 Task: Find connections with filter location Hiriyūr with filter topic #personaltrainerwith filter profile language German with filter current company ZS with filter school Sri Ramachandra Institute Of Higher Education and Research with filter industry Wholesale Recyclable Materials with filter service category Mortgage Lending with filter keywords title Truck Driver
Action: Mouse moved to (653, 94)
Screenshot: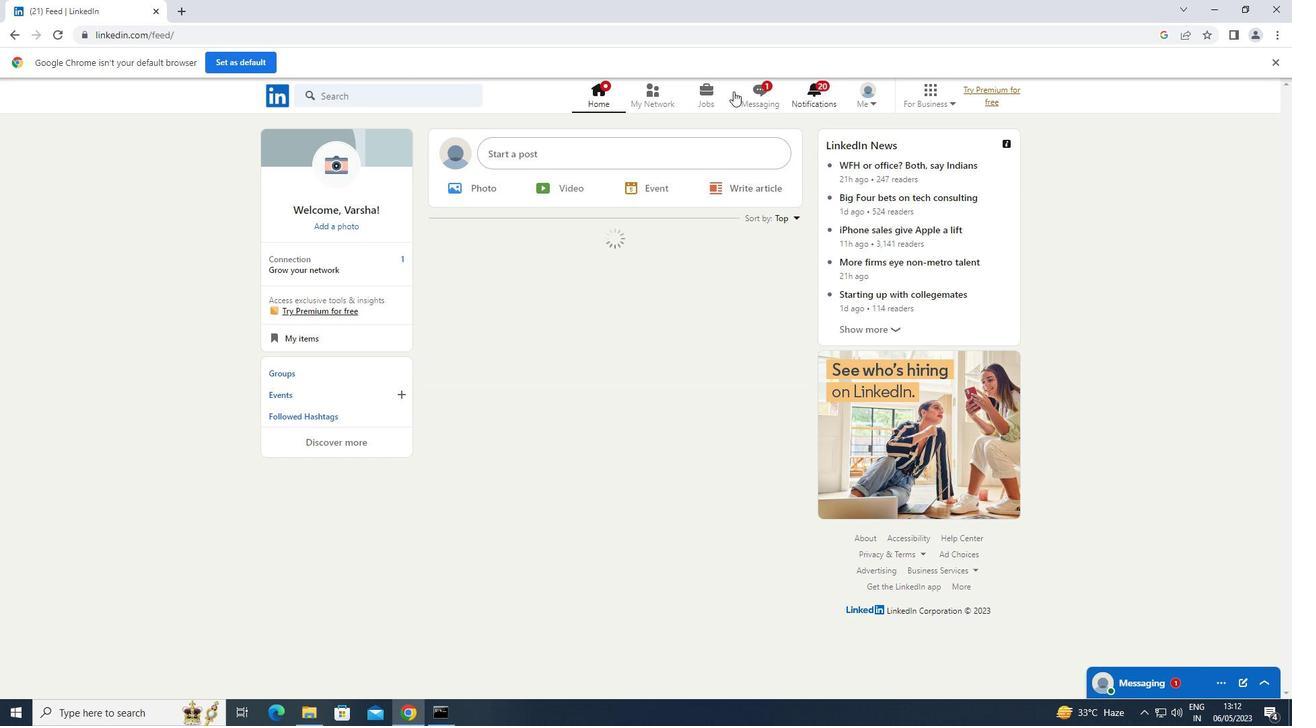 
Action: Mouse pressed left at (653, 94)
Screenshot: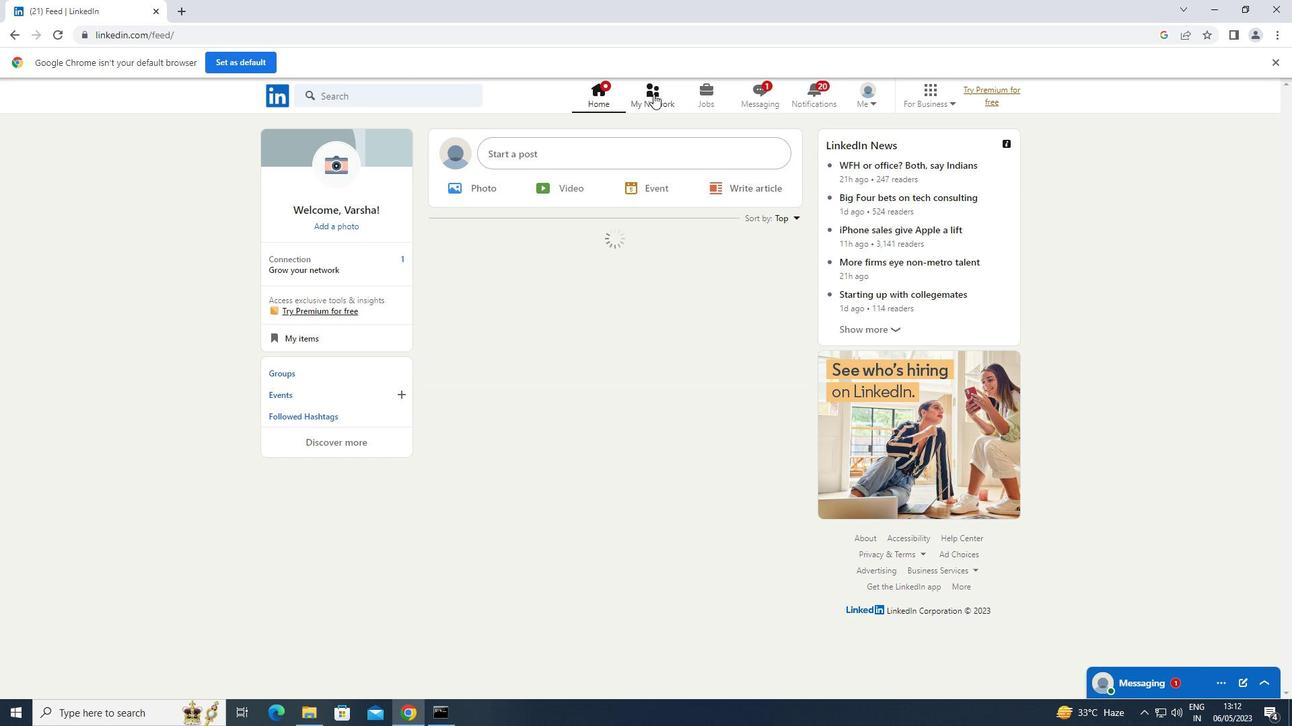 
Action: Mouse moved to (351, 164)
Screenshot: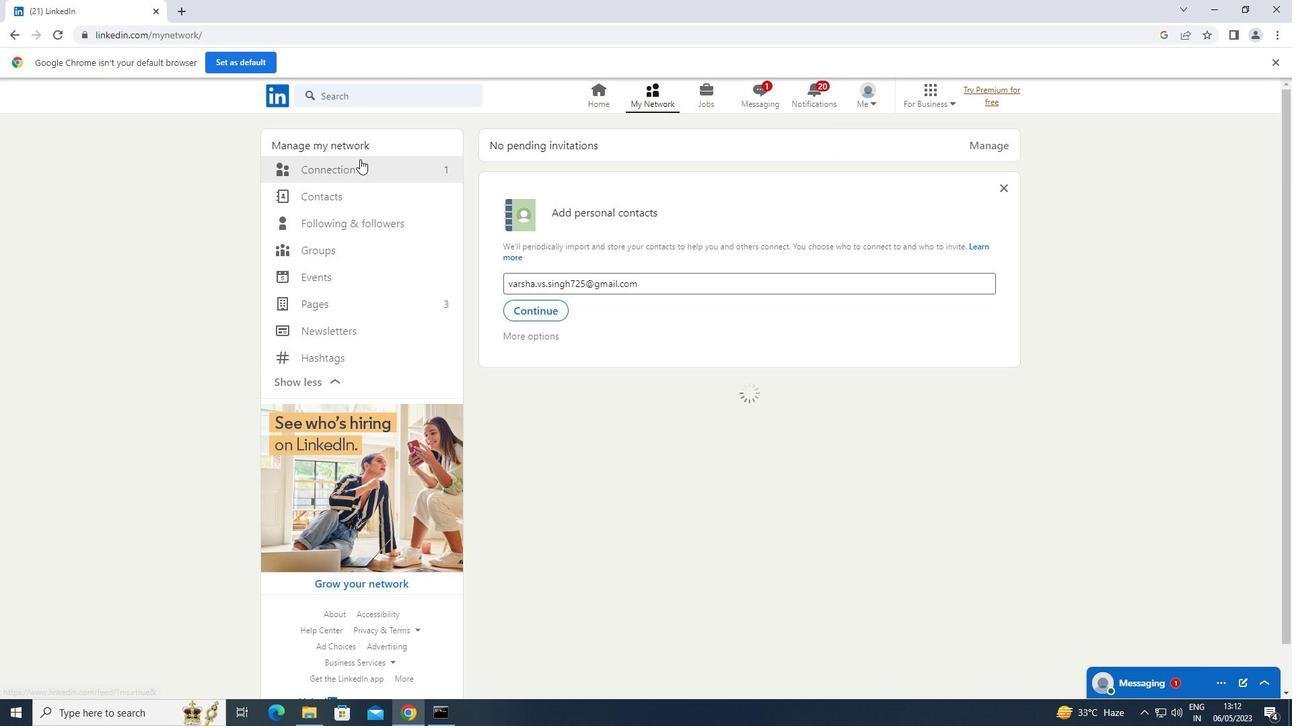 
Action: Mouse pressed left at (351, 164)
Screenshot: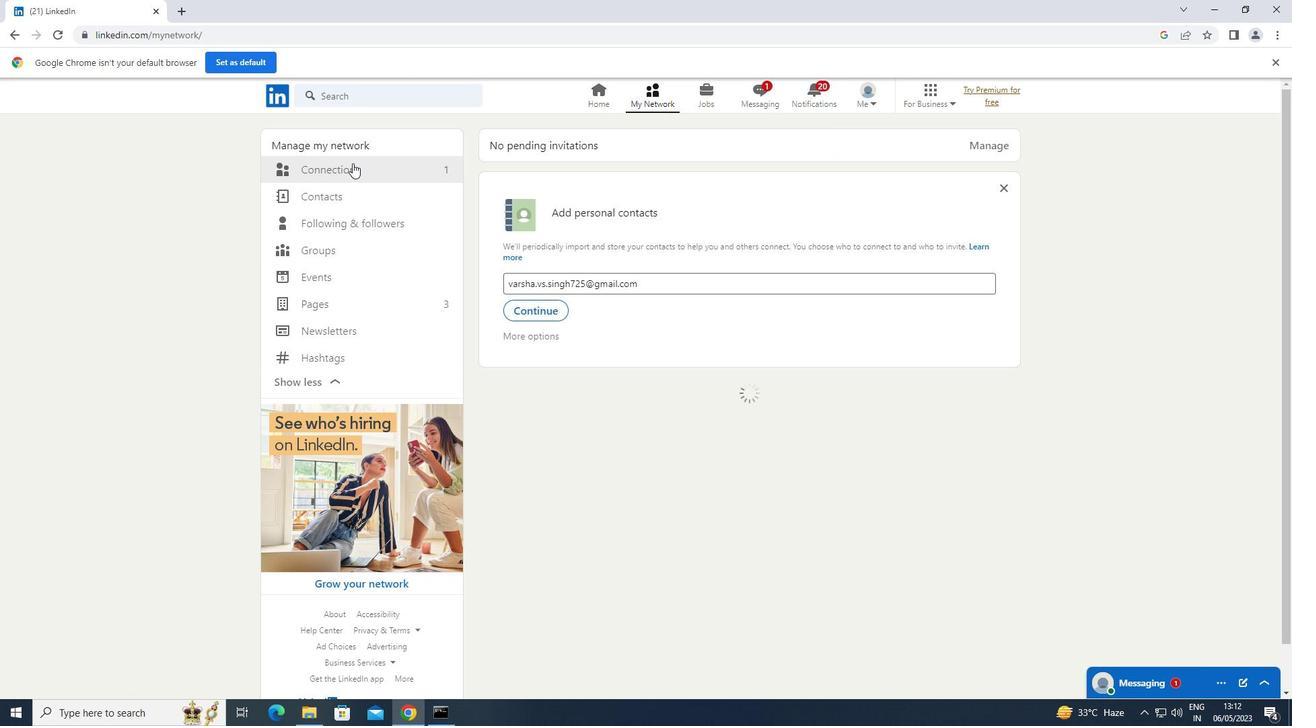 
Action: Mouse moved to (749, 165)
Screenshot: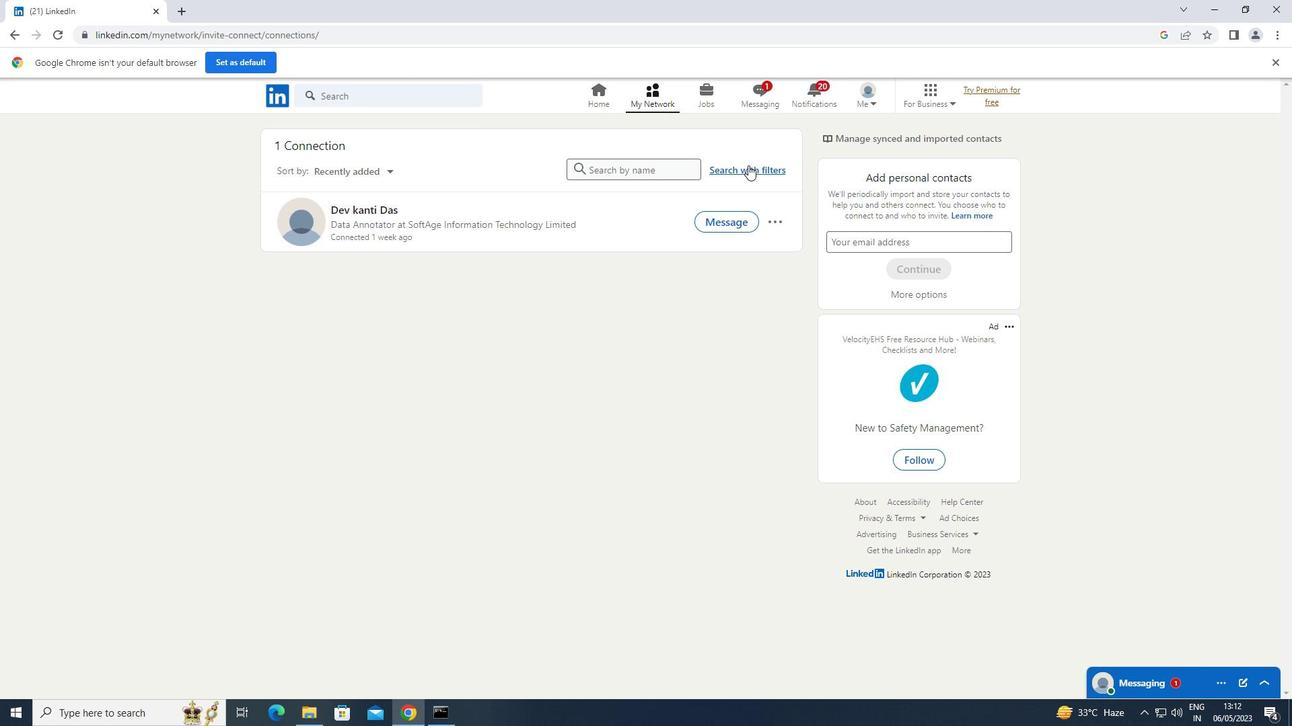 
Action: Mouse pressed left at (749, 165)
Screenshot: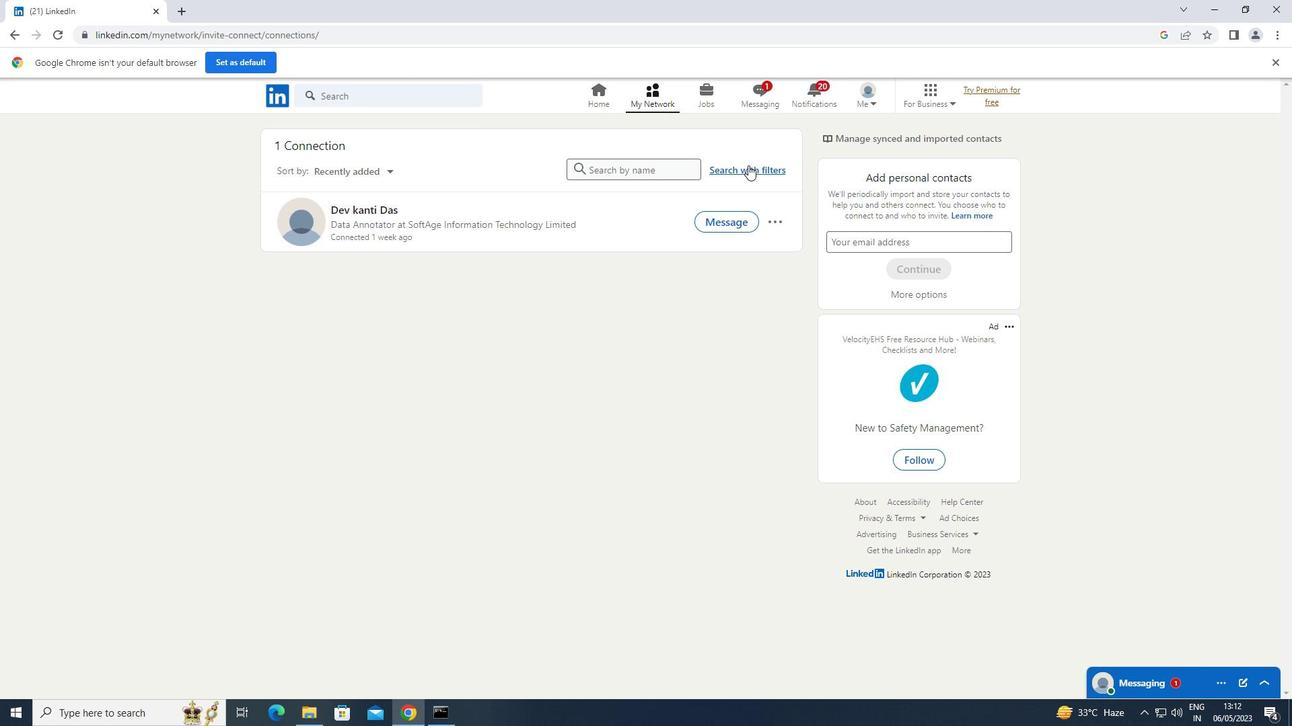 
Action: Mouse moved to (670, 127)
Screenshot: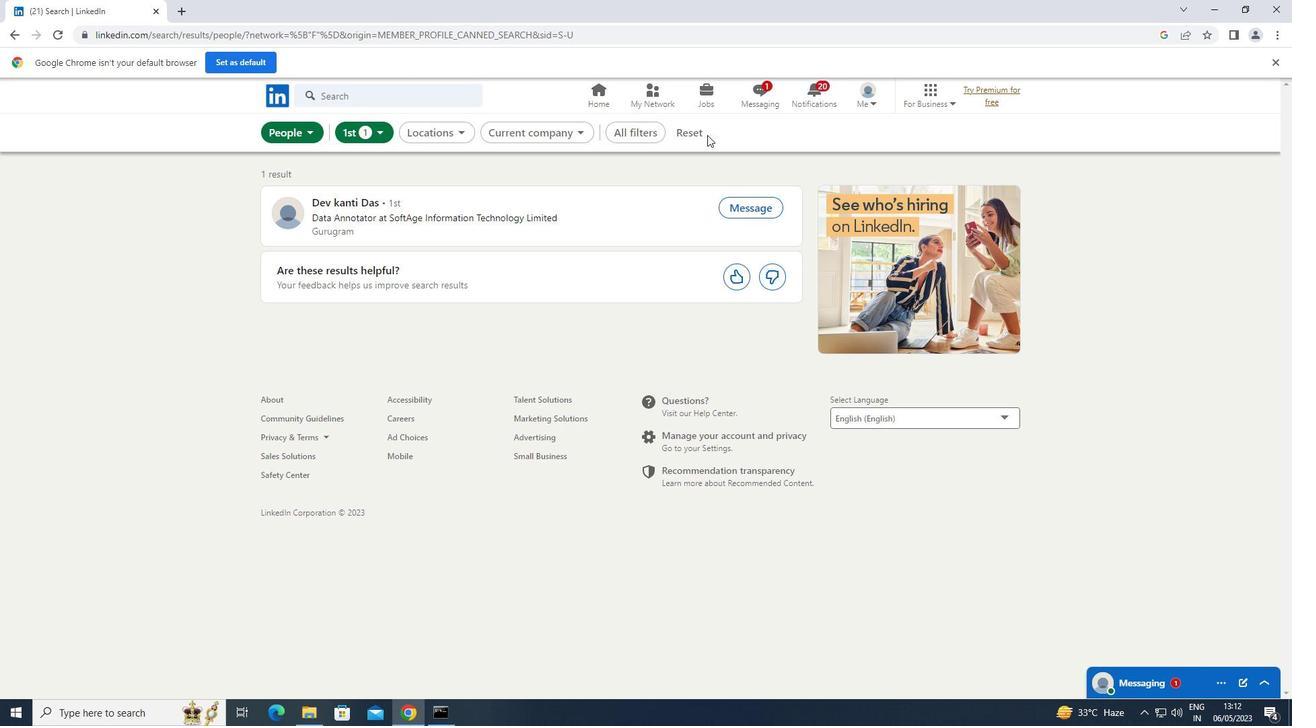 
Action: Mouse pressed left at (670, 127)
Screenshot: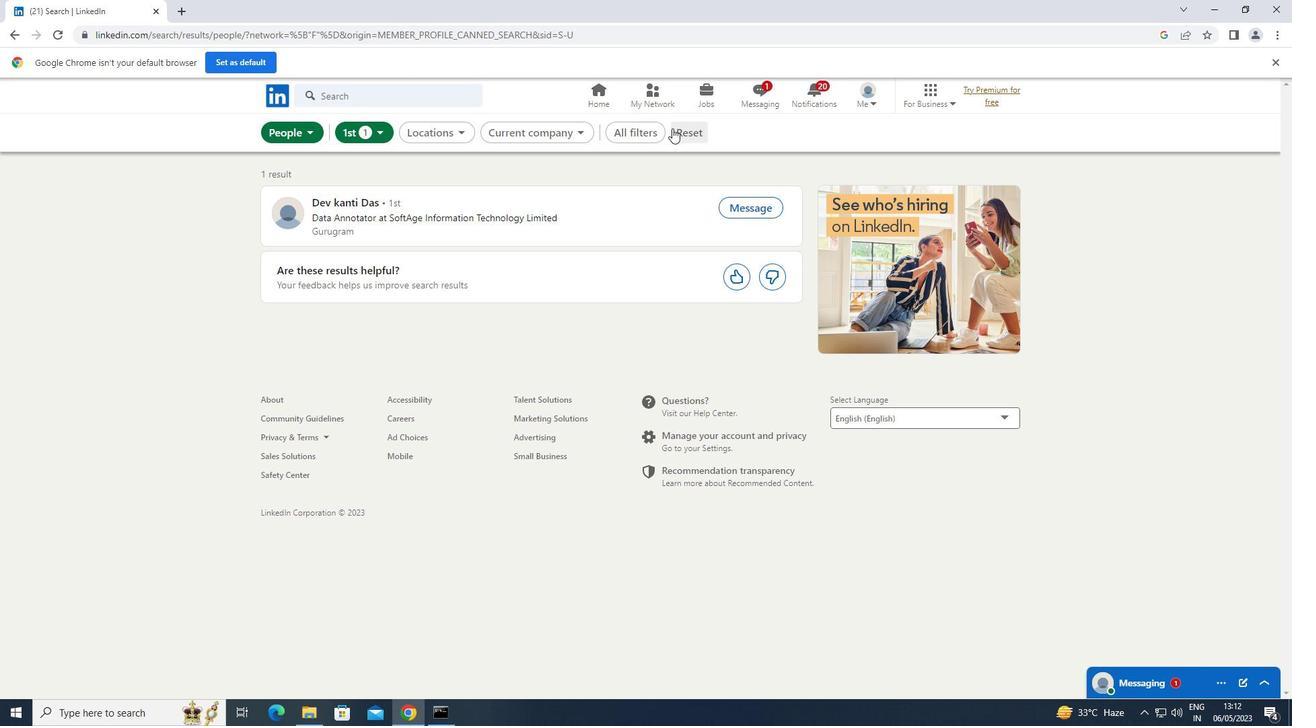 
Action: Mouse moved to (668, 128)
Screenshot: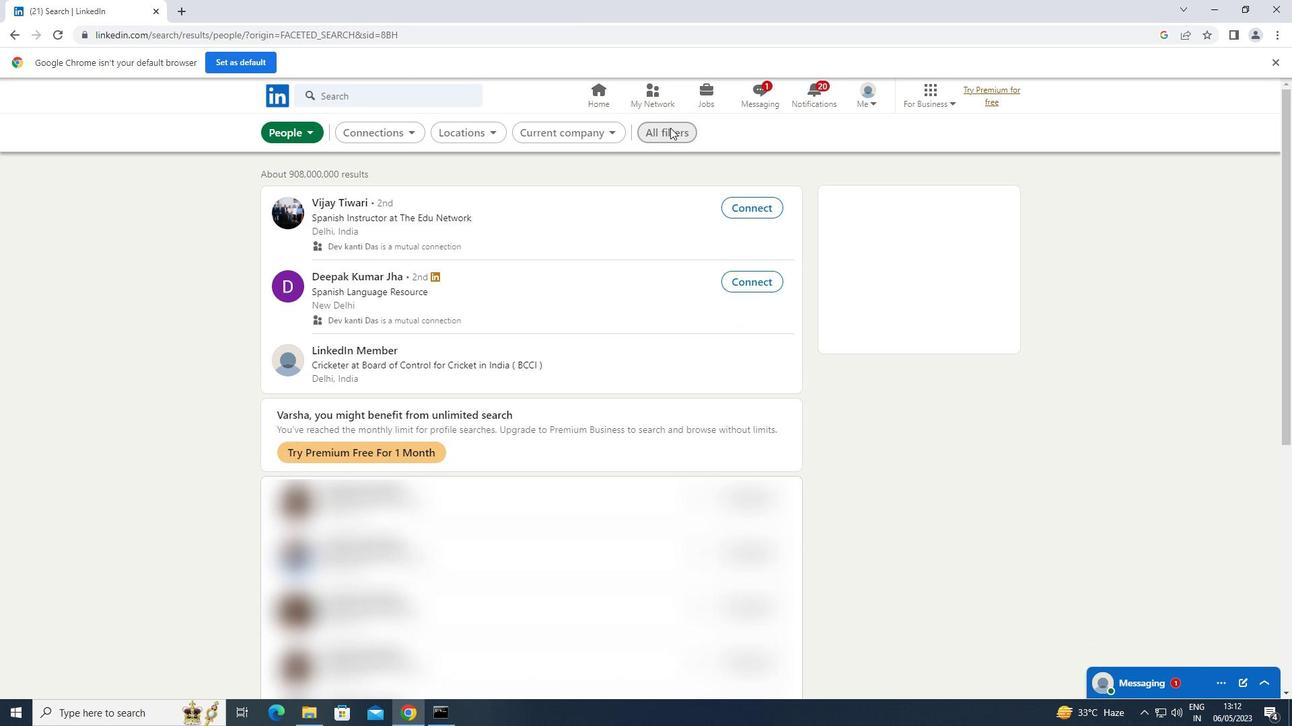 
Action: Mouse pressed left at (668, 128)
Screenshot: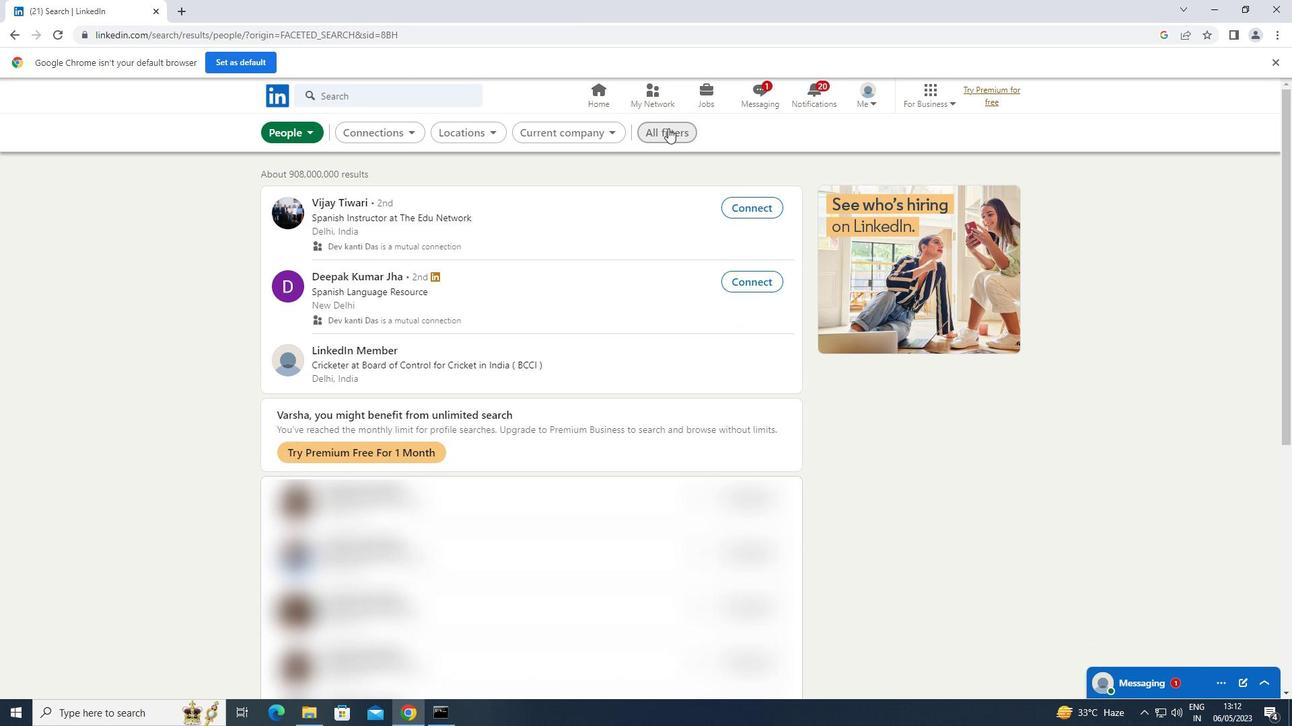 
Action: Mouse moved to (1023, 208)
Screenshot: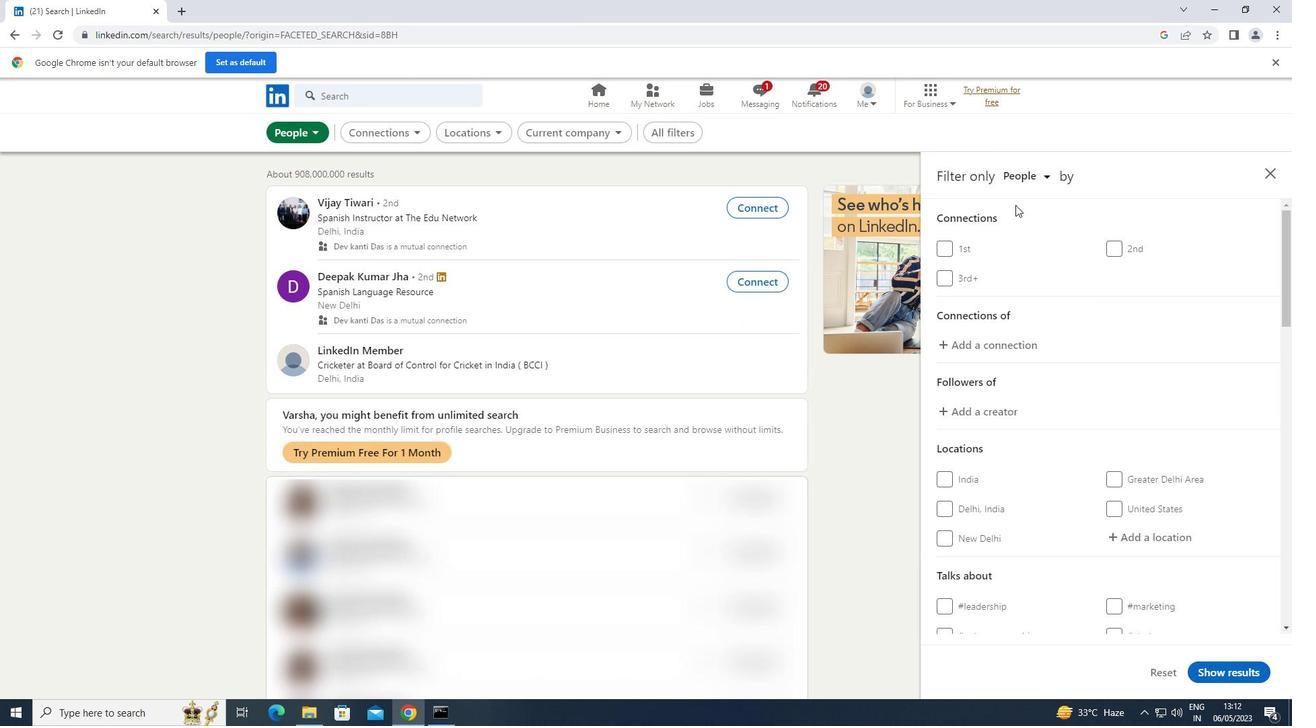 
Action: Mouse scrolled (1023, 207) with delta (0, 0)
Screenshot: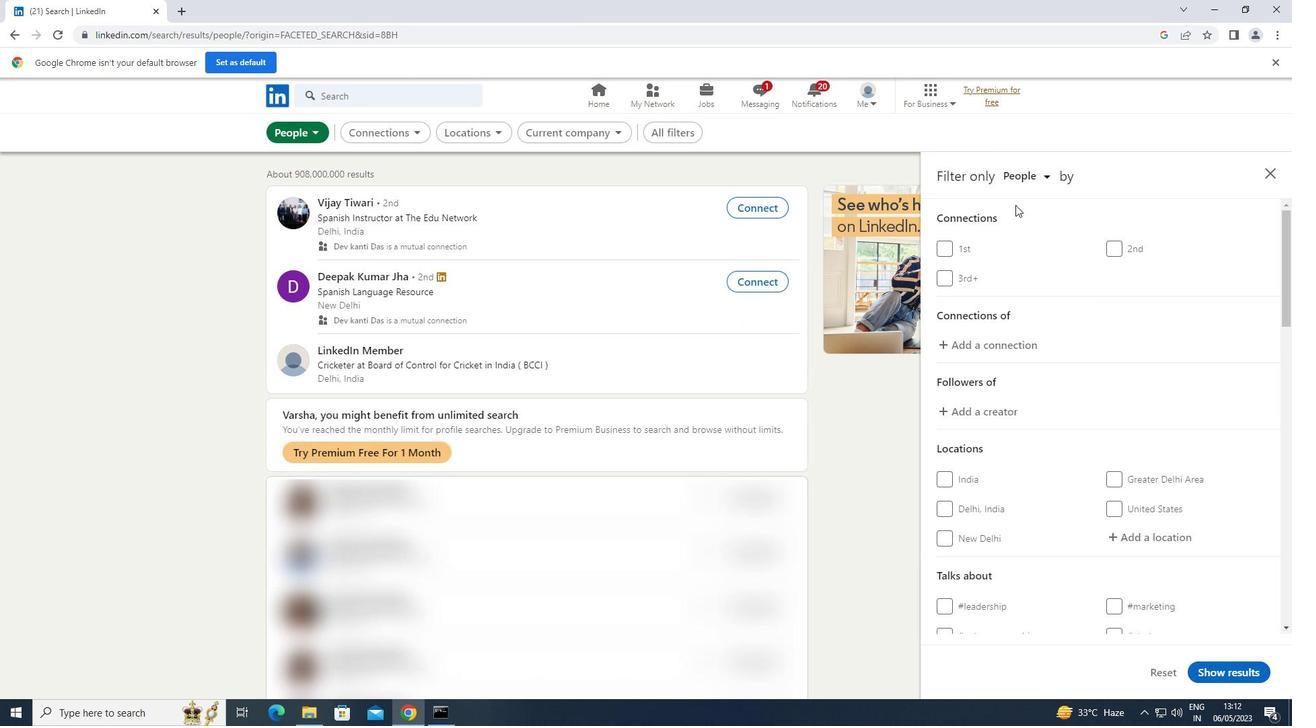 
Action: Mouse moved to (1024, 209)
Screenshot: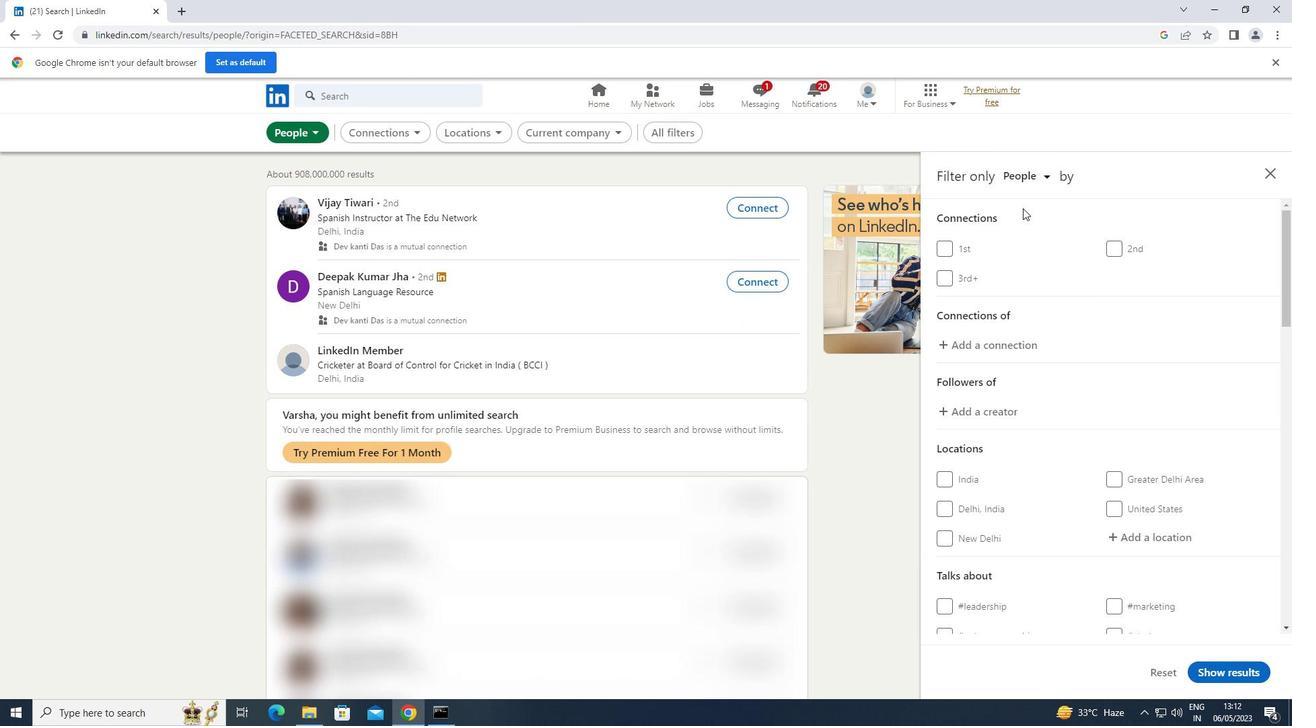 
Action: Mouse scrolled (1024, 208) with delta (0, 0)
Screenshot: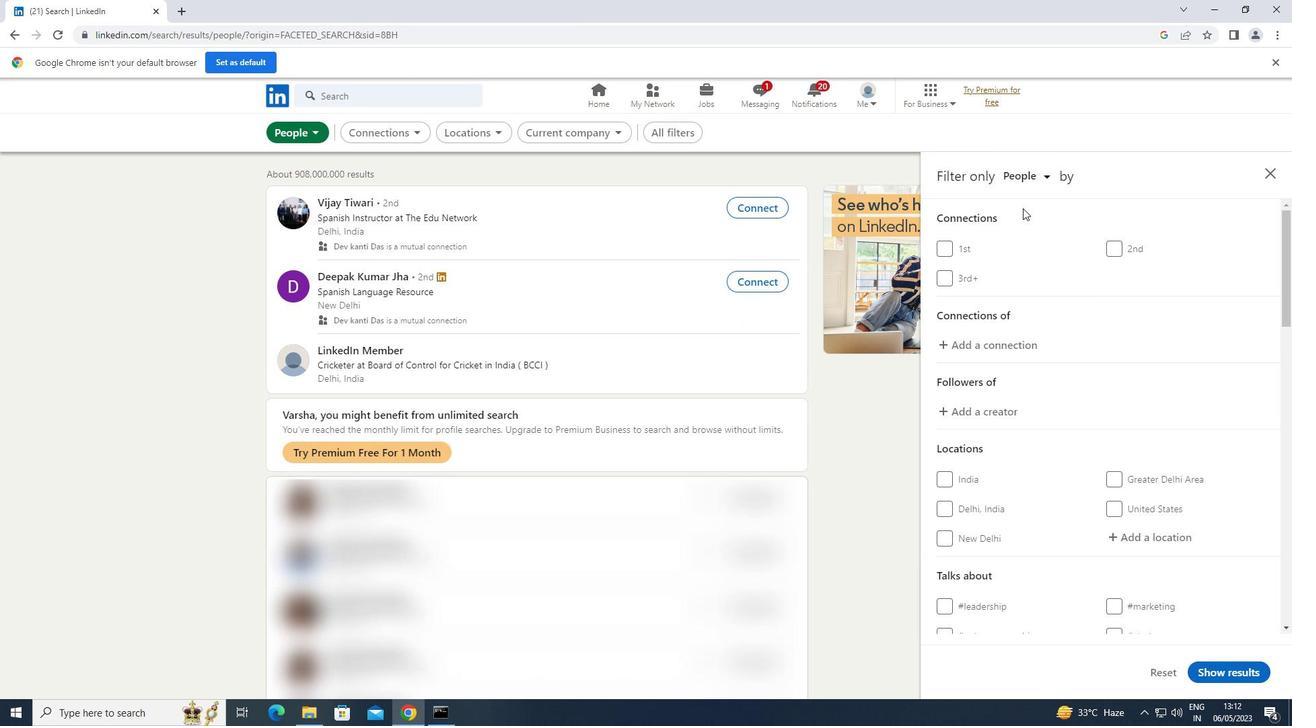 
Action: Mouse moved to (1024, 209)
Screenshot: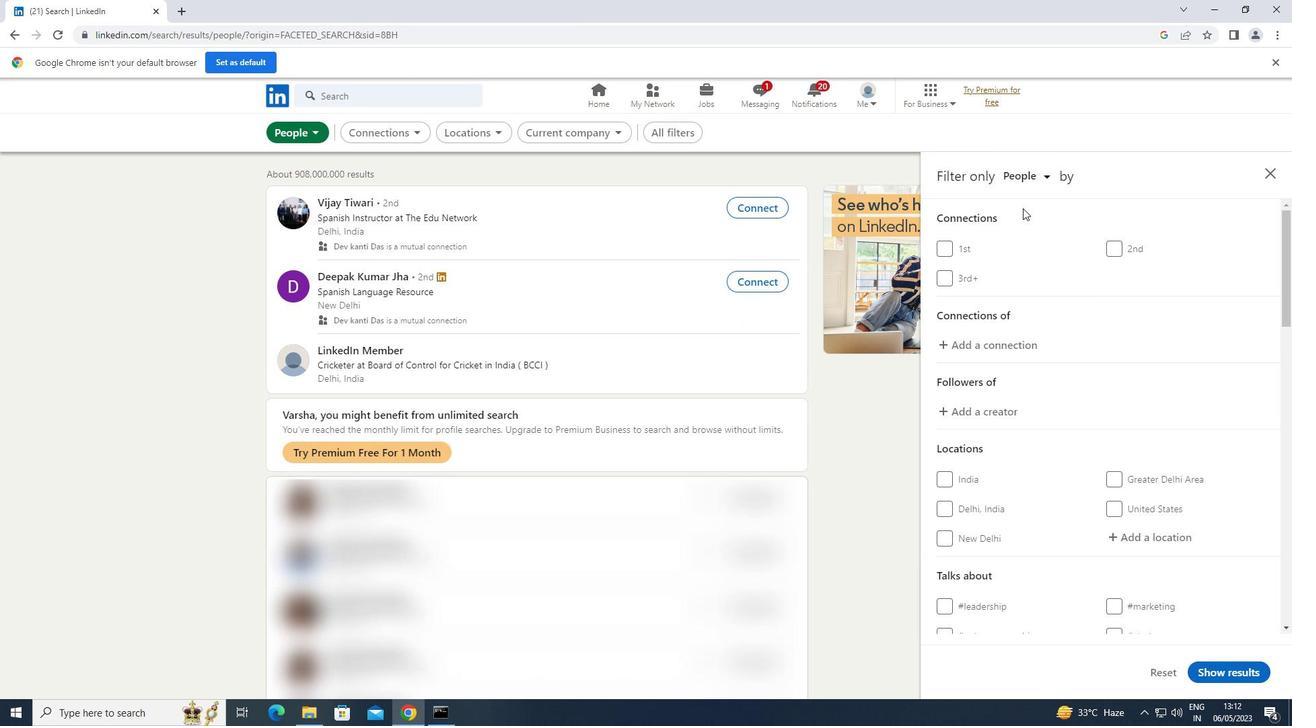 
Action: Mouse scrolled (1024, 209) with delta (0, 0)
Screenshot: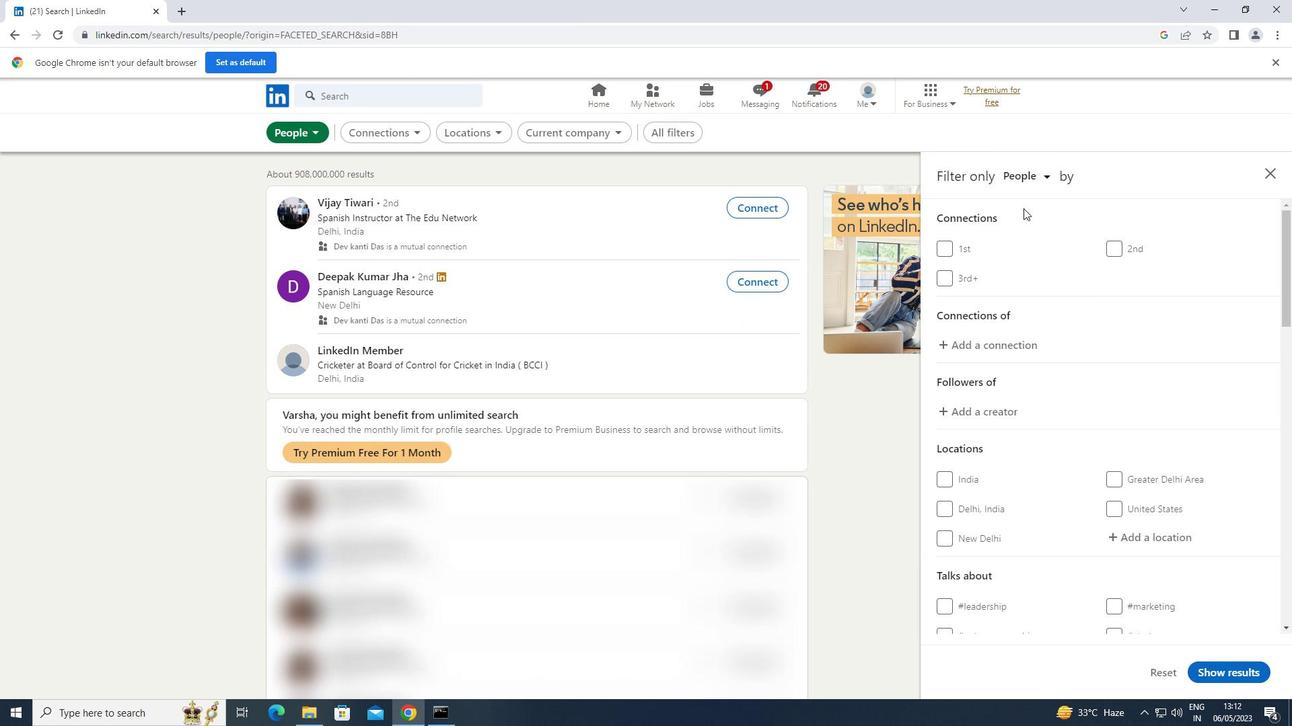 
Action: Mouse scrolled (1024, 209) with delta (0, 0)
Screenshot: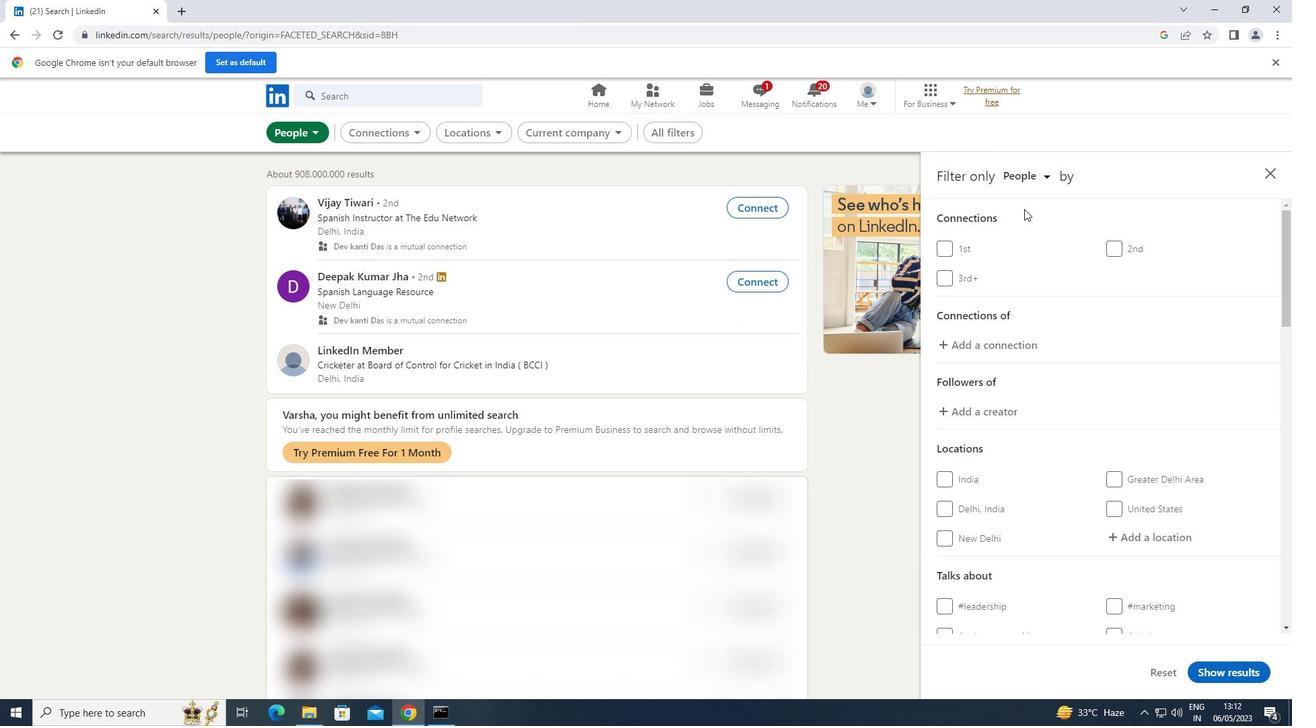 
Action: Mouse moved to (1134, 264)
Screenshot: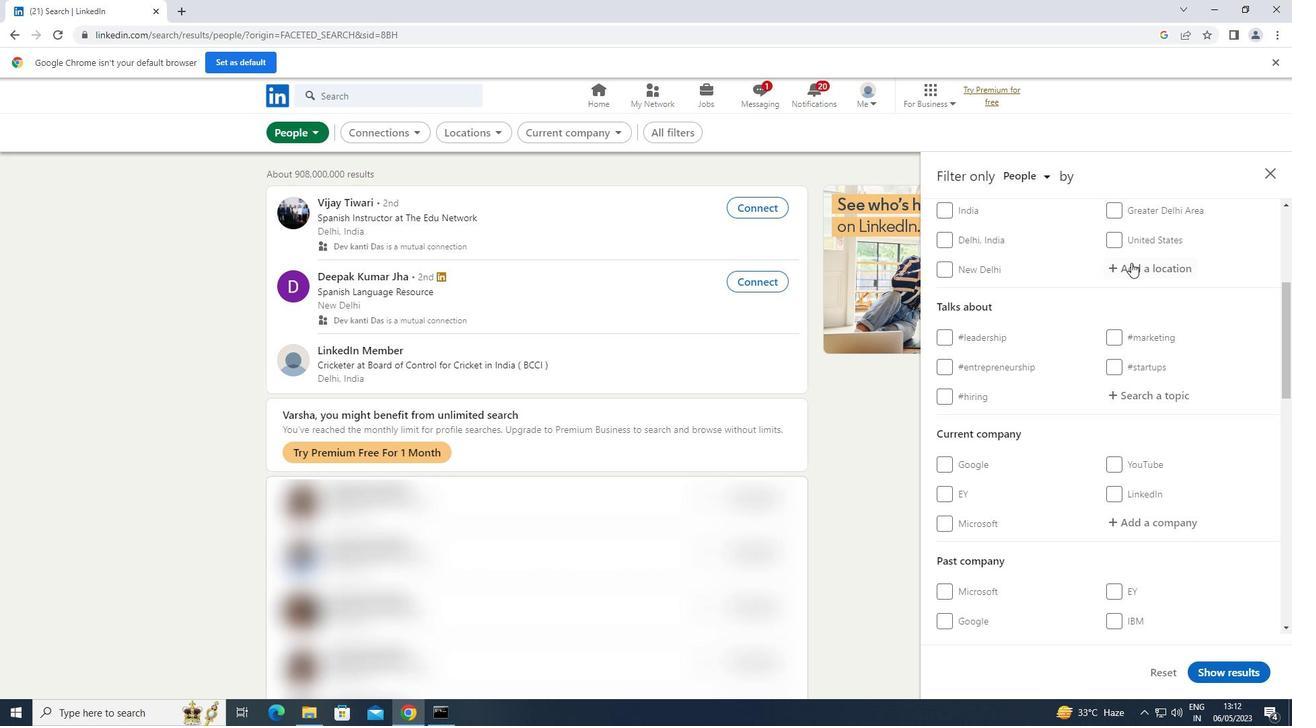 
Action: Mouse pressed left at (1134, 264)
Screenshot: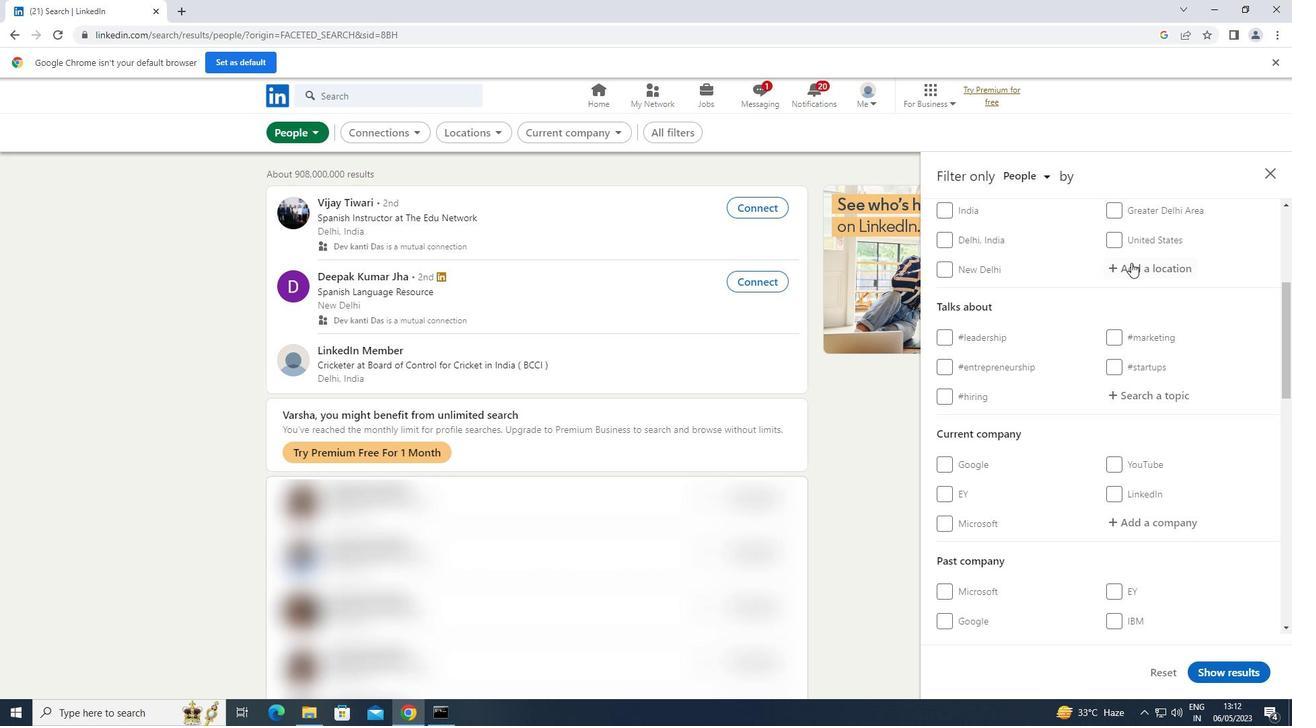 
Action: Mouse moved to (1133, 266)
Screenshot: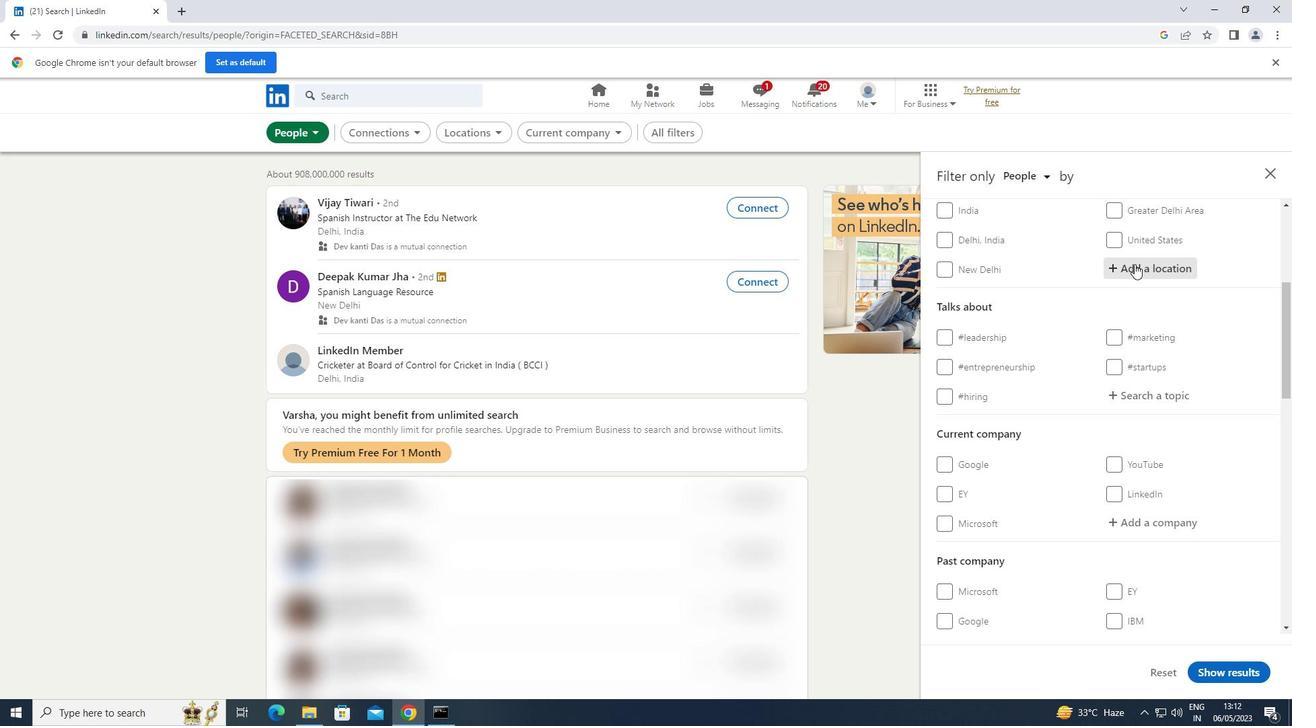 
Action: Key pressed <Key.shift>HIRIYUR
Screenshot: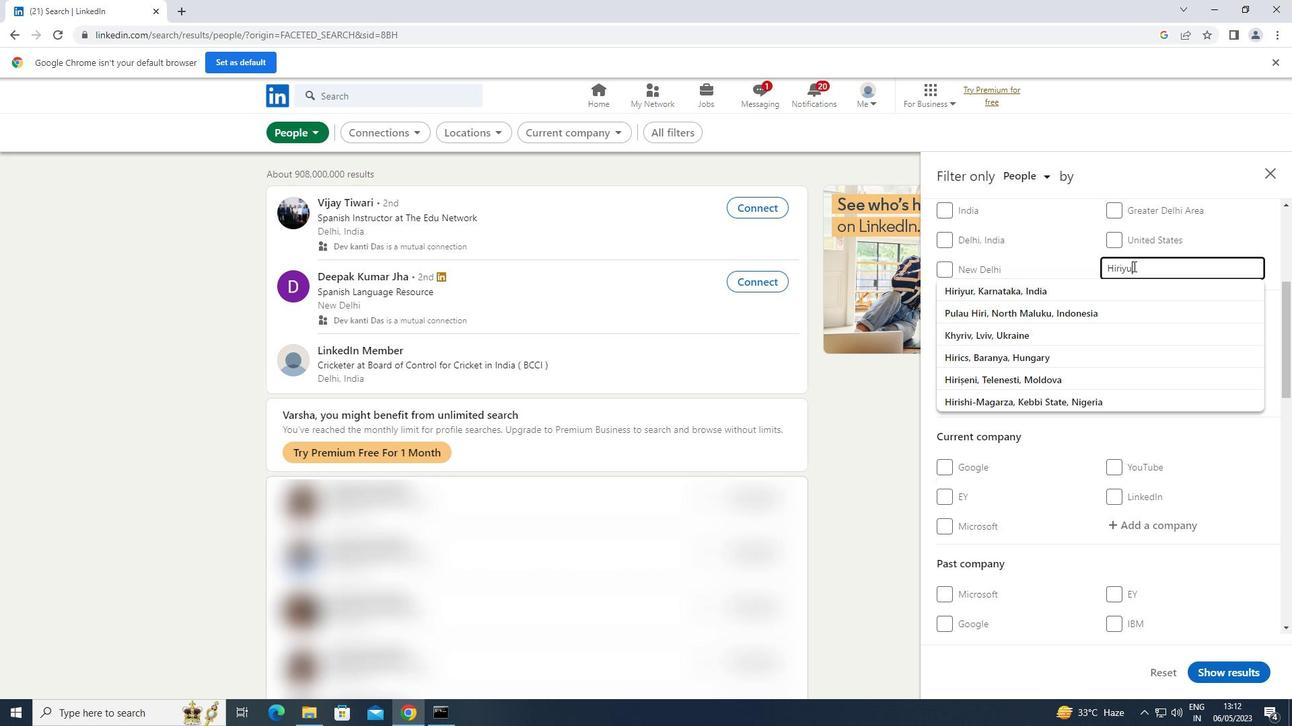 
Action: Mouse moved to (1169, 394)
Screenshot: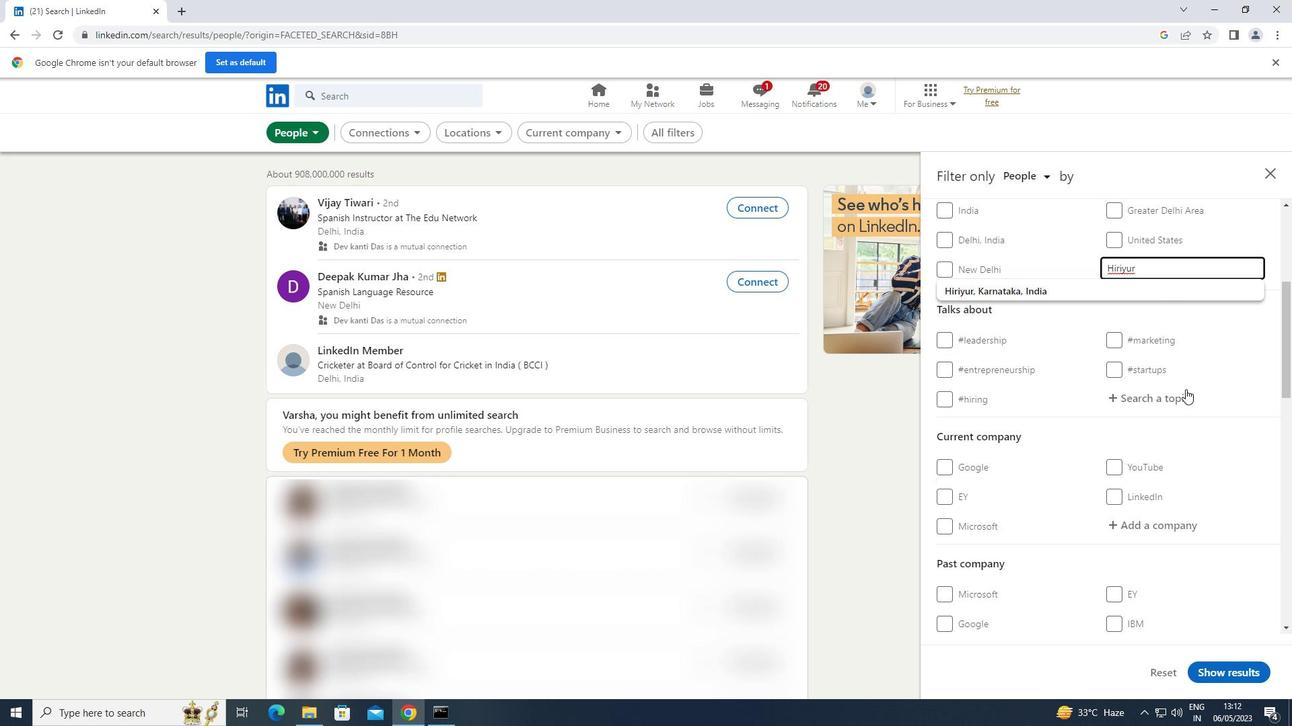 
Action: Mouse pressed left at (1169, 394)
Screenshot: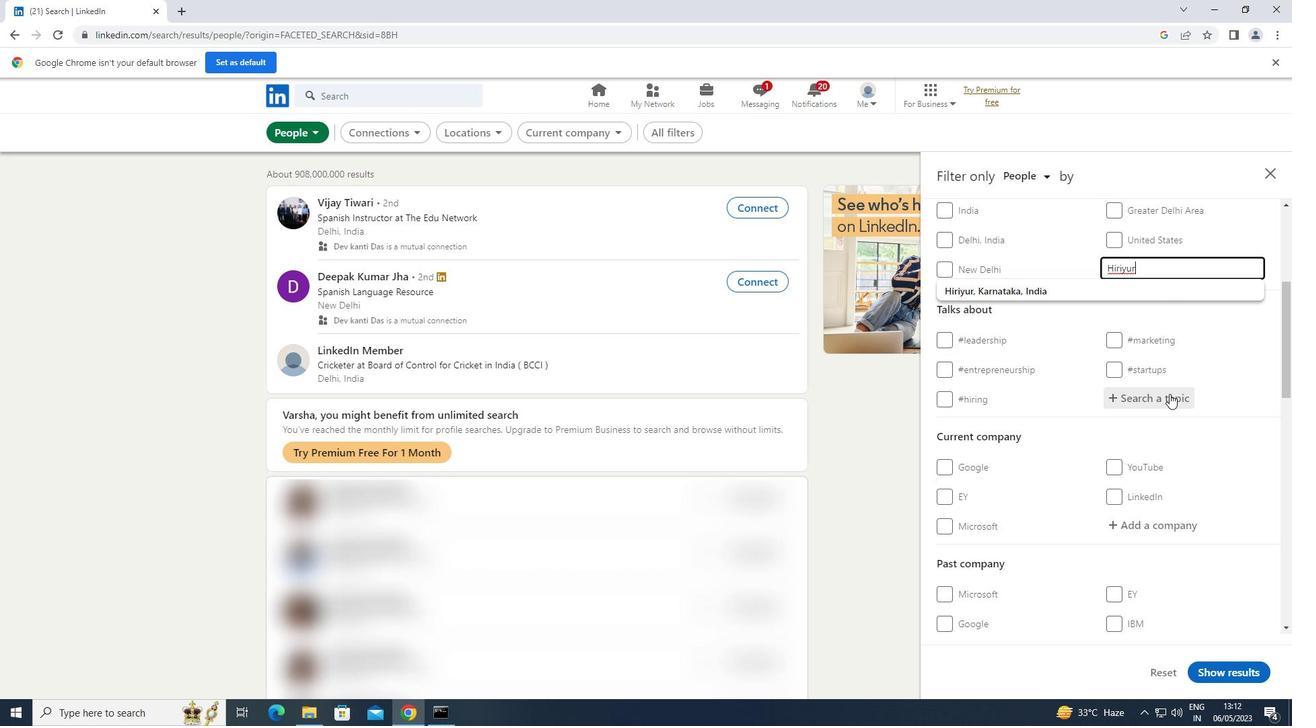 
Action: Key pressed PERSONALTRAINER
Screenshot: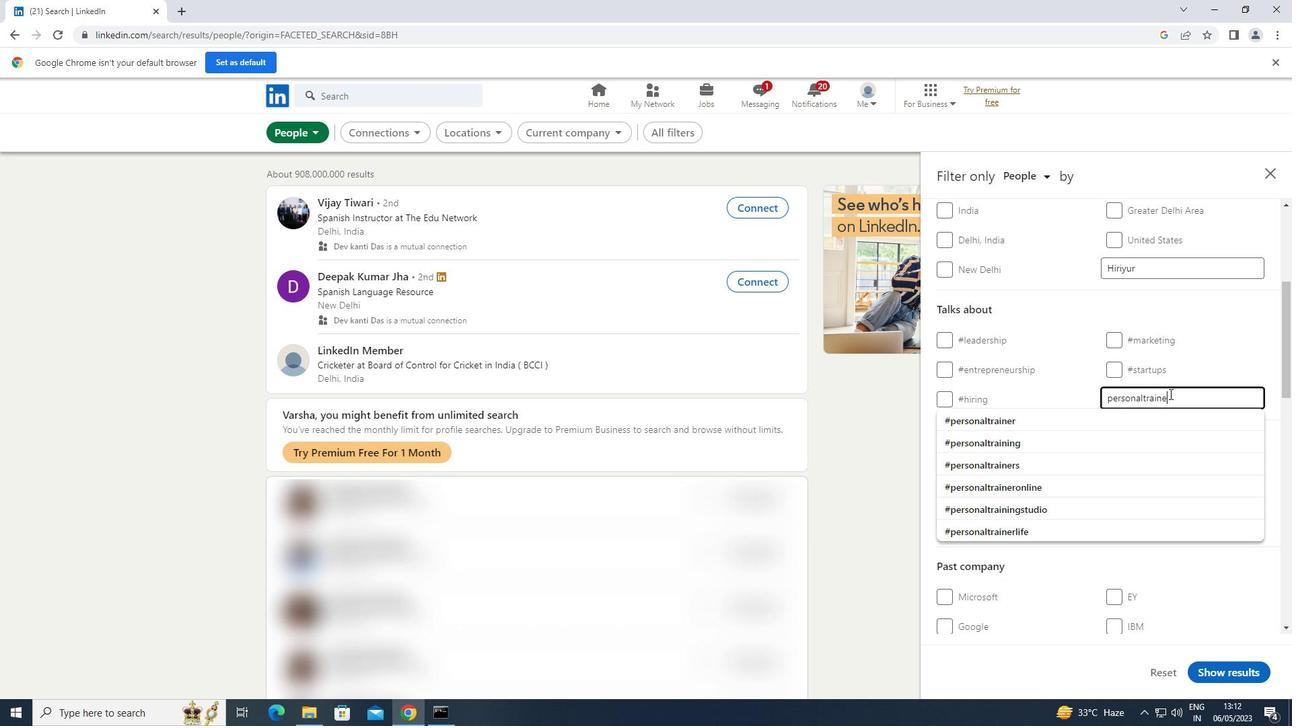 
Action: Mouse moved to (1043, 423)
Screenshot: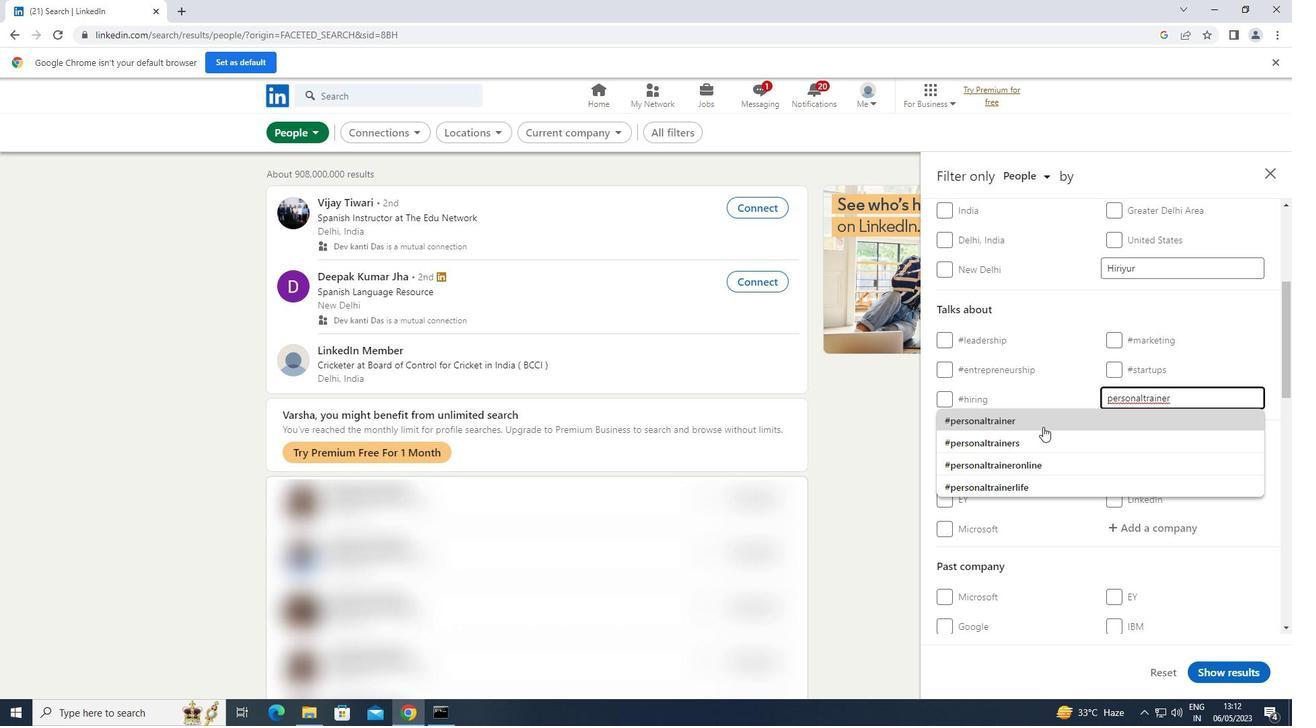 
Action: Mouse pressed left at (1043, 423)
Screenshot: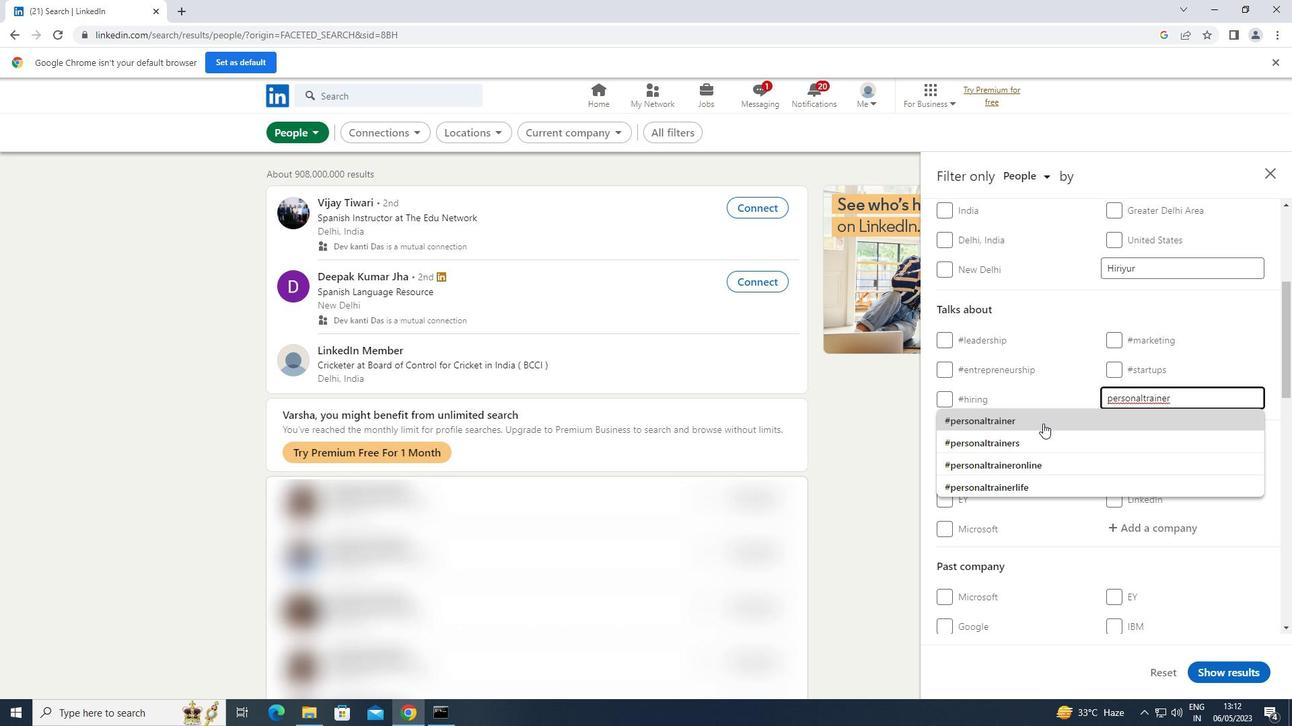 
Action: Mouse moved to (1046, 410)
Screenshot: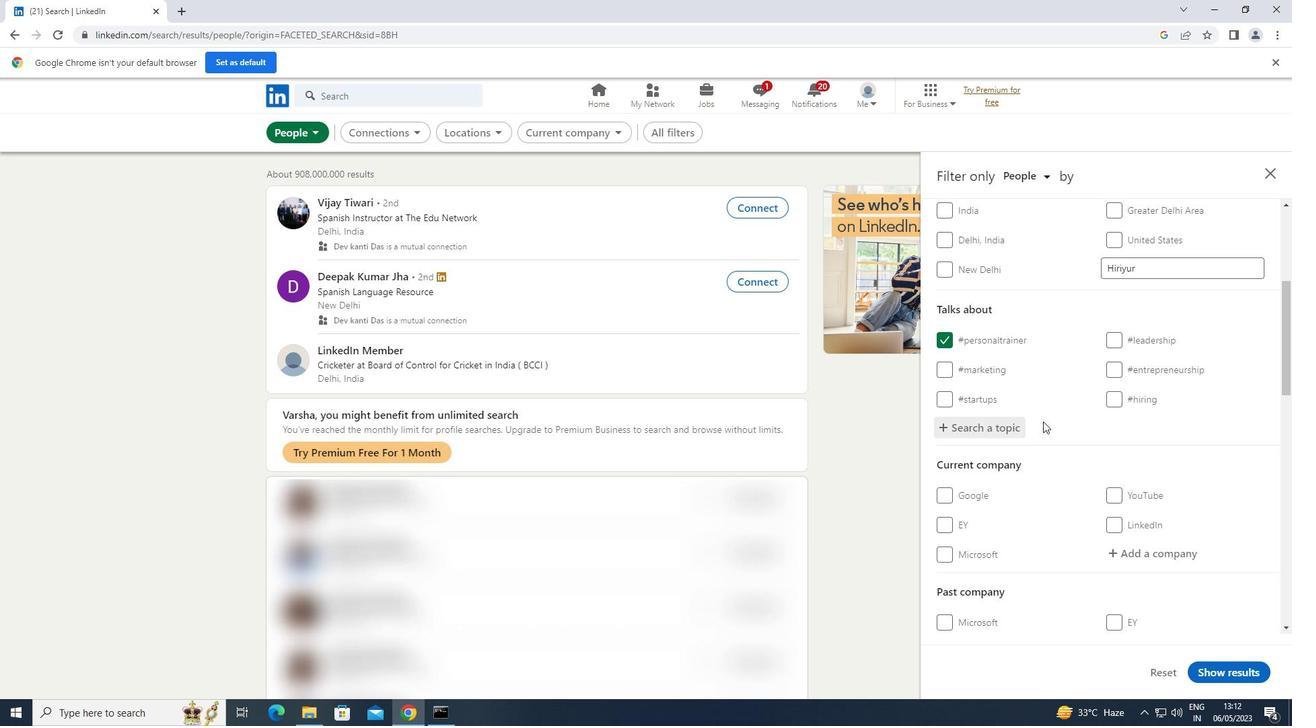 
Action: Mouse scrolled (1046, 409) with delta (0, 0)
Screenshot: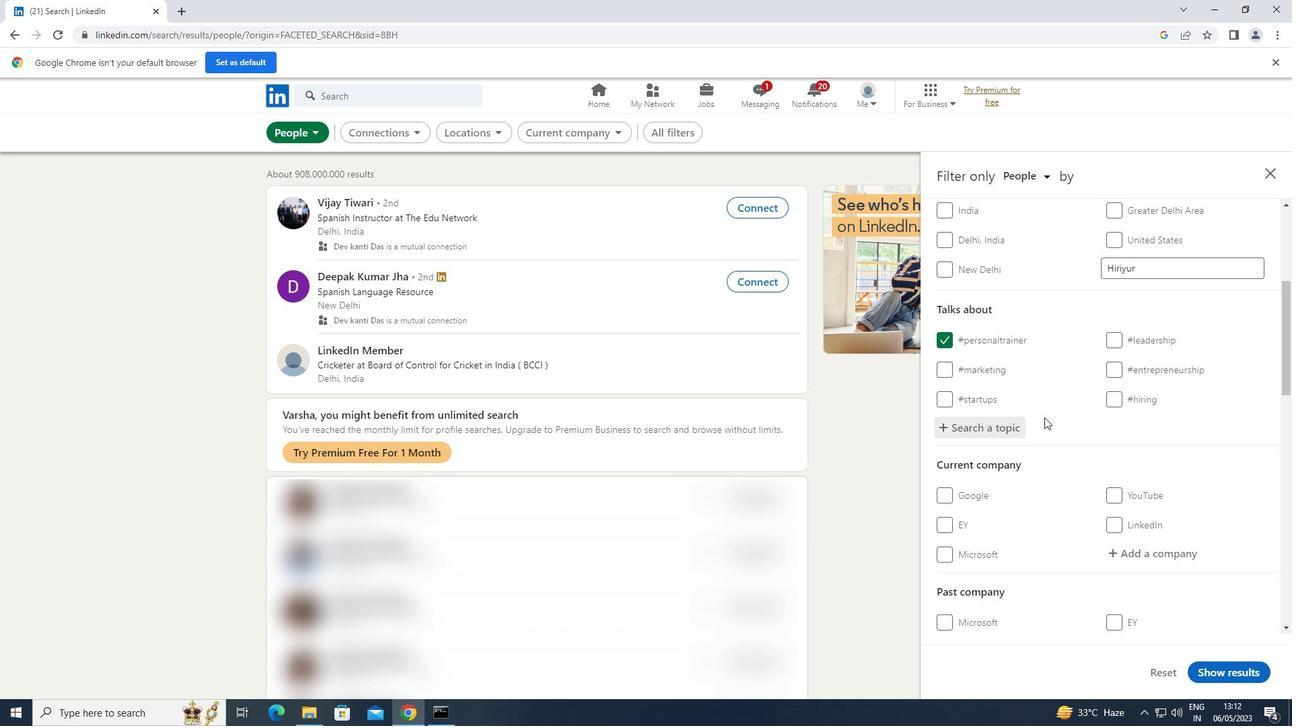 
Action: Mouse scrolled (1046, 409) with delta (0, 0)
Screenshot: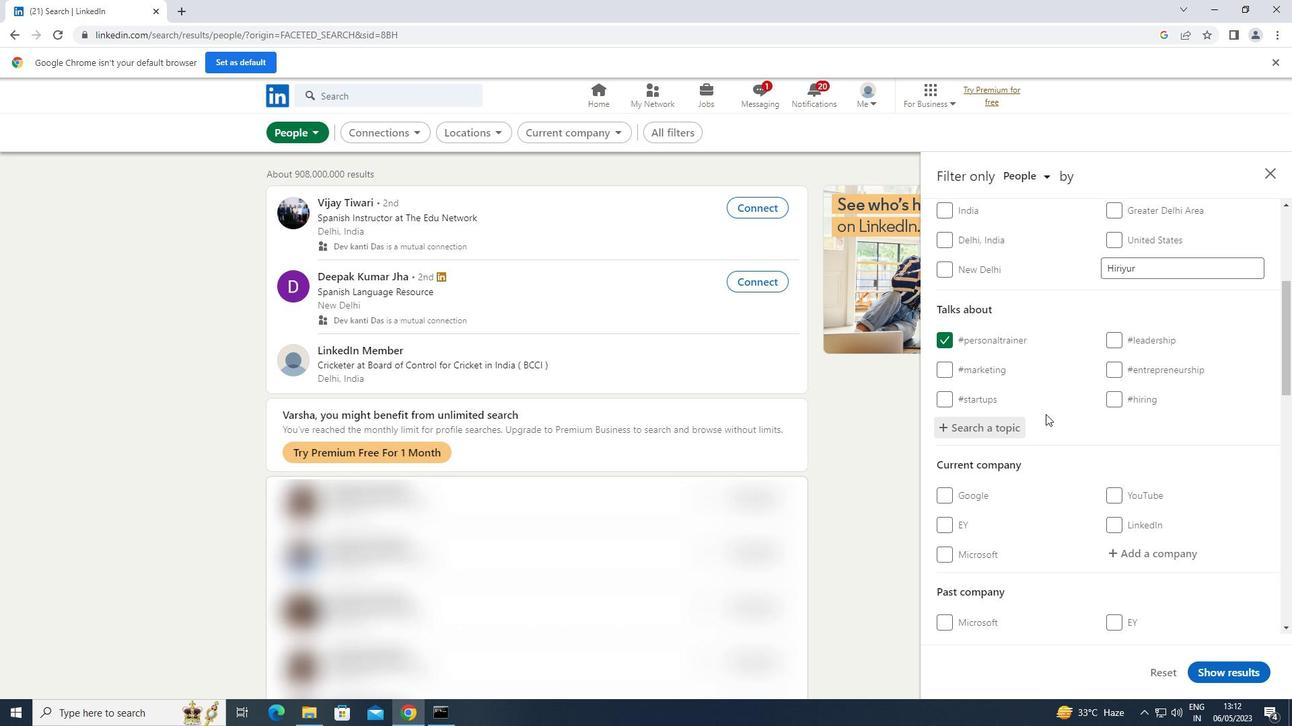 
Action: Mouse scrolled (1046, 409) with delta (0, 0)
Screenshot: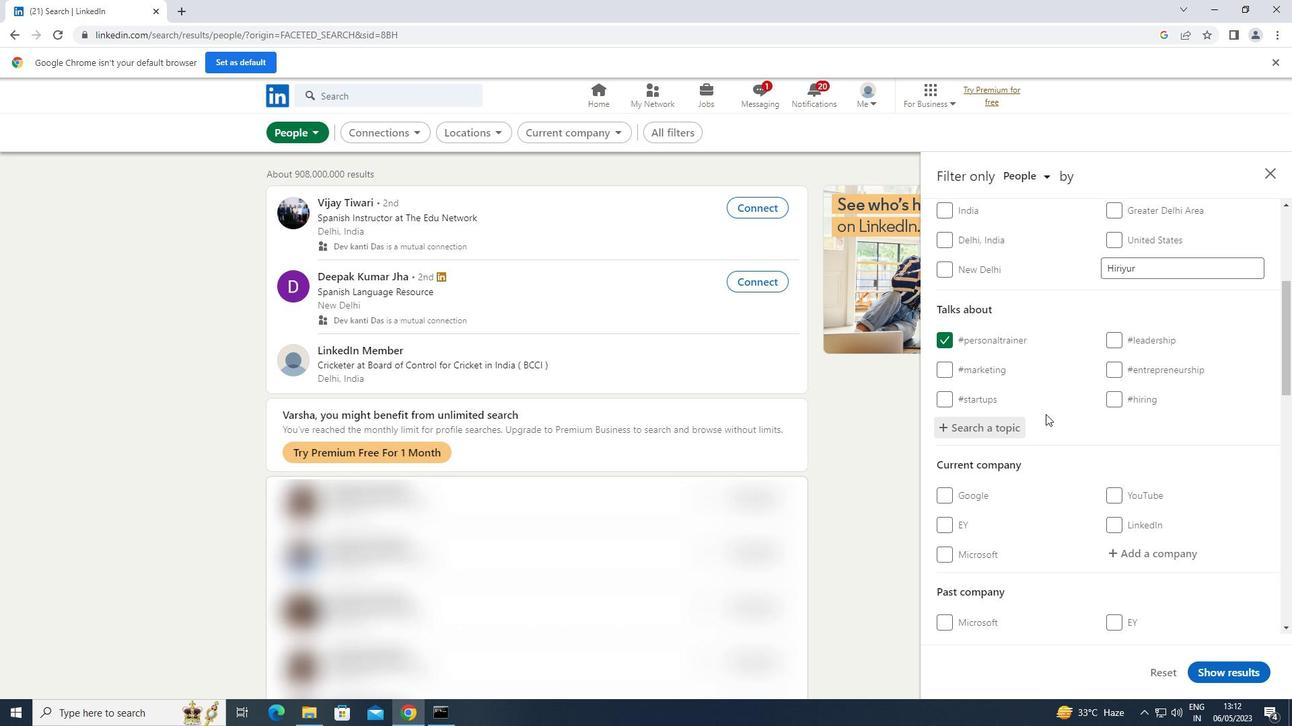 
Action: Mouse scrolled (1046, 409) with delta (0, 0)
Screenshot: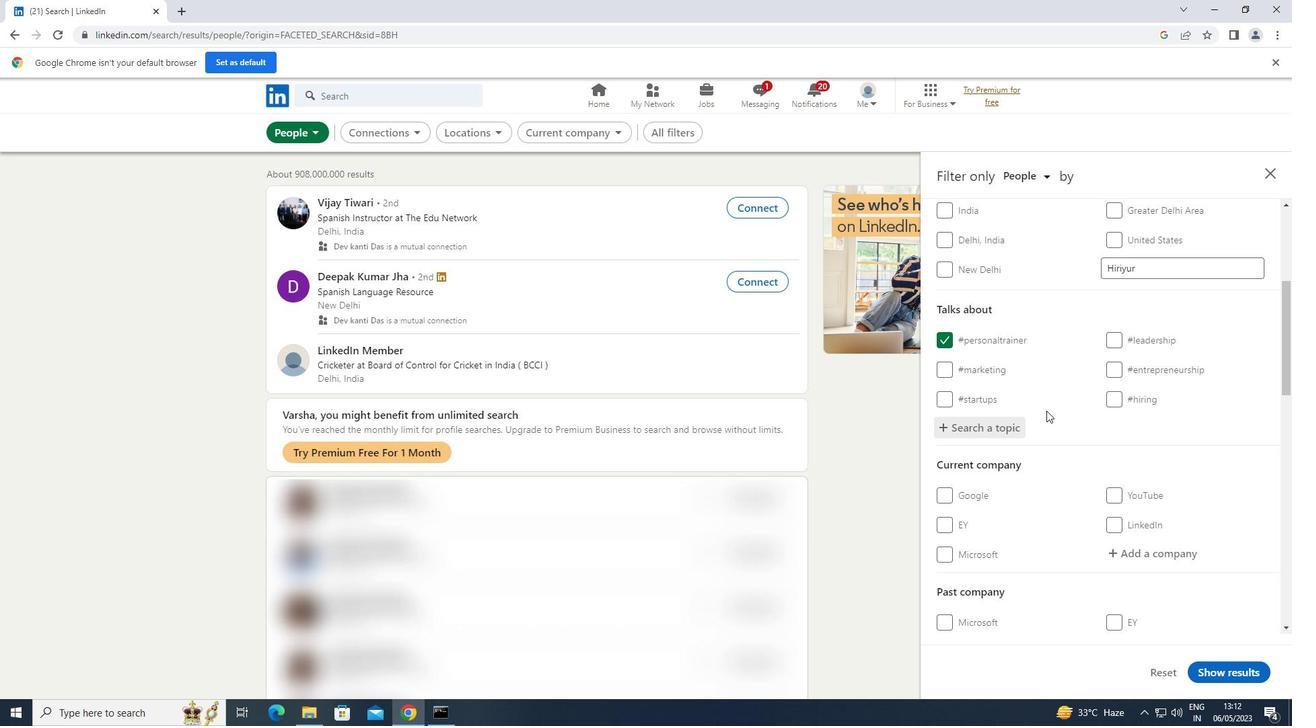 
Action: Mouse moved to (1047, 409)
Screenshot: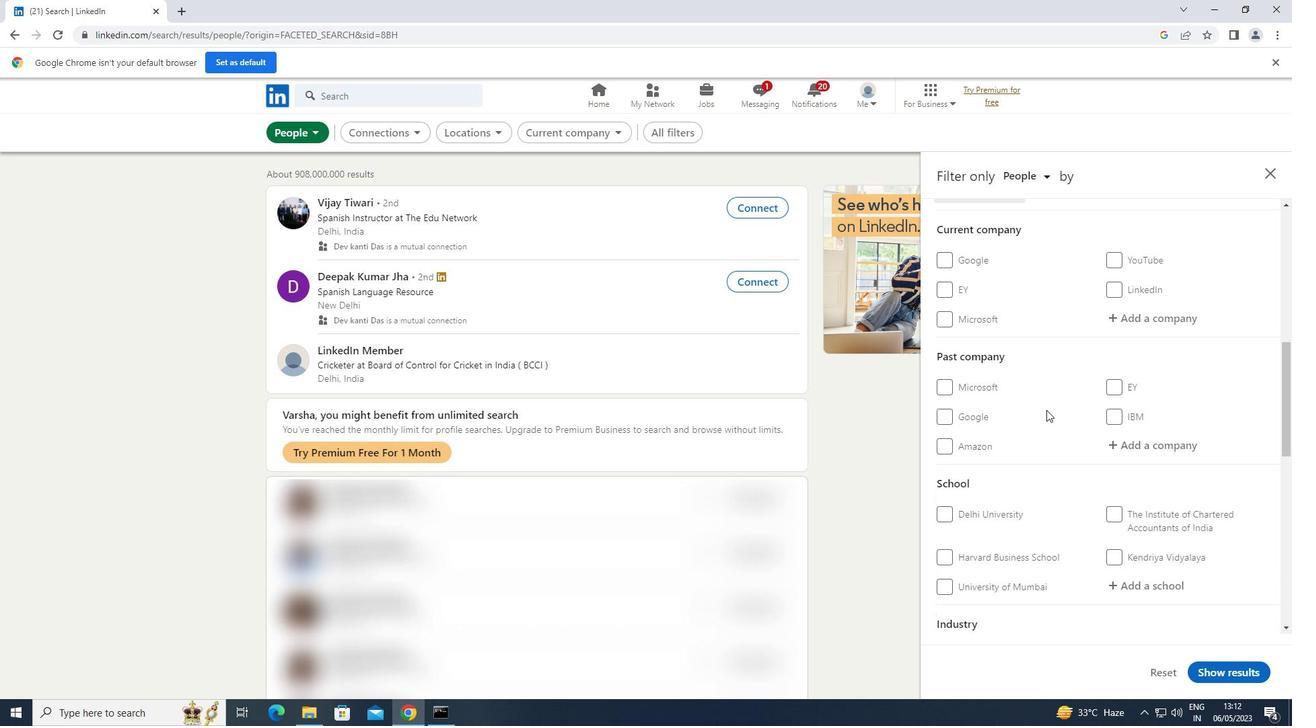 
Action: Mouse scrolled (1047, 409) with delta (0, 0)
Screenshot: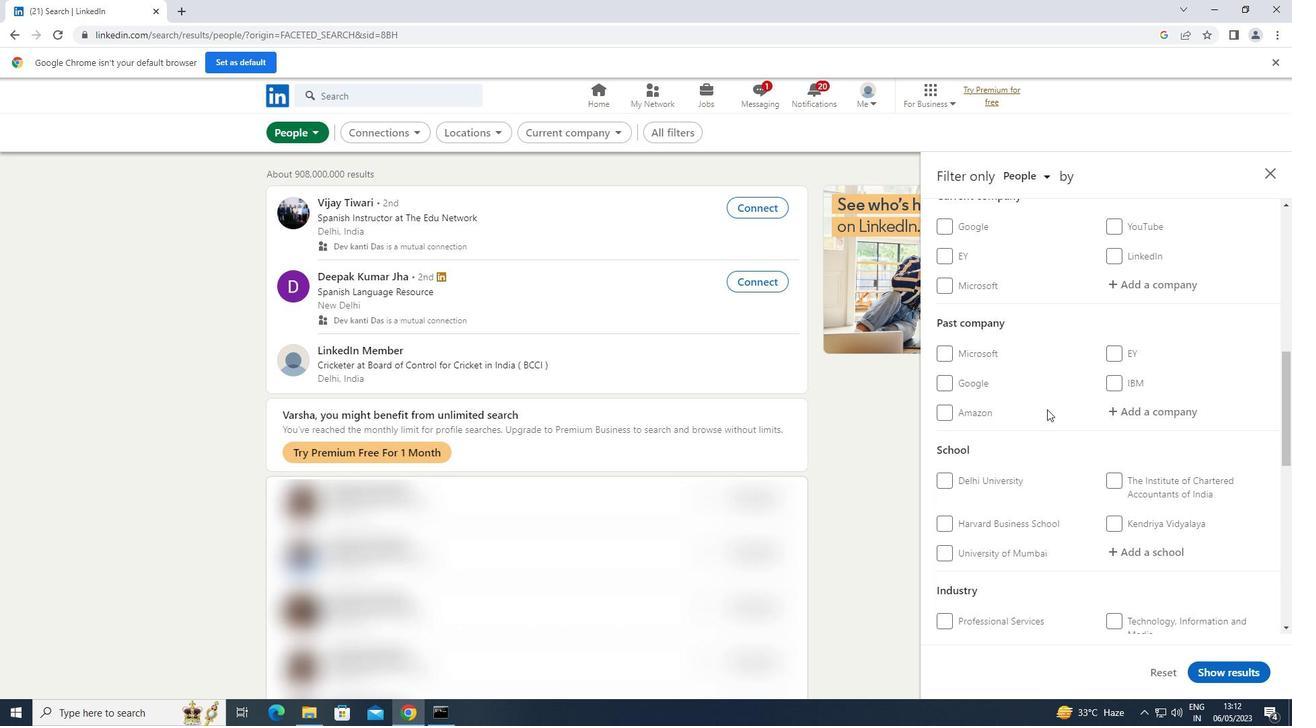 
Action: Mouse scrolled (1047, 409) with delta (0, 0)
Screenshot: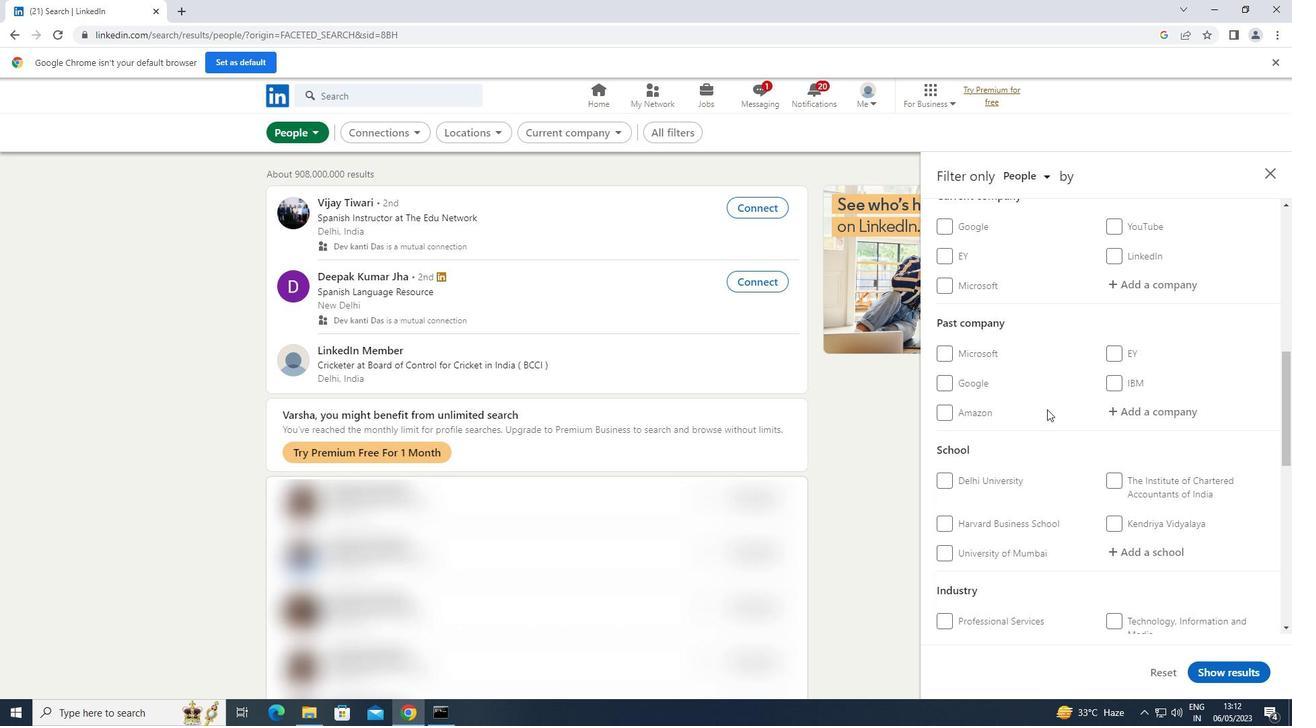
Action: Mouse scrolled (1047, 409) with delta (0, 0)
Screenshot: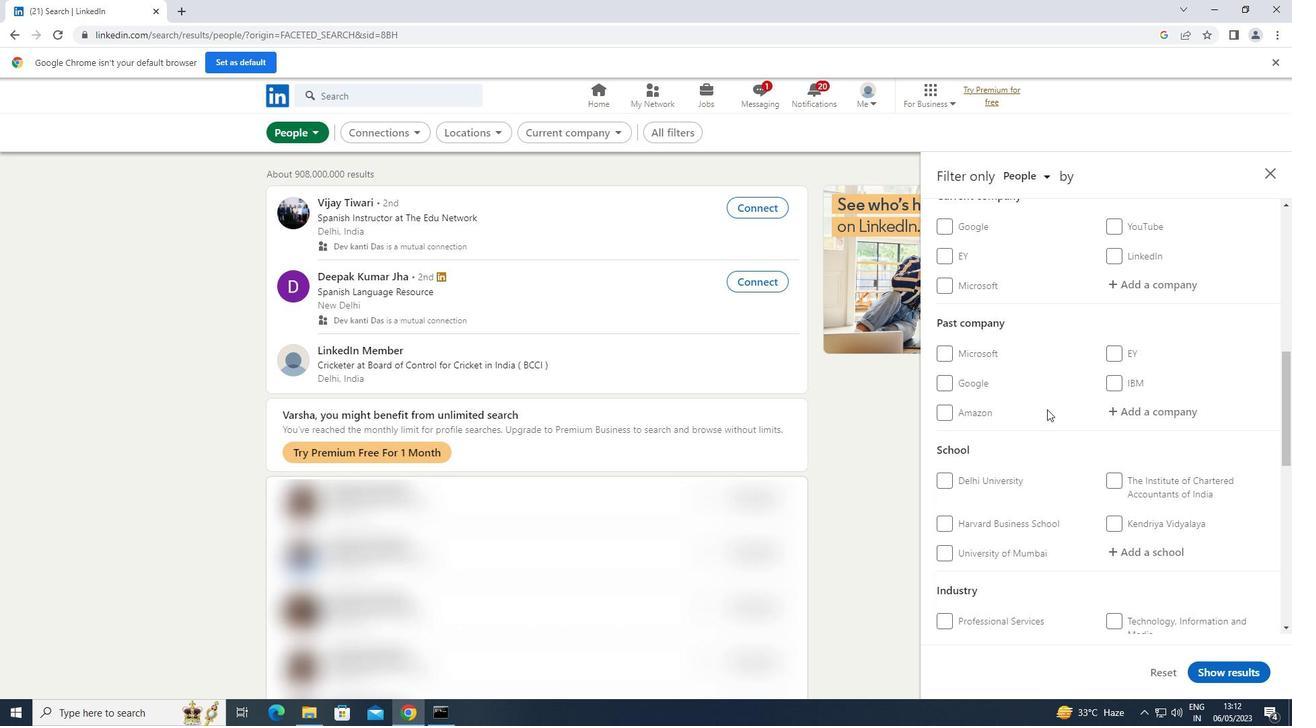 
Action: Mouse scrolled (1047, 409) with delta (0, 0)
Screenshot: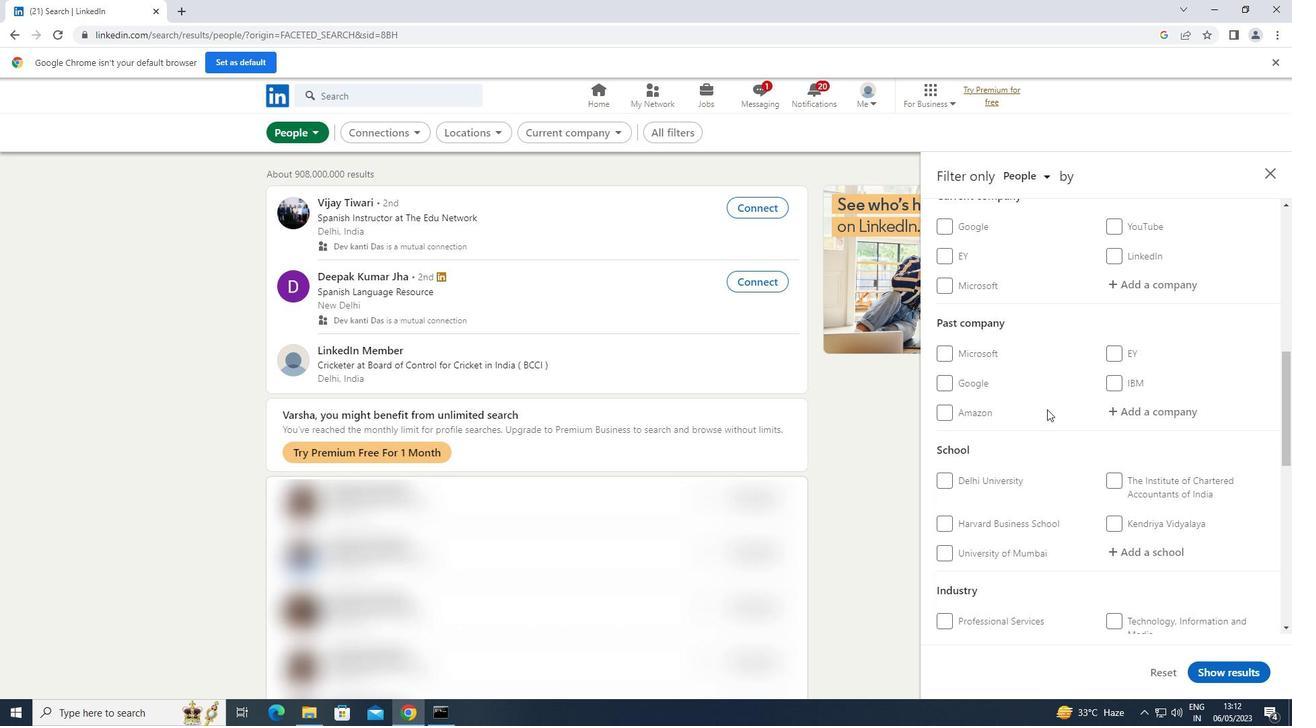 
Action: Mouse scrolled (1047, 409) with delta (0, 0)
Screenshot: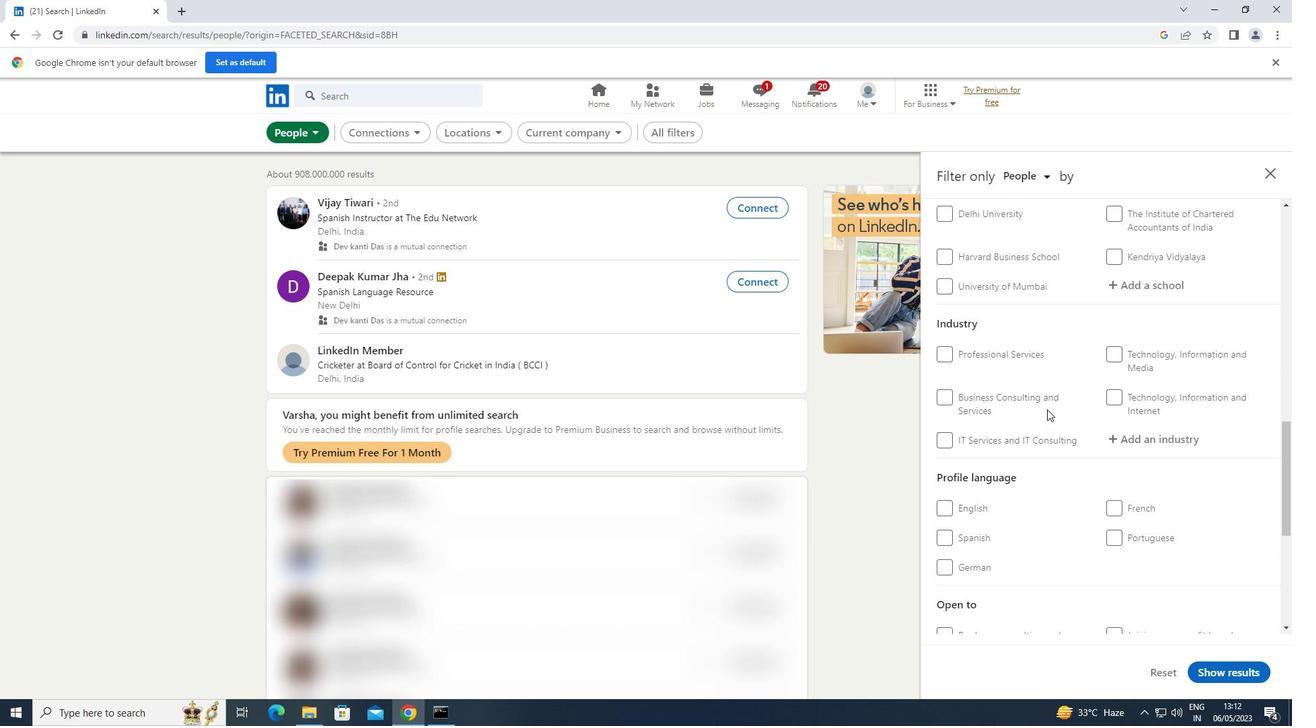 
Action: Mouse moved to (944, 495)
Screenshot: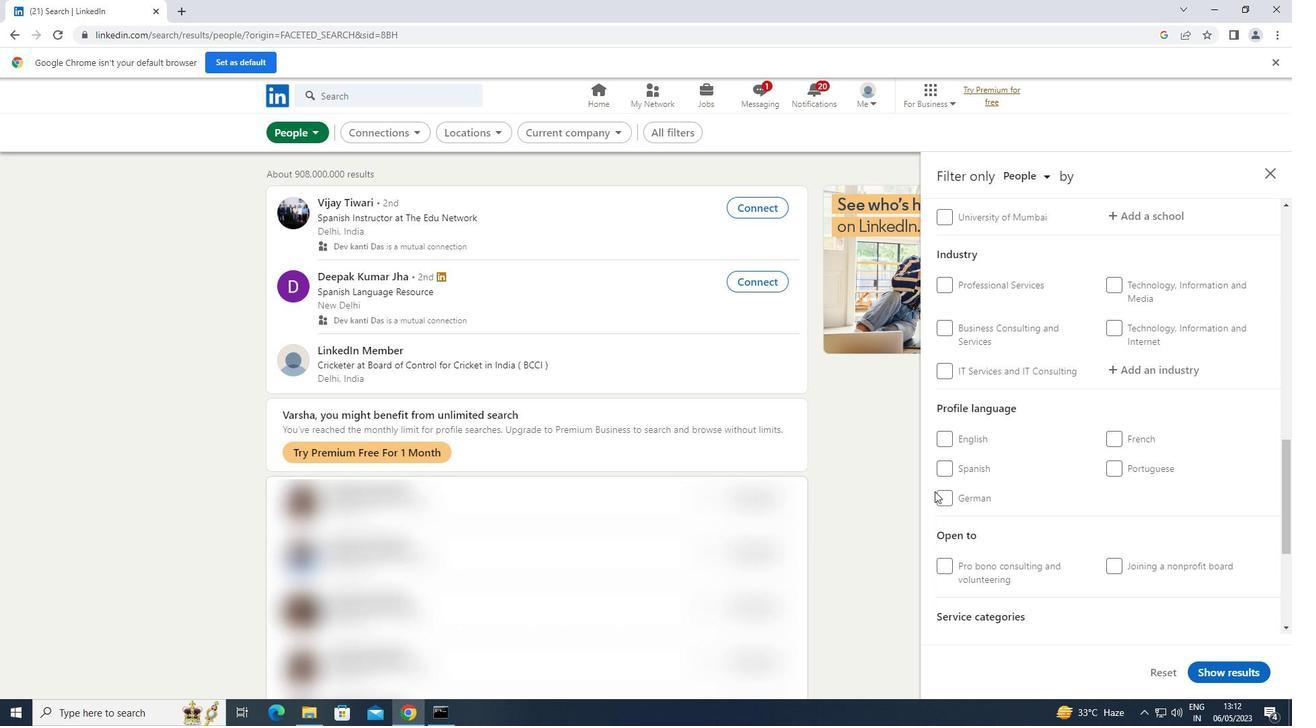 
Action: Mouse pressed left at (944, 495)
Screenshot: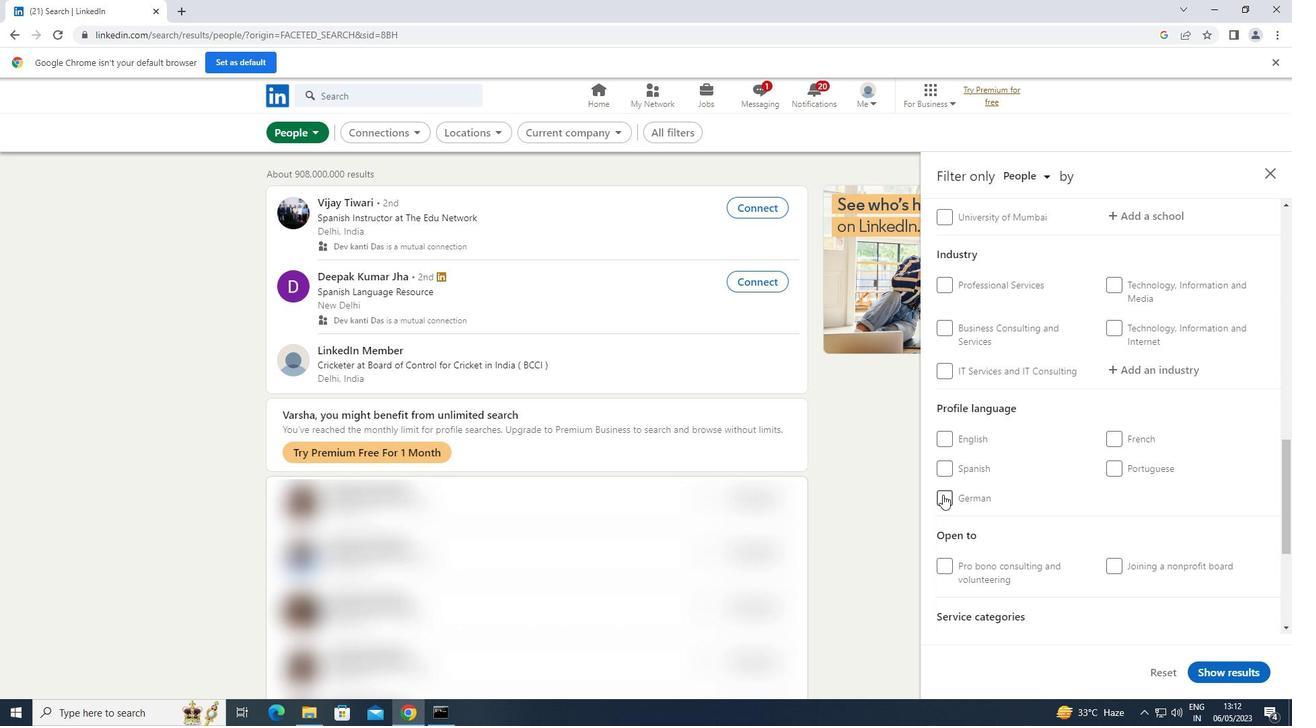 
Action: Mouse moved to (959, 447)
Screenshot: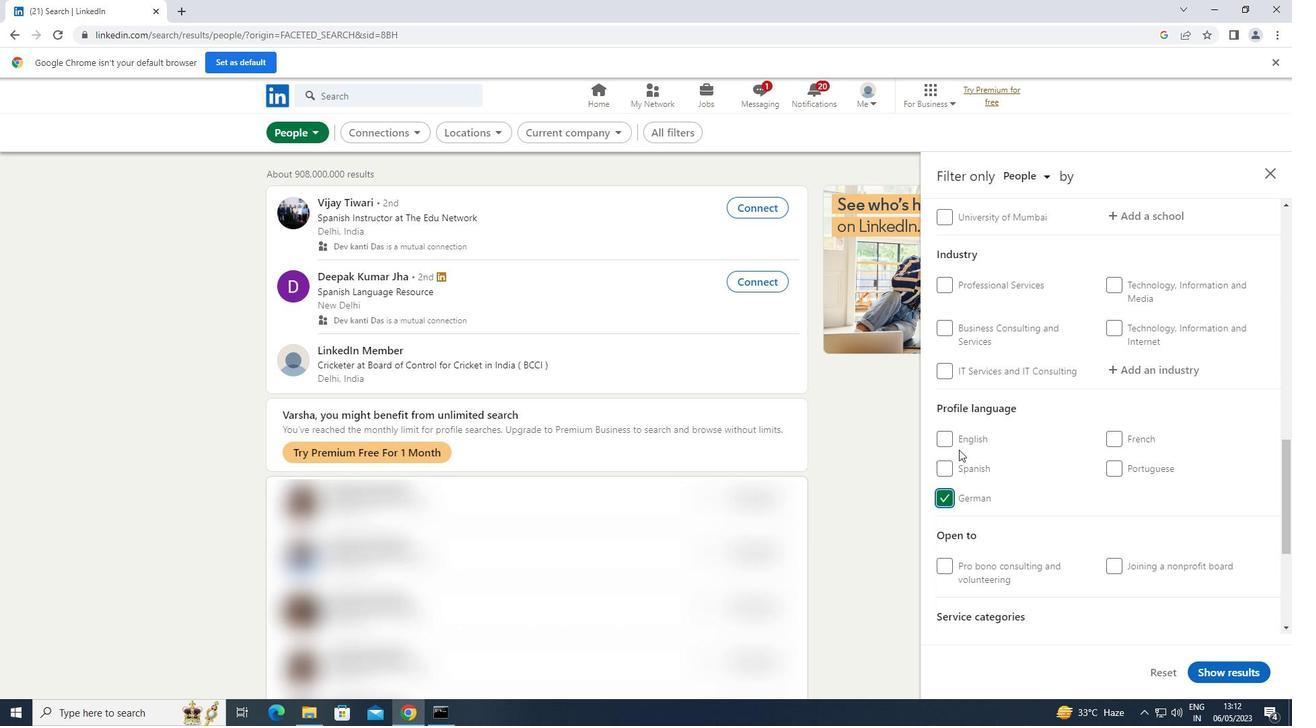 
Action: Mouse scrolled (959, 448) with delta (0, 0)
Screenshot: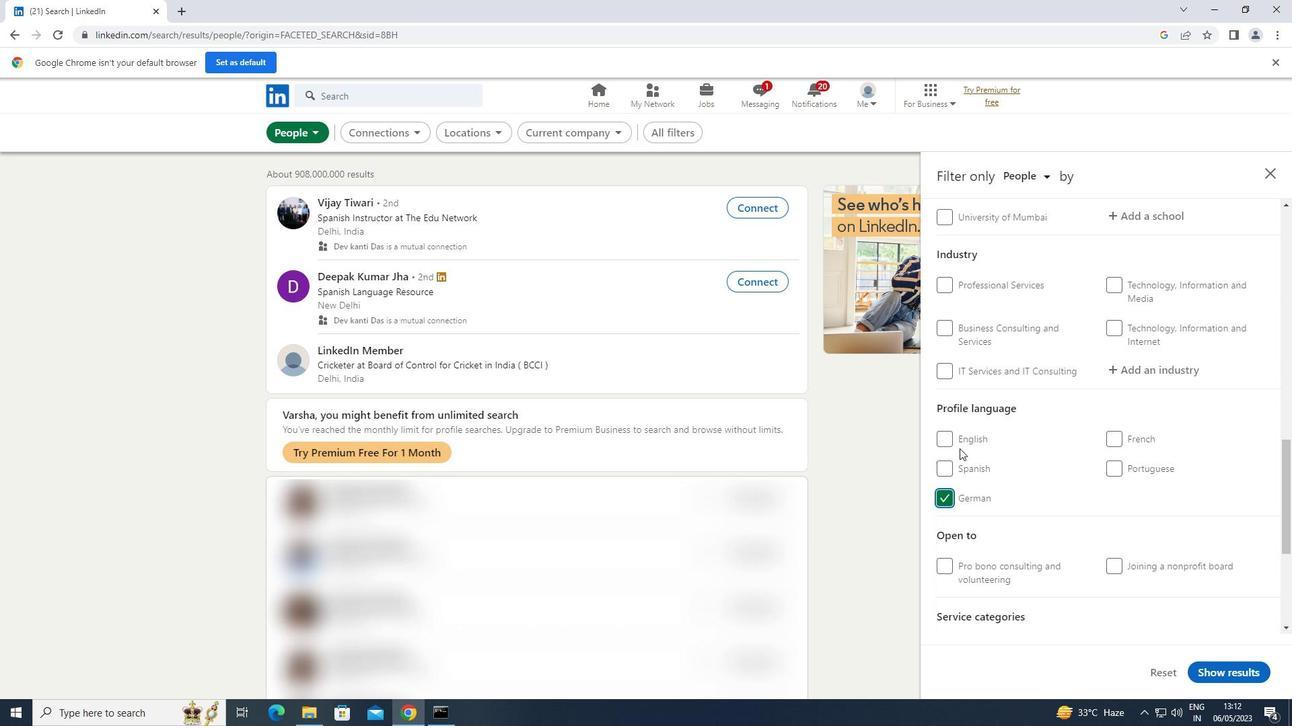 
Action: Mouse moved to (959, 447)
Screenshot: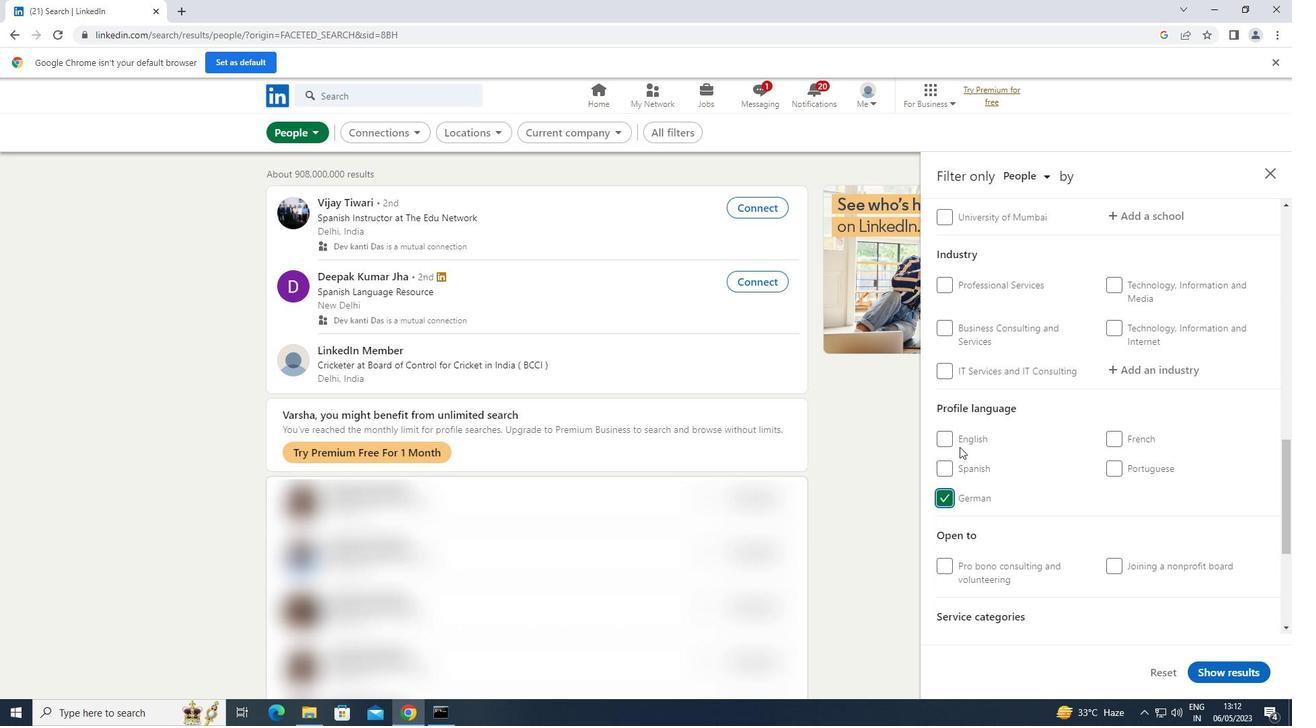 
Action: Mouse scrolled (959, 448) with delta (0, 0)
Screenshot: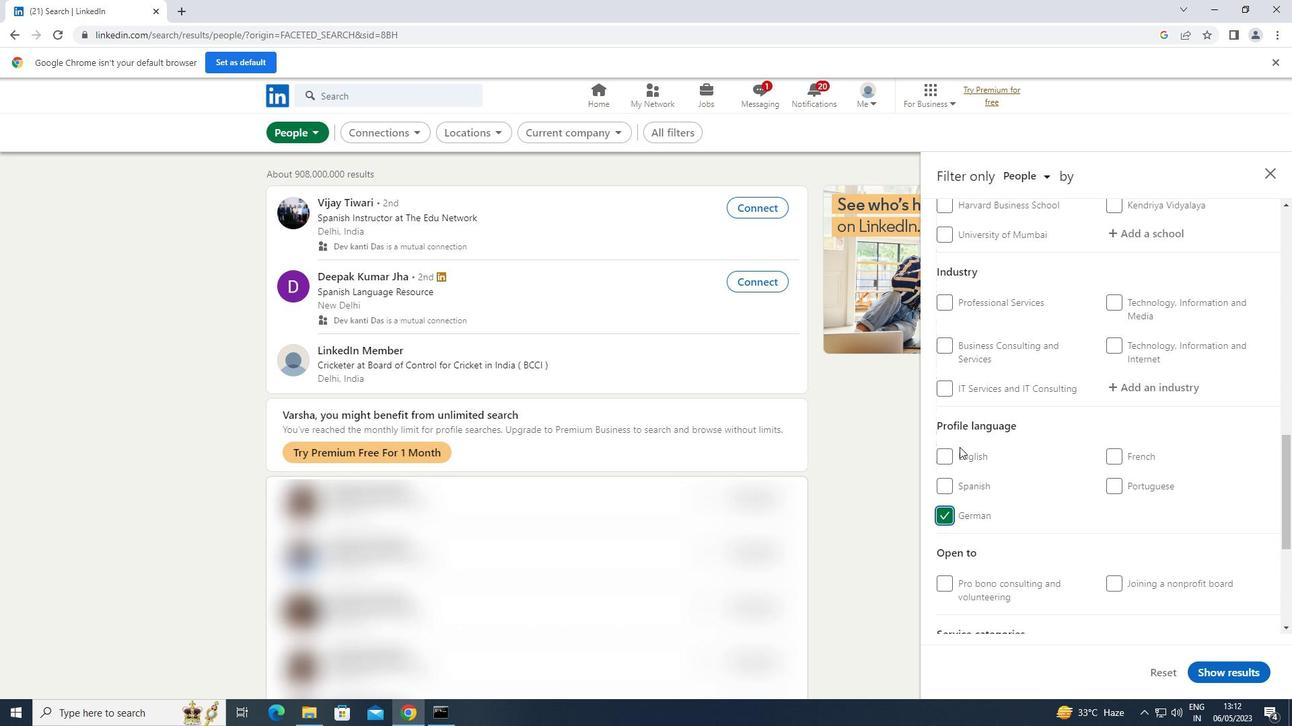 
Action: Mouse scrolled (959, 448) with delta (0, 0)
Screenshot: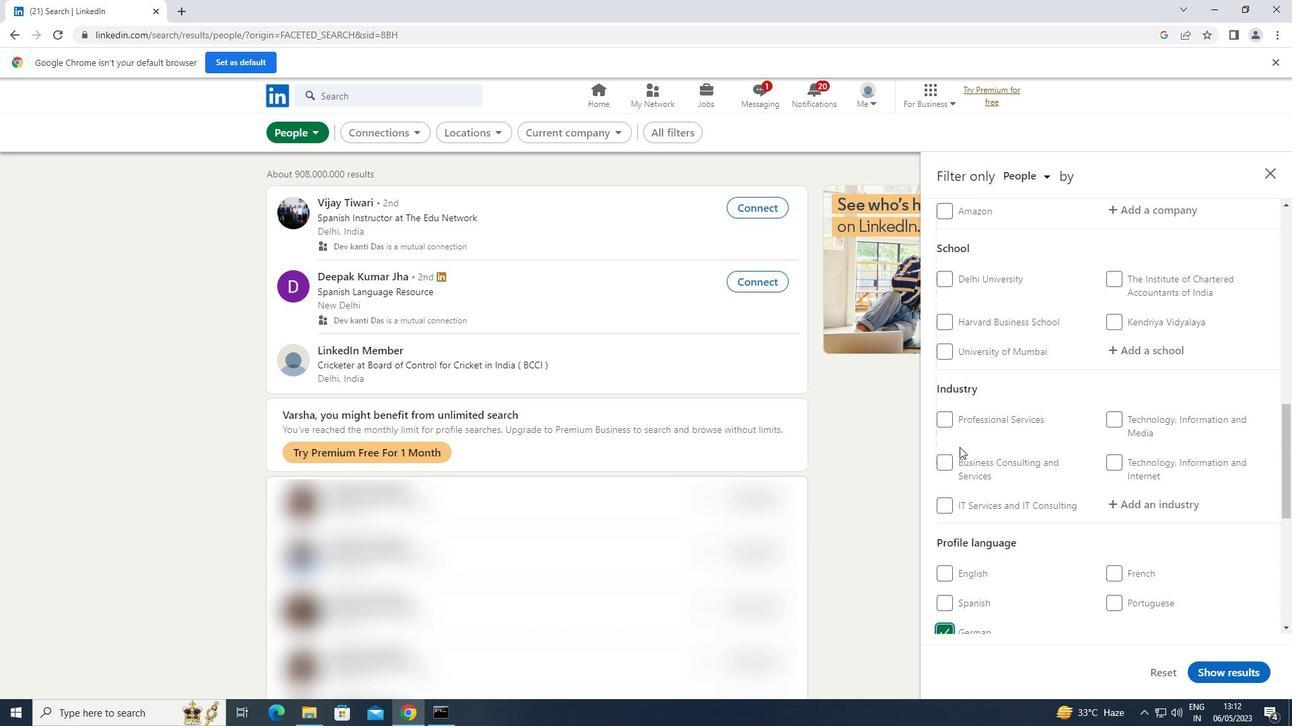 
Action: Mouse scrolled (959, 448) with delta (0, 0)
Screenshot: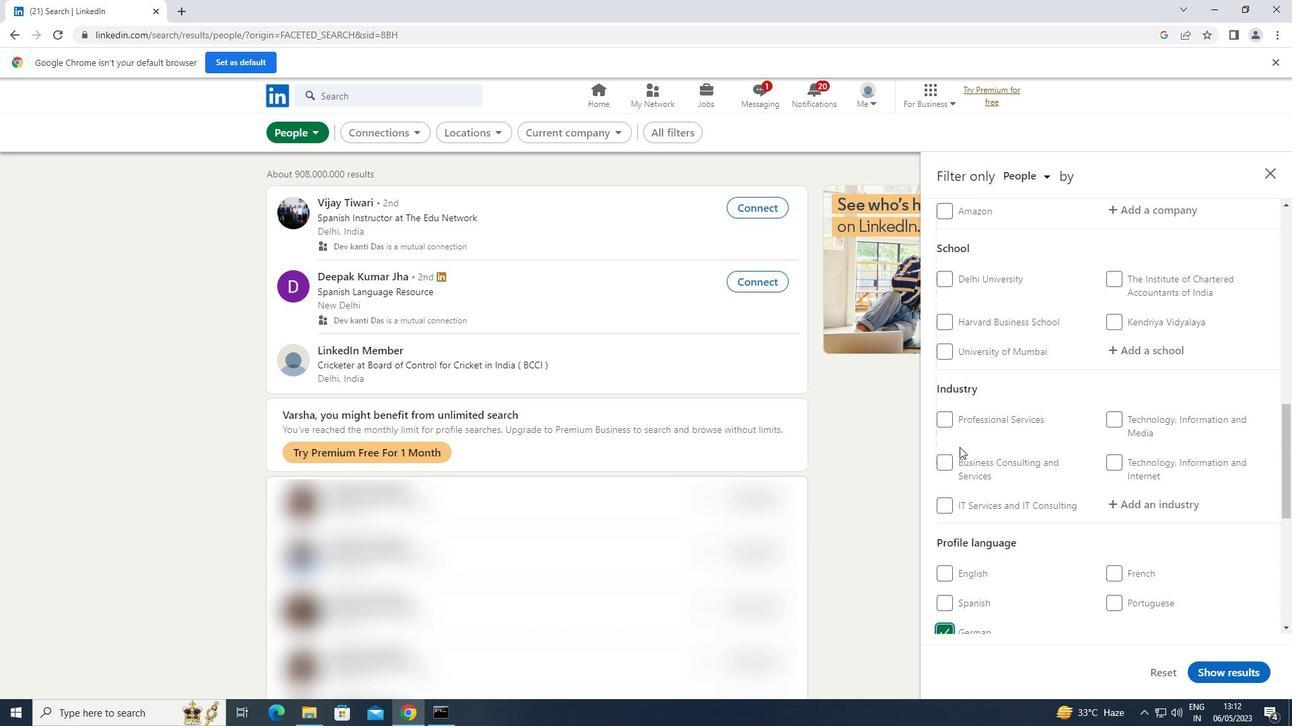 
Action: Mouse moved to (960, 446)
Screenshot: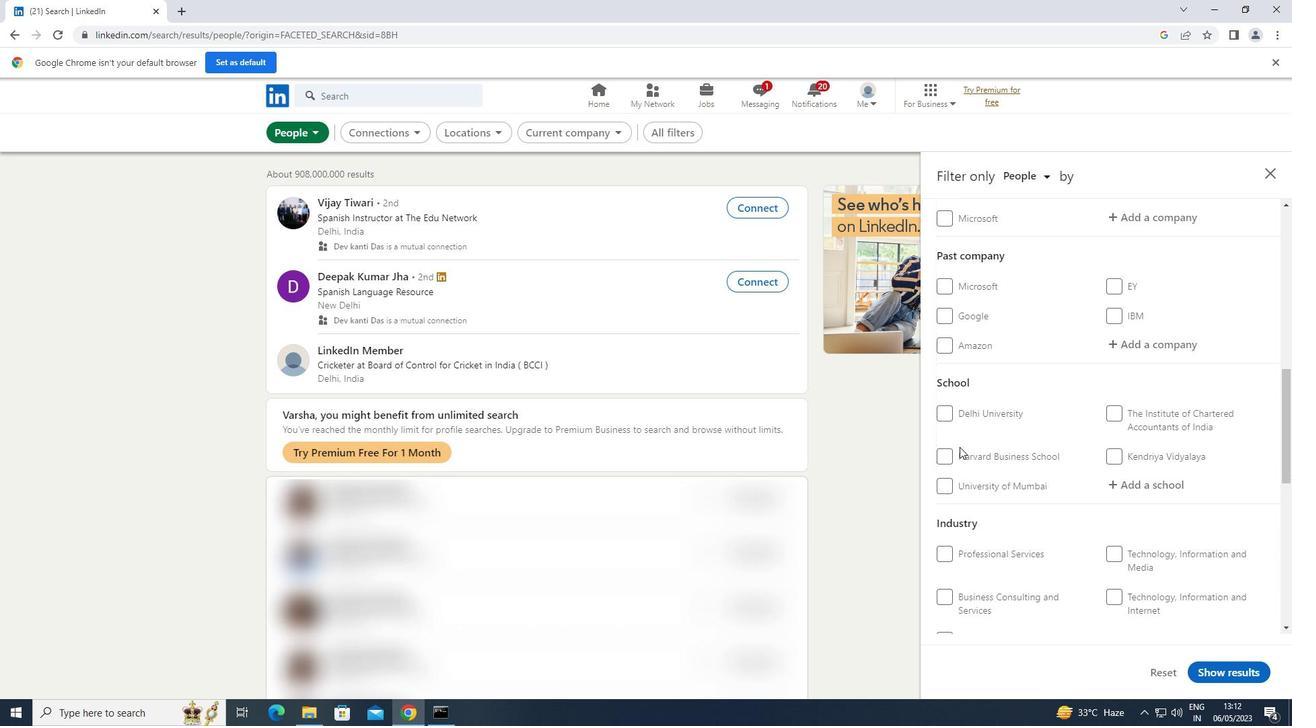 
Action: Mouse scrolled (960, 447) with delta (0, 0)
Screenshot: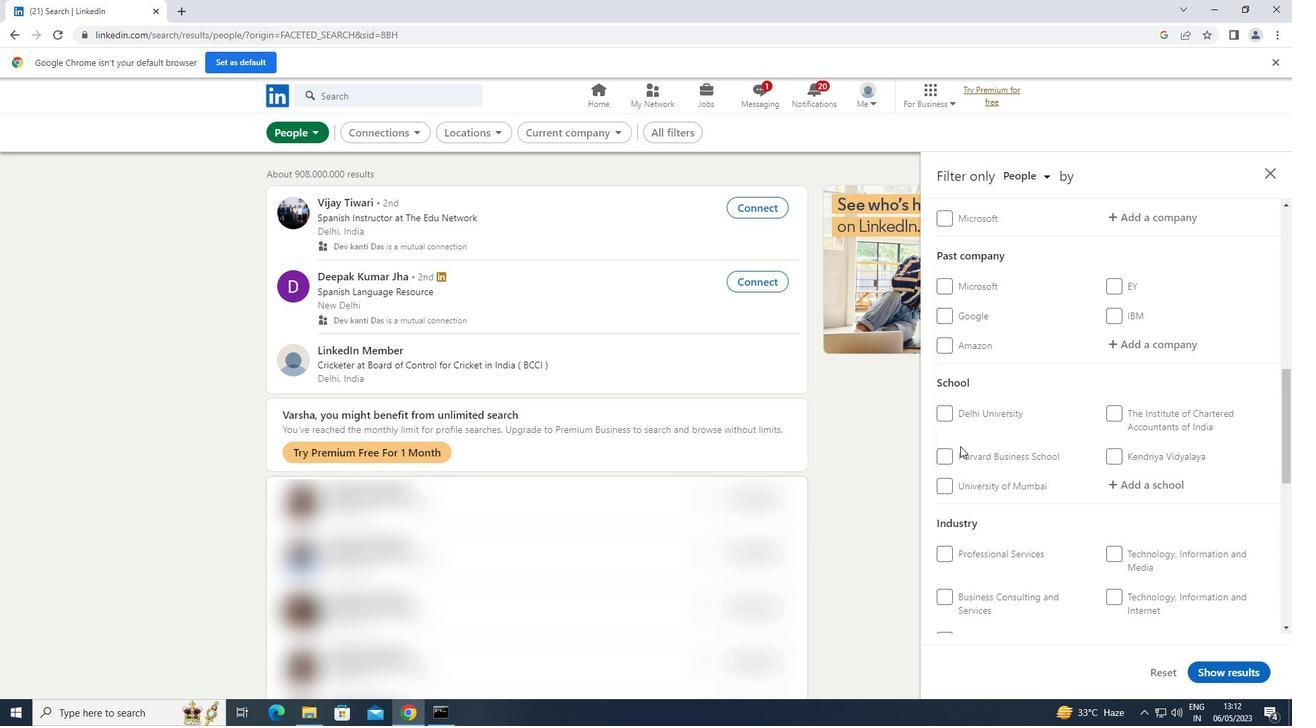 
Action: Mouse scrolled (960, 447) with delta (0, 0)
Screenshot: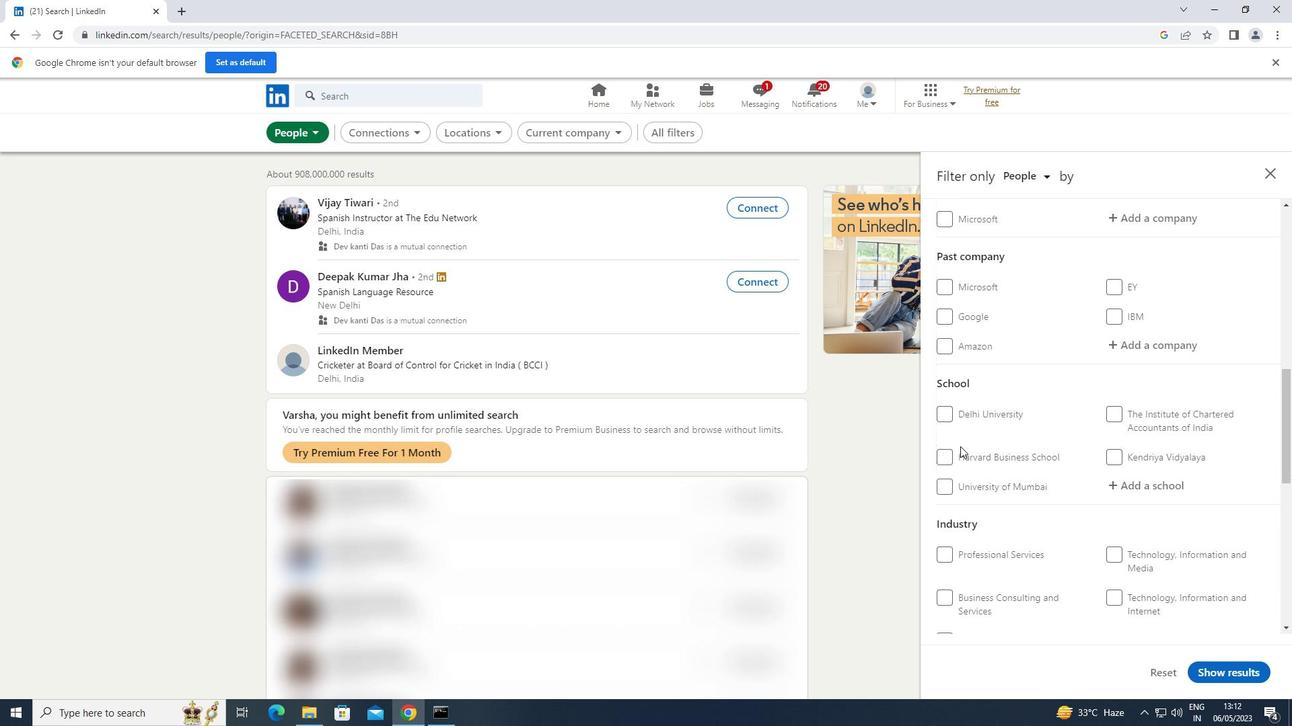 
Action: Mouse moved to (1146, 351)
Screenshot: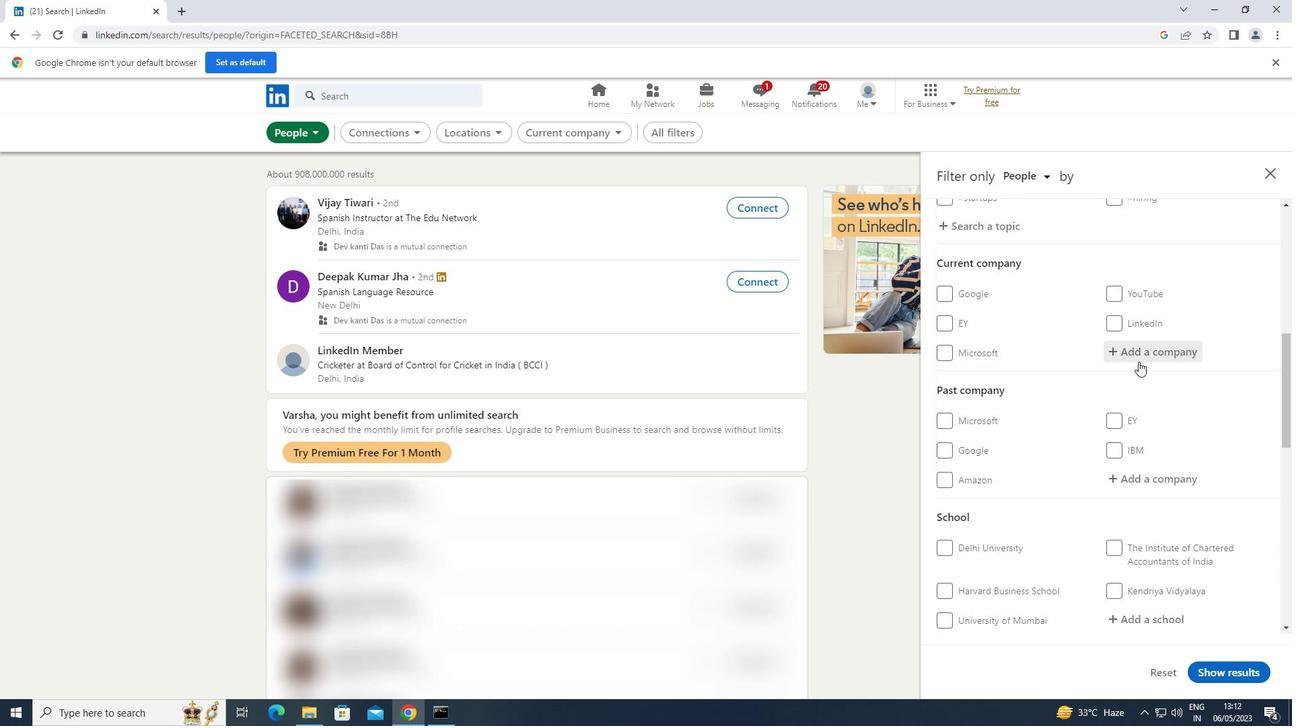 
Action: Mouse pressed left at (1146, 351)
Screenshot: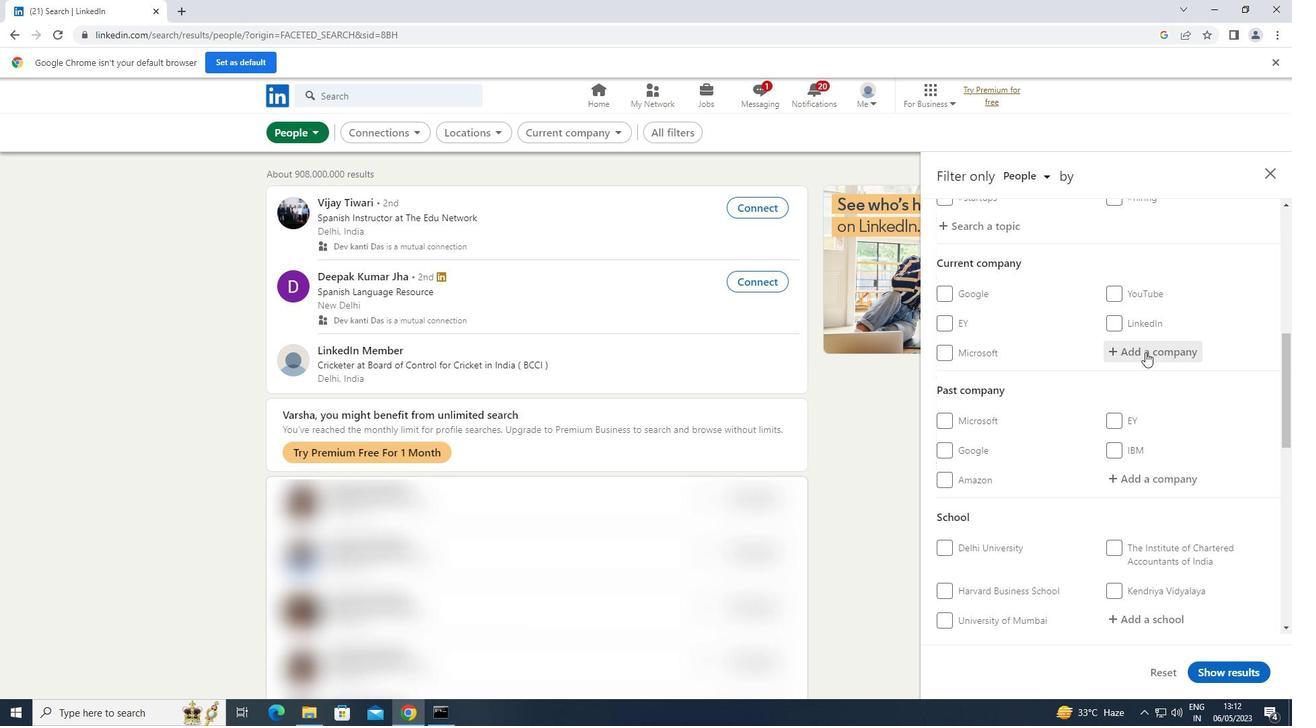 
Action: Key pressed <Key.shift>ZS
Screenshot: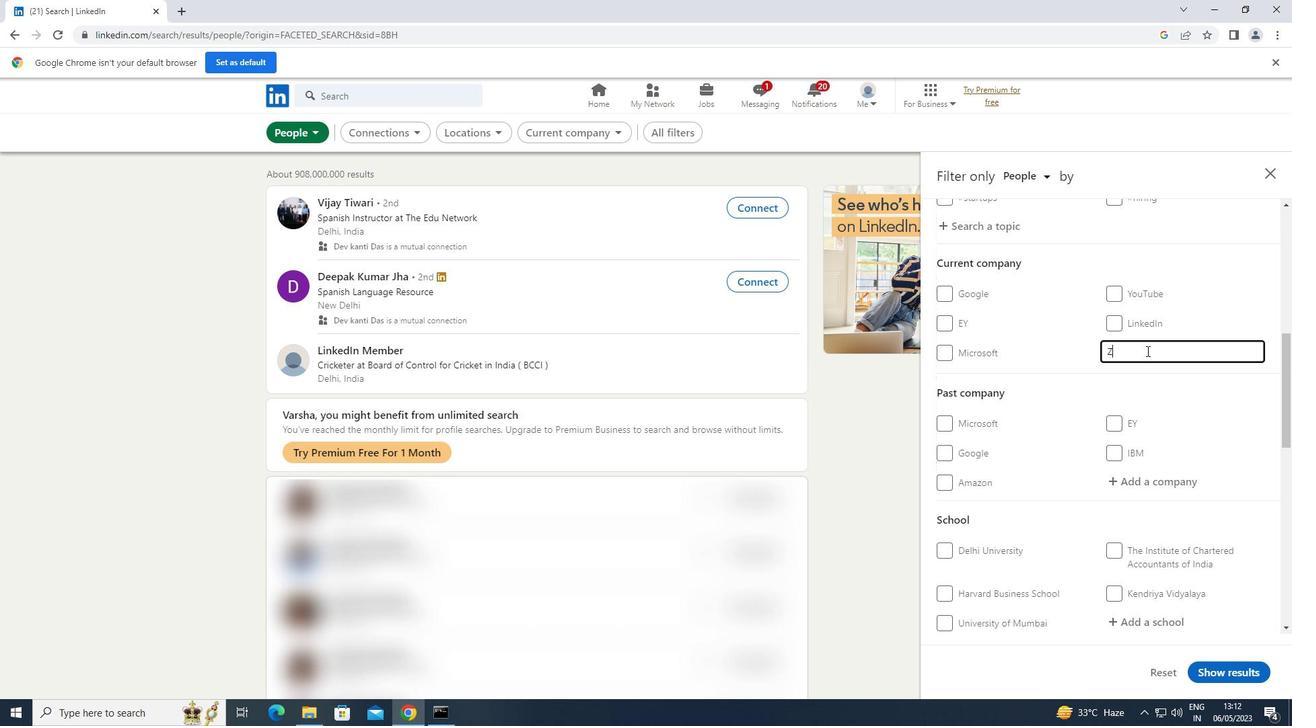 
Action: Mouse moved to (1092, 379)
Screenshot: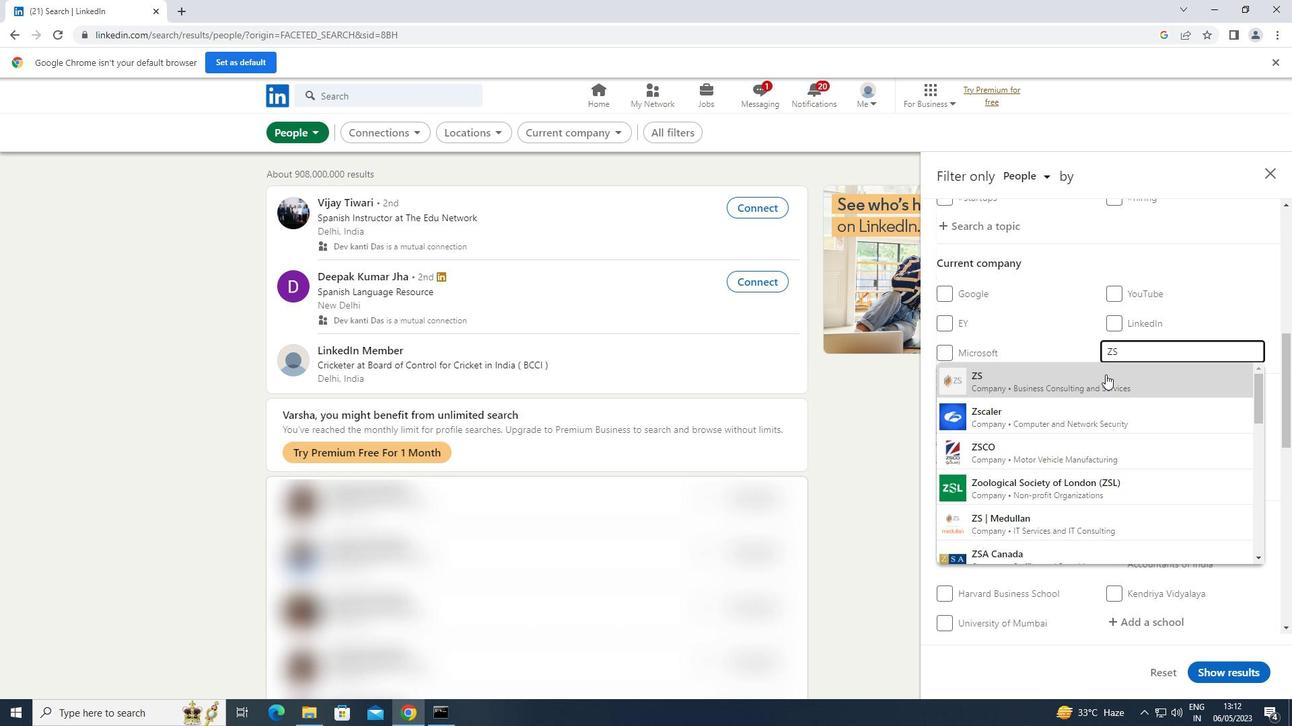 
Action: Mouse pressed left at (1092, 379)
Screenshot: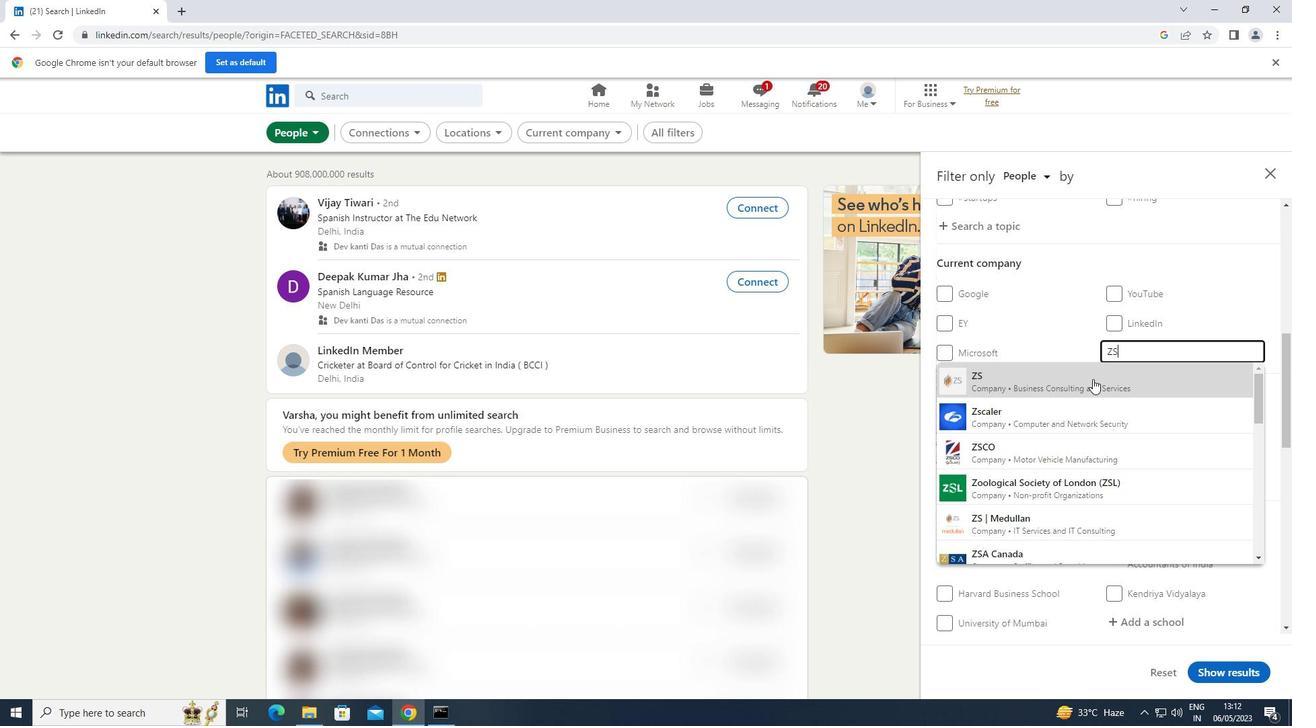
Action: Mouse moved to (1094, 379)
Screenshot: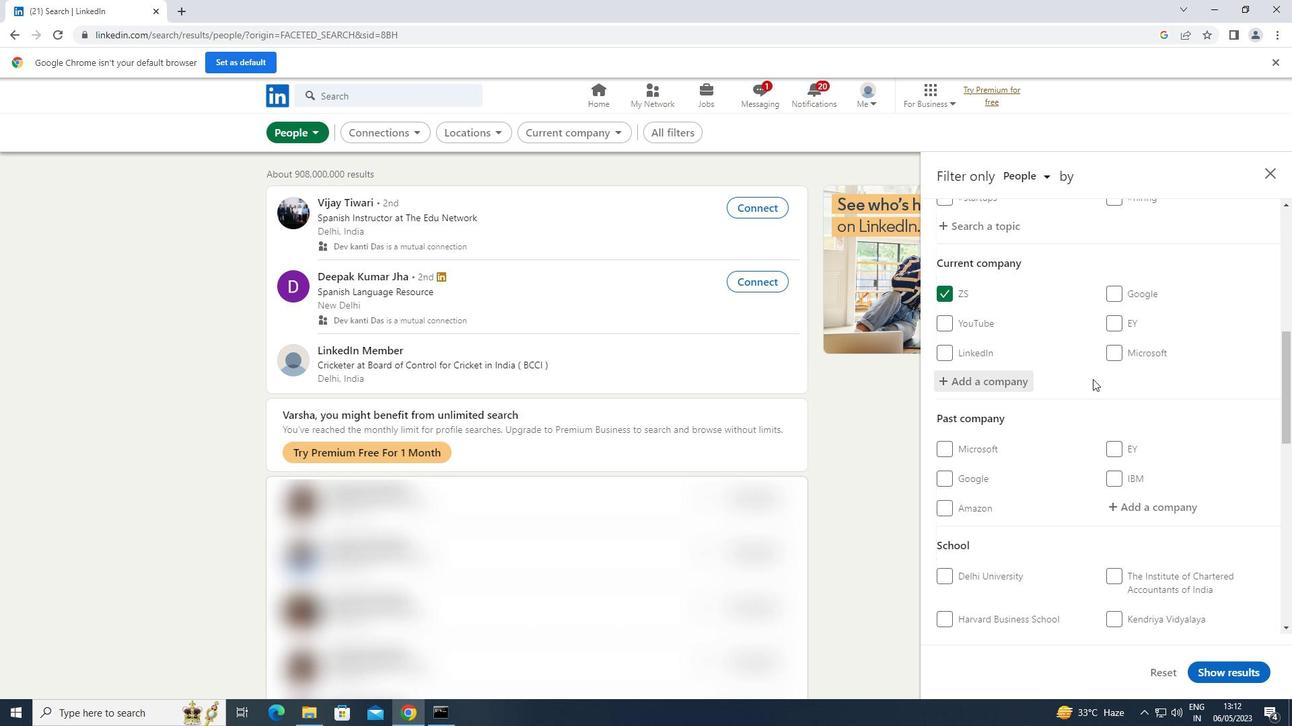 
Action: Mouse scrolled (1094, 378) with delta (0, 0)
Screenshot: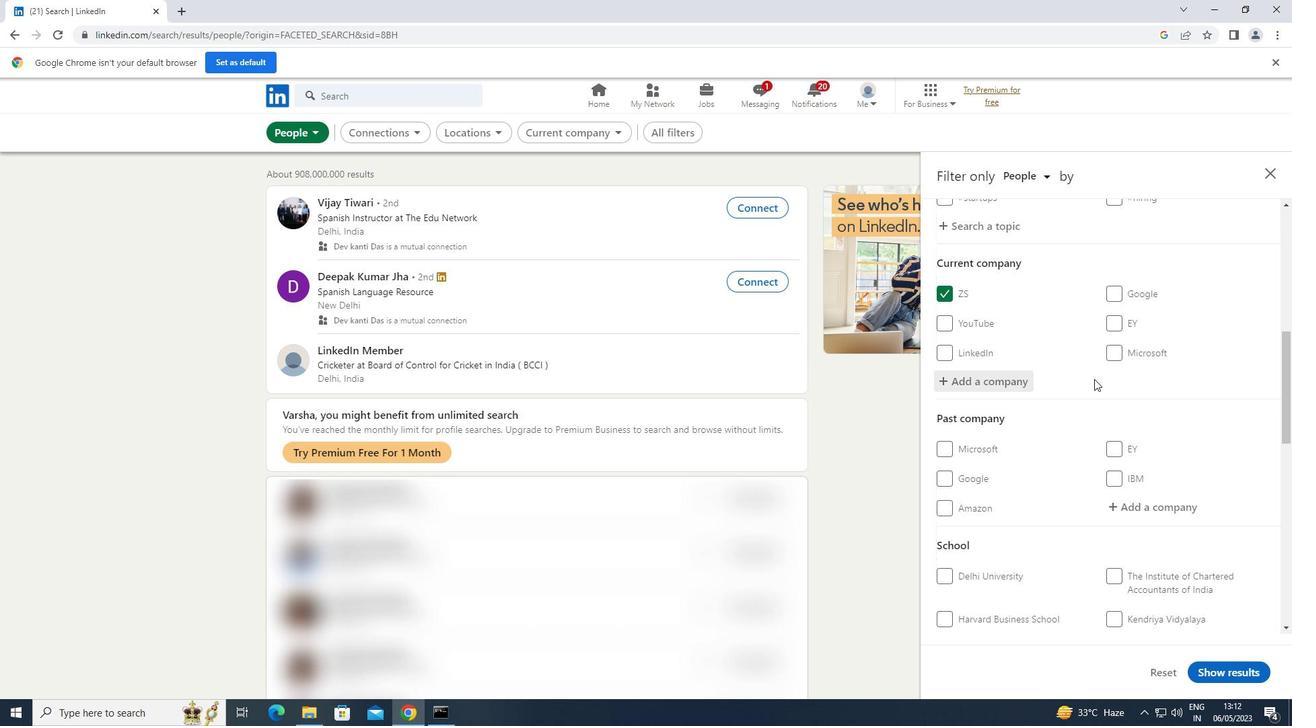 
Action: Mouse scrolled (1094, 378) with delta (0, 0)
Screenshot: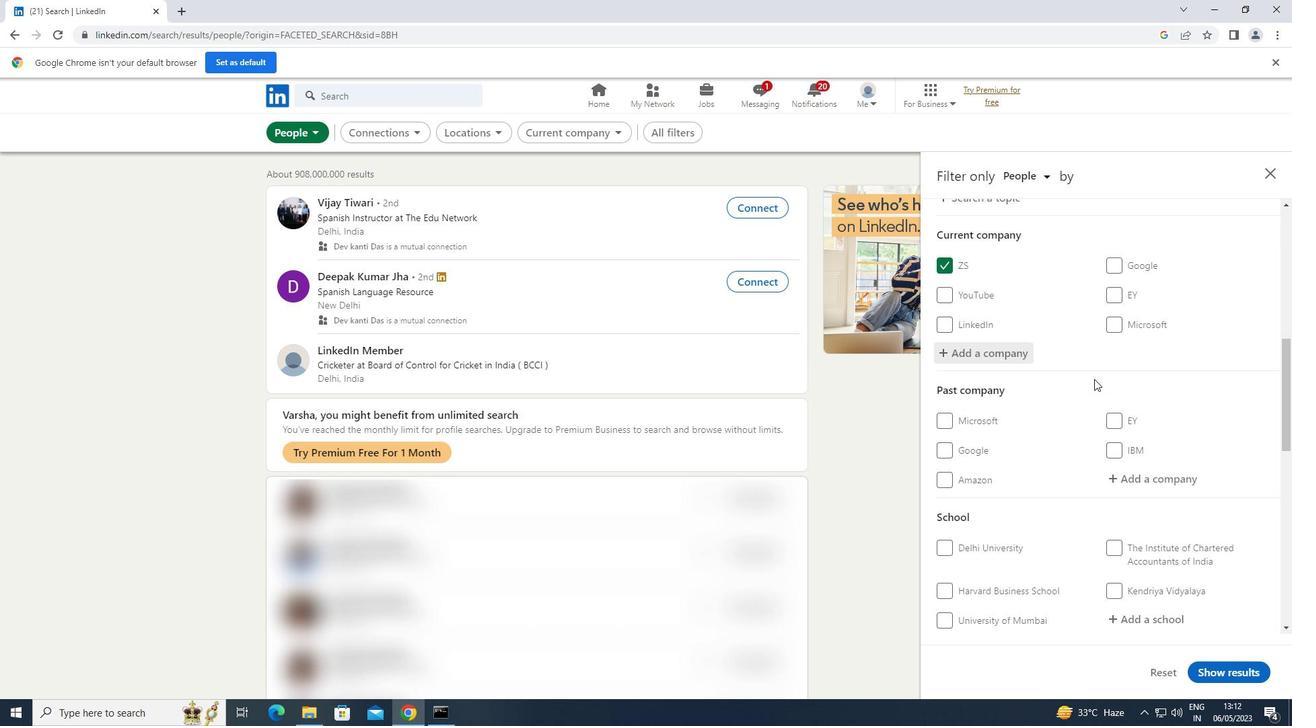 
Action: Mouse moved to (1145, 512)
Screenshot: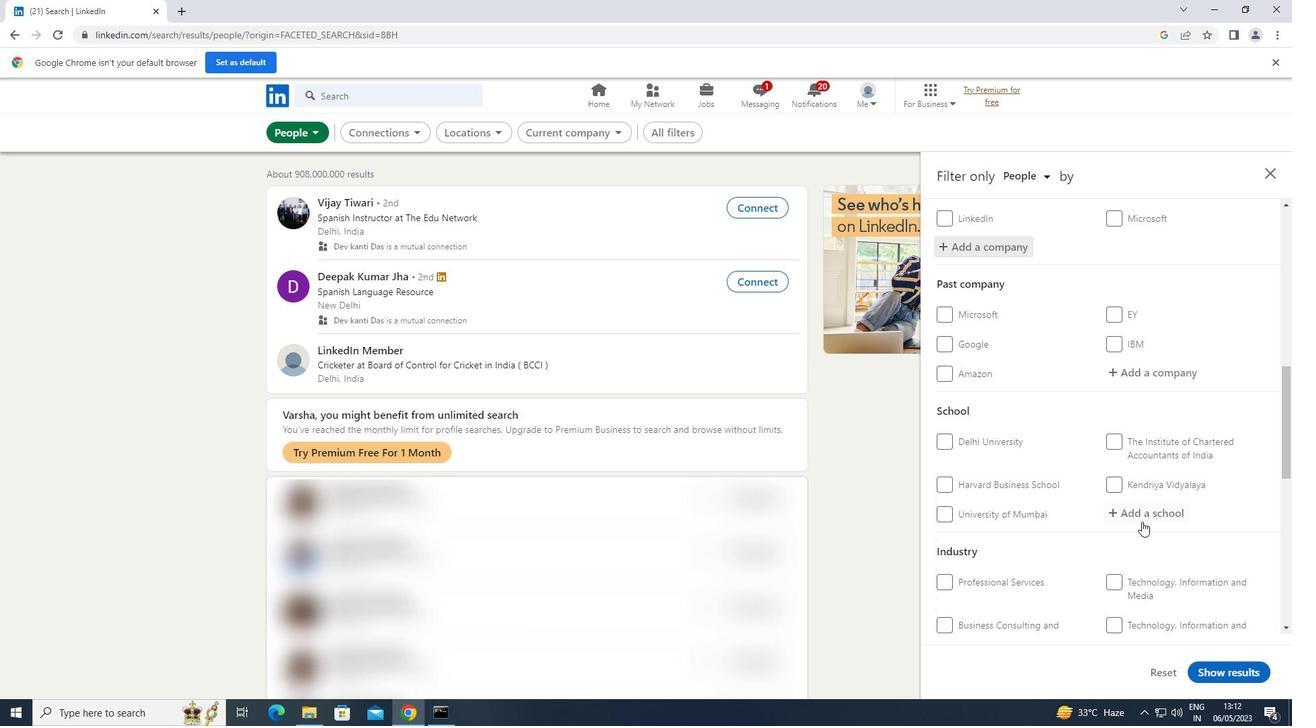 
Action: Mouse pressed left at (1145, 512)
Screenshot: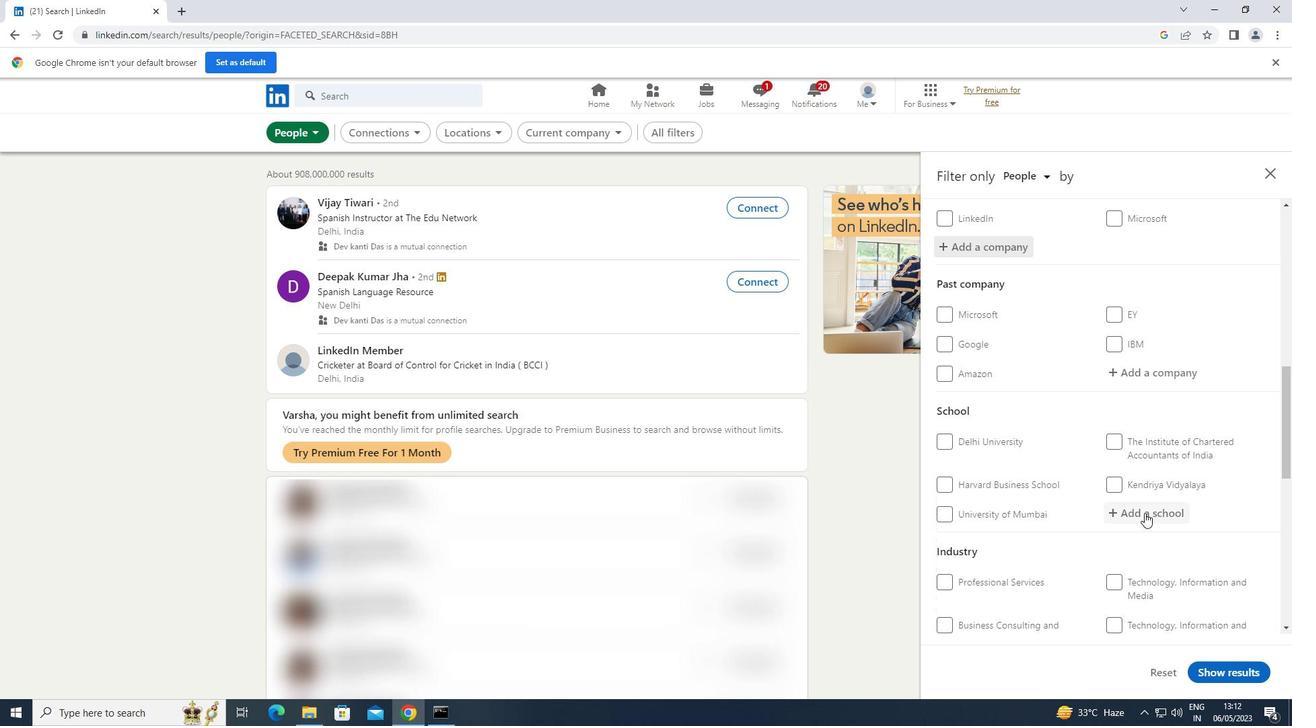 
Action: Mouse moved to (1142, 510)
Screenshot: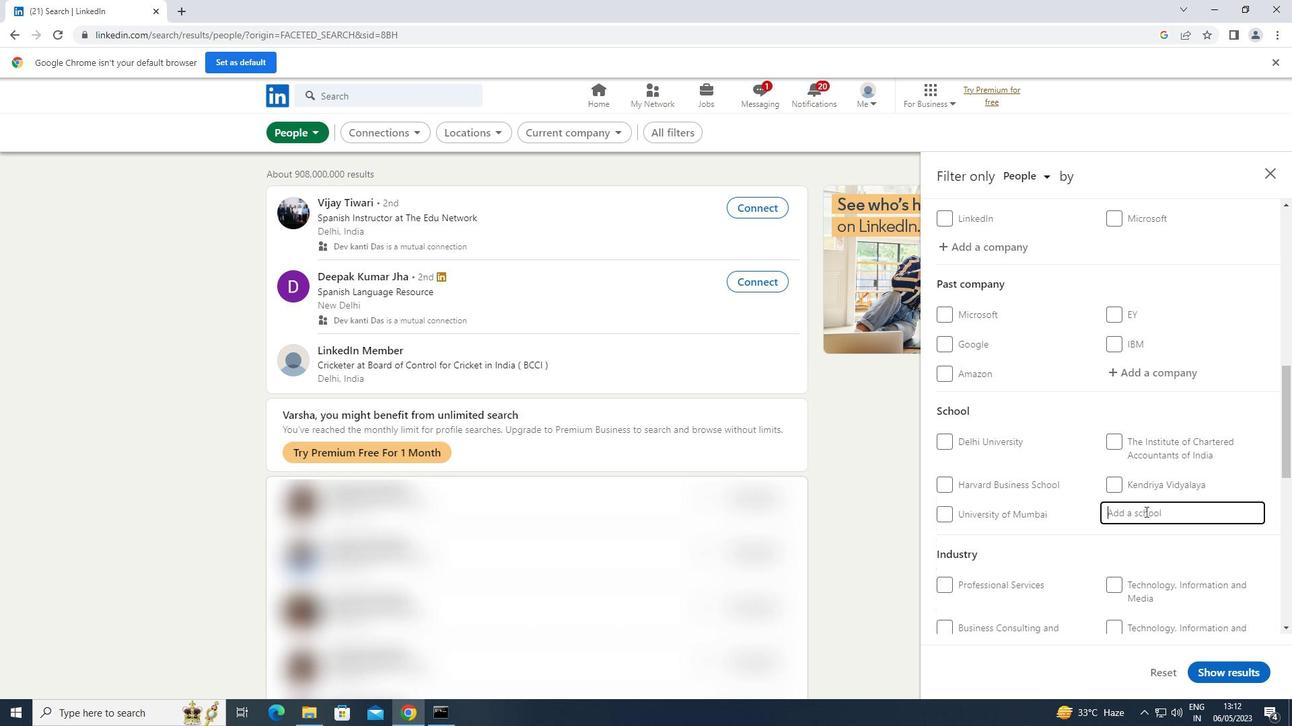
Action: Key pressed <Key.shift>SRI<Key.space><Key.shift>RAMACHANDRA
Screenshot: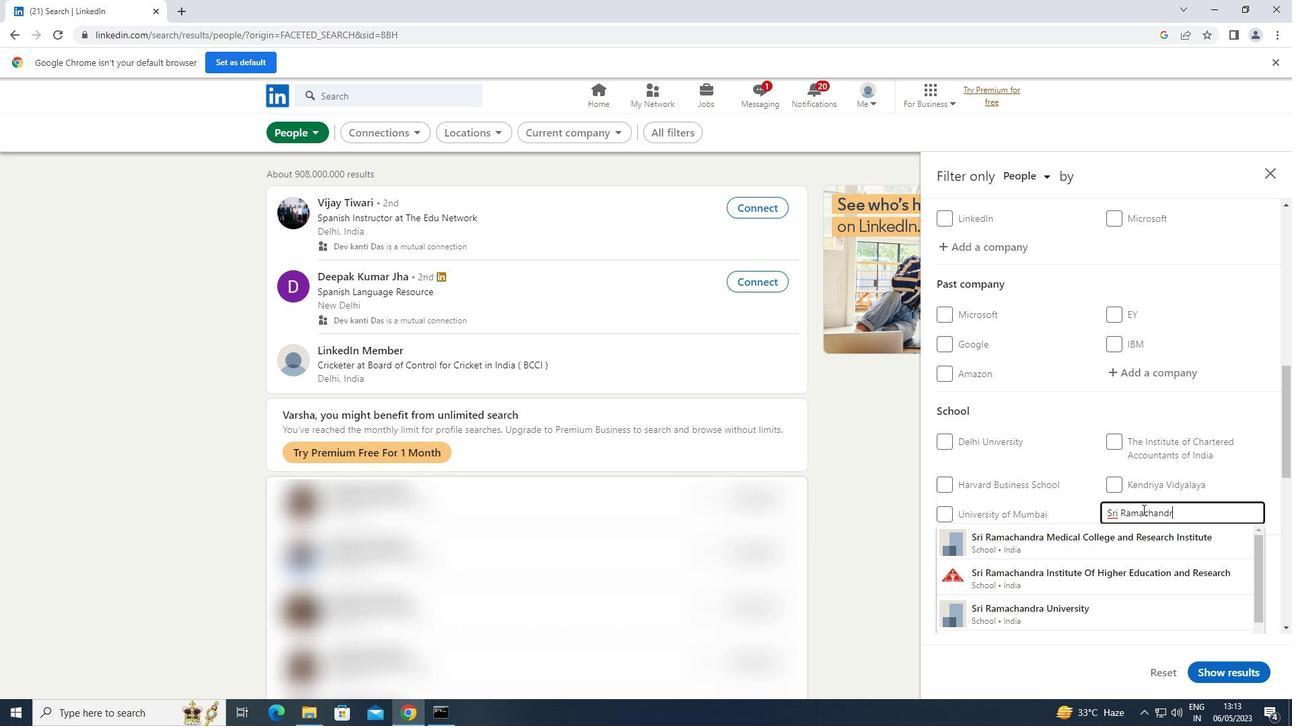 
Action: Mouse moved to (1129, 543)
Screenshot: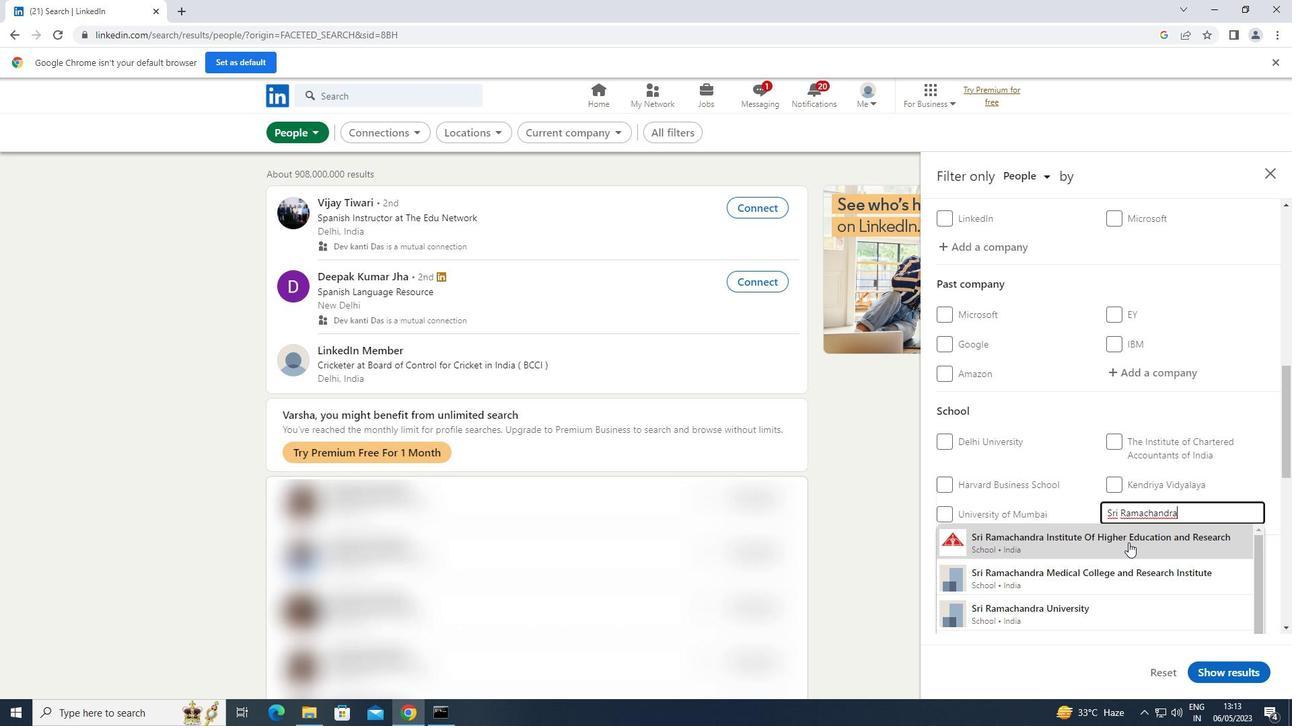 
Action: Mouse pressed left at (1129, 543)
Screenshot: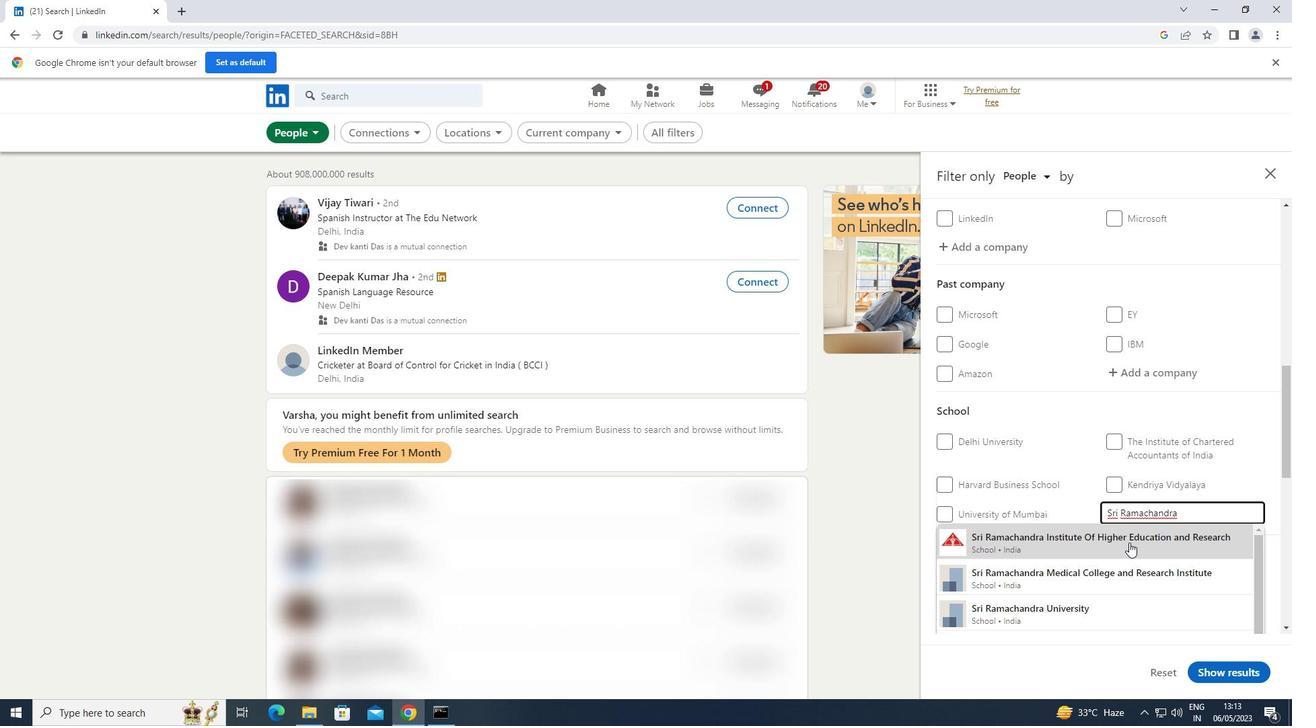 
Action: Mouse moved to (1129, 533)
Screenshot: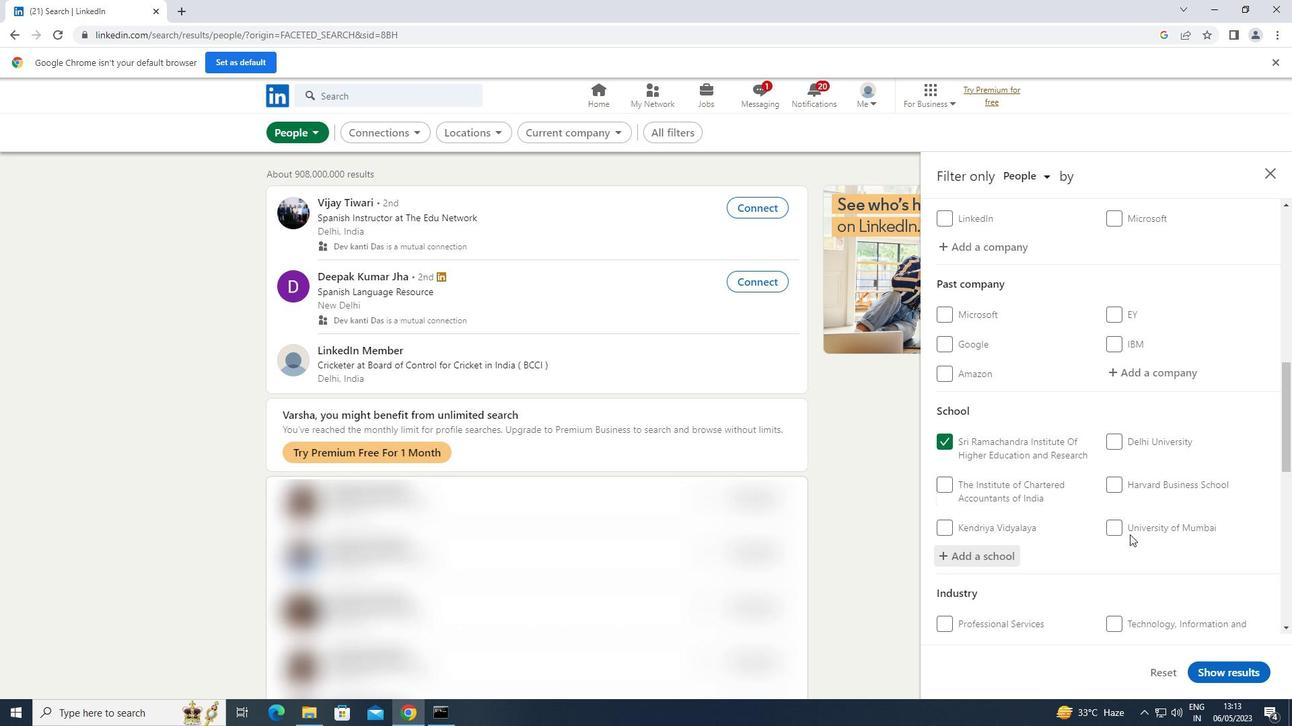 
Action: Mouse scrolled (1129, 533) with delta (0, 0)
Screenshot: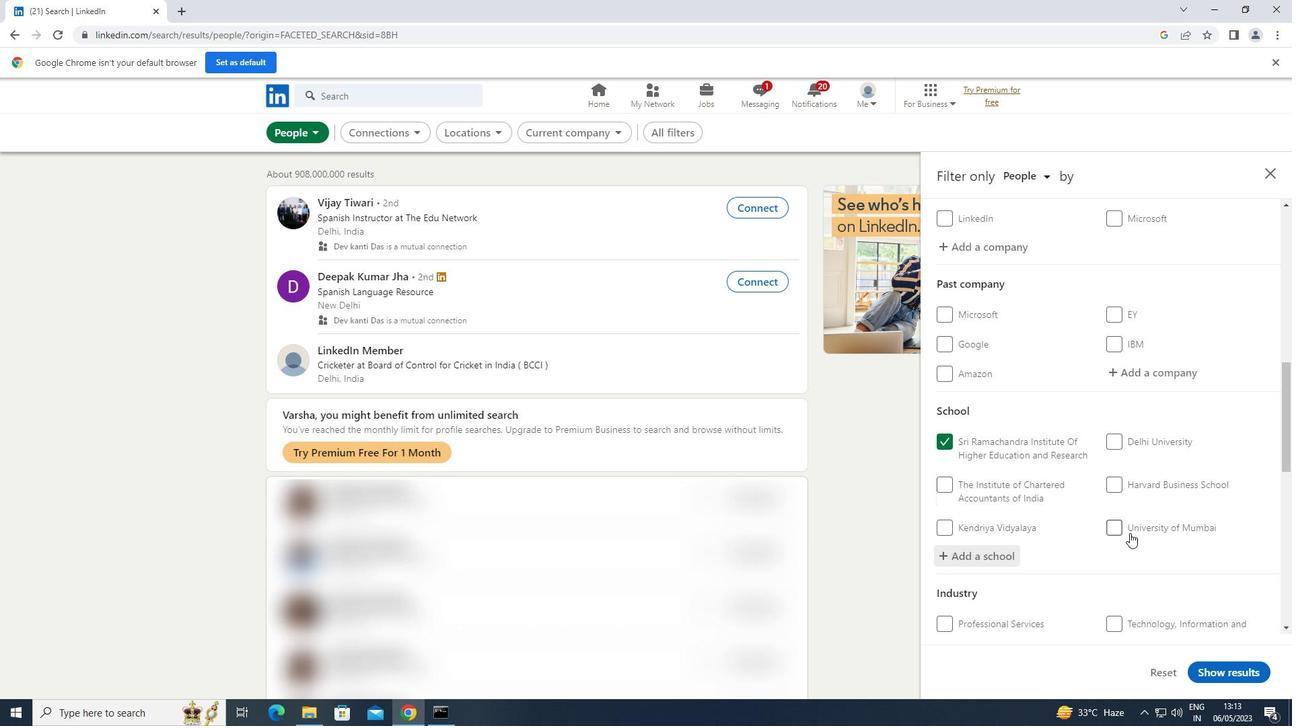 
Action: Mouse scrolled (1129, 533) with delta (0, 0)
Screenshot: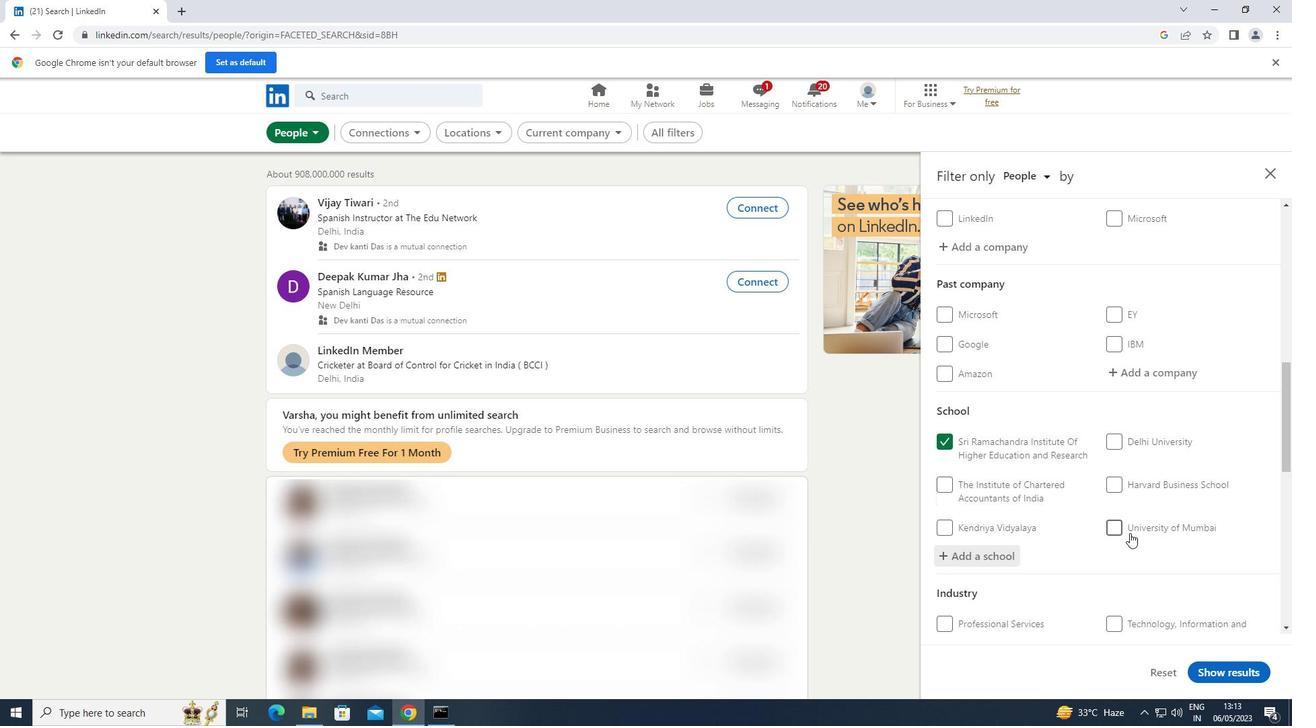 
Action: Mouse scrolled (1129, 533) with delta (0, 0)
Screenshot: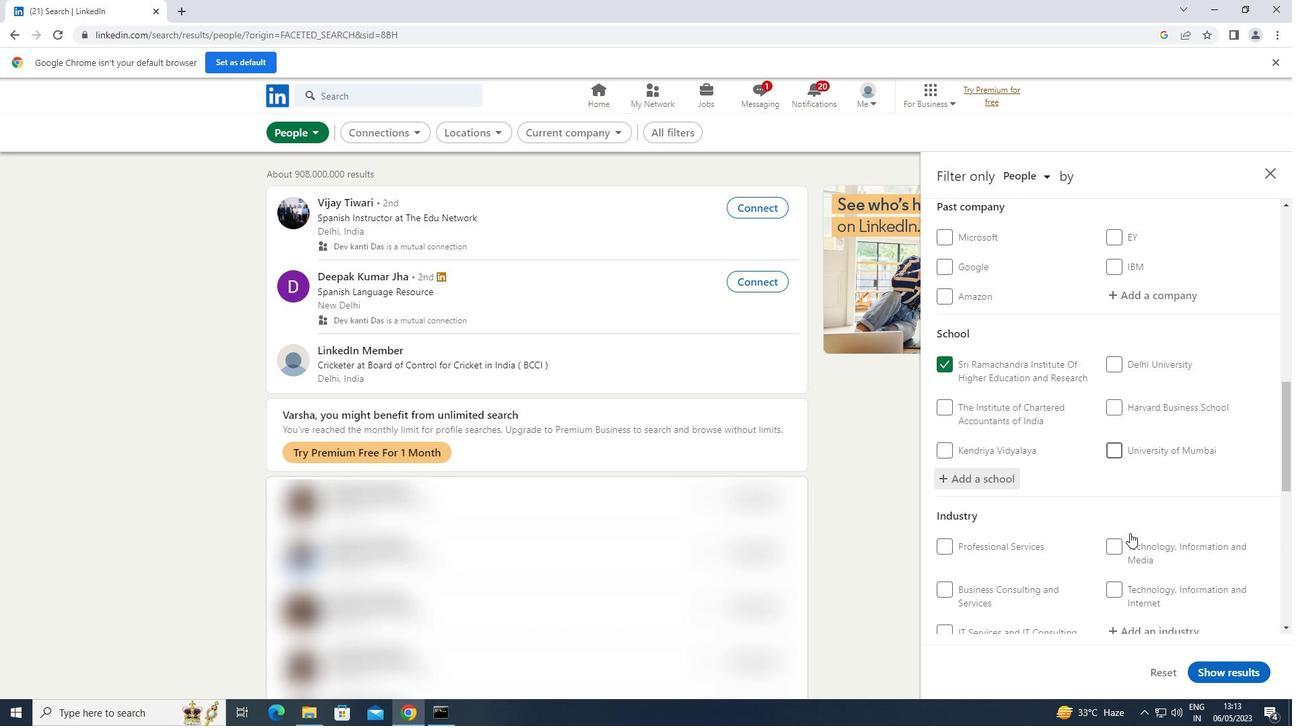 
Action: Mouse moved to (1156, 513)
Screenshot: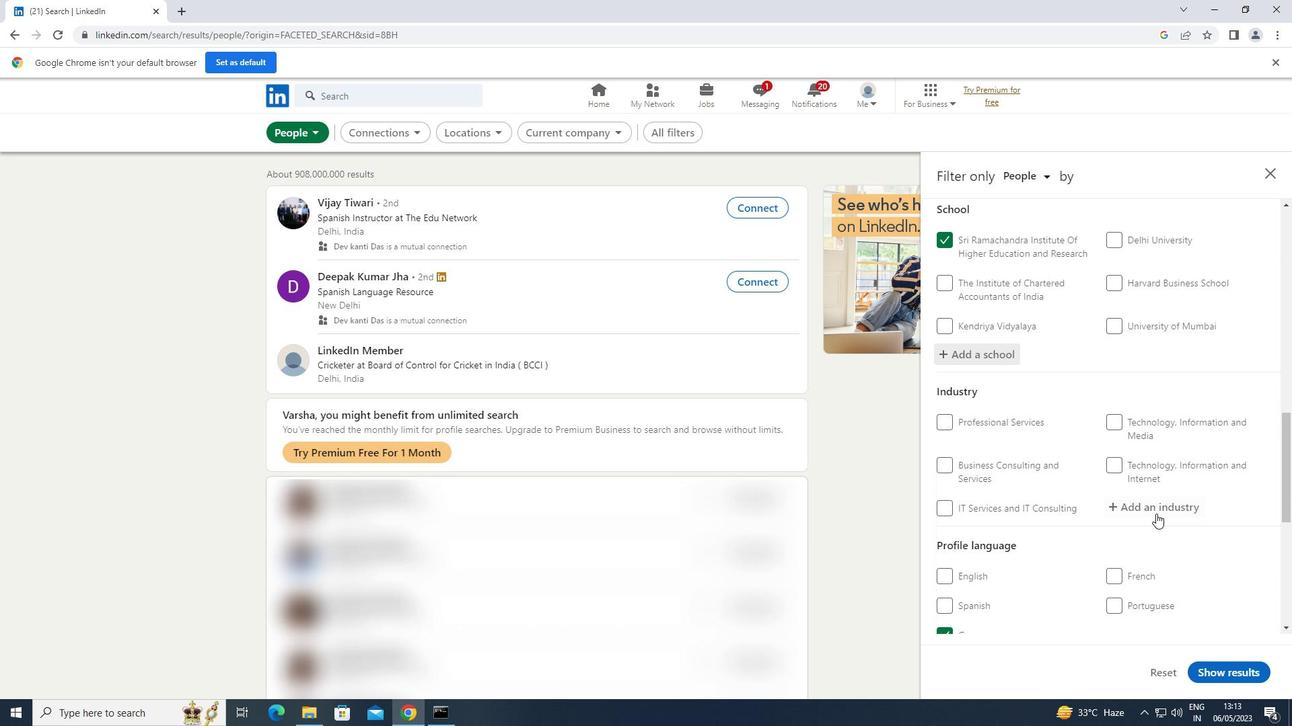 
Action: Mouse pressed left at (1156, 513)
Screenshot: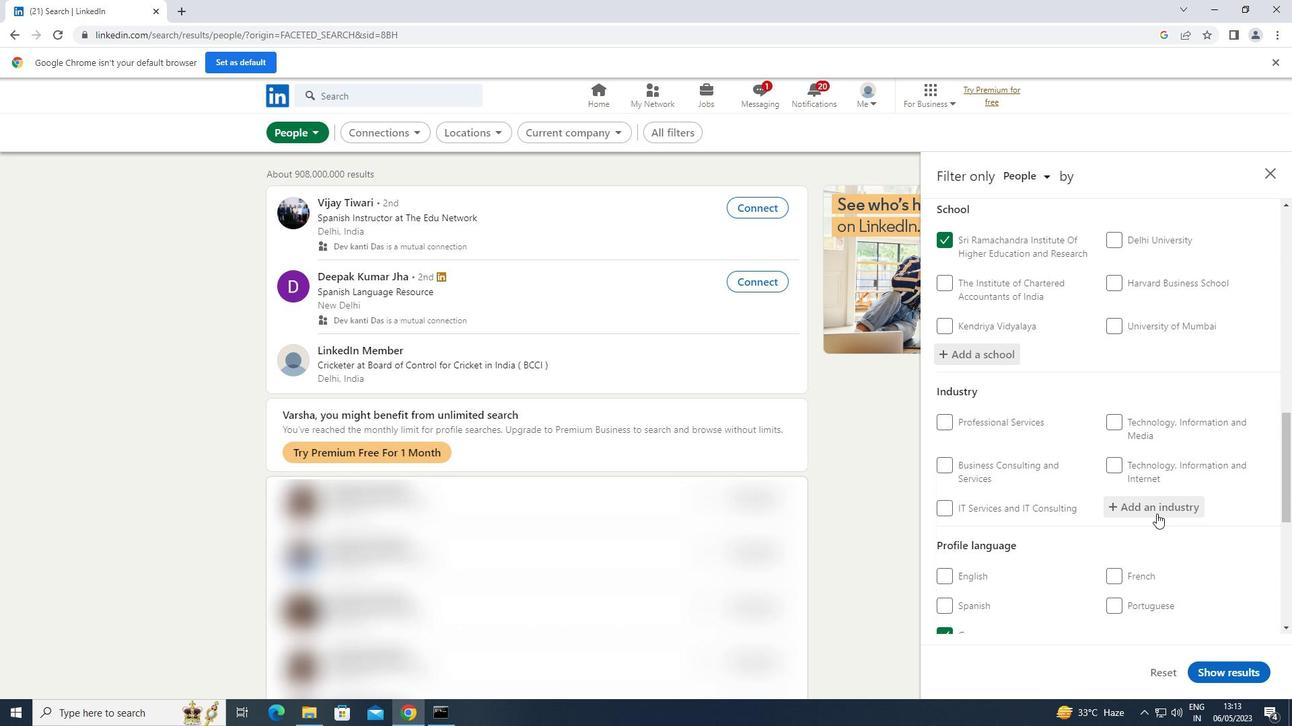 
Action: Key pressed <Key.shift>WHOLESALE<Key.space><Key.shift>RECYCLABLE
Screenshot: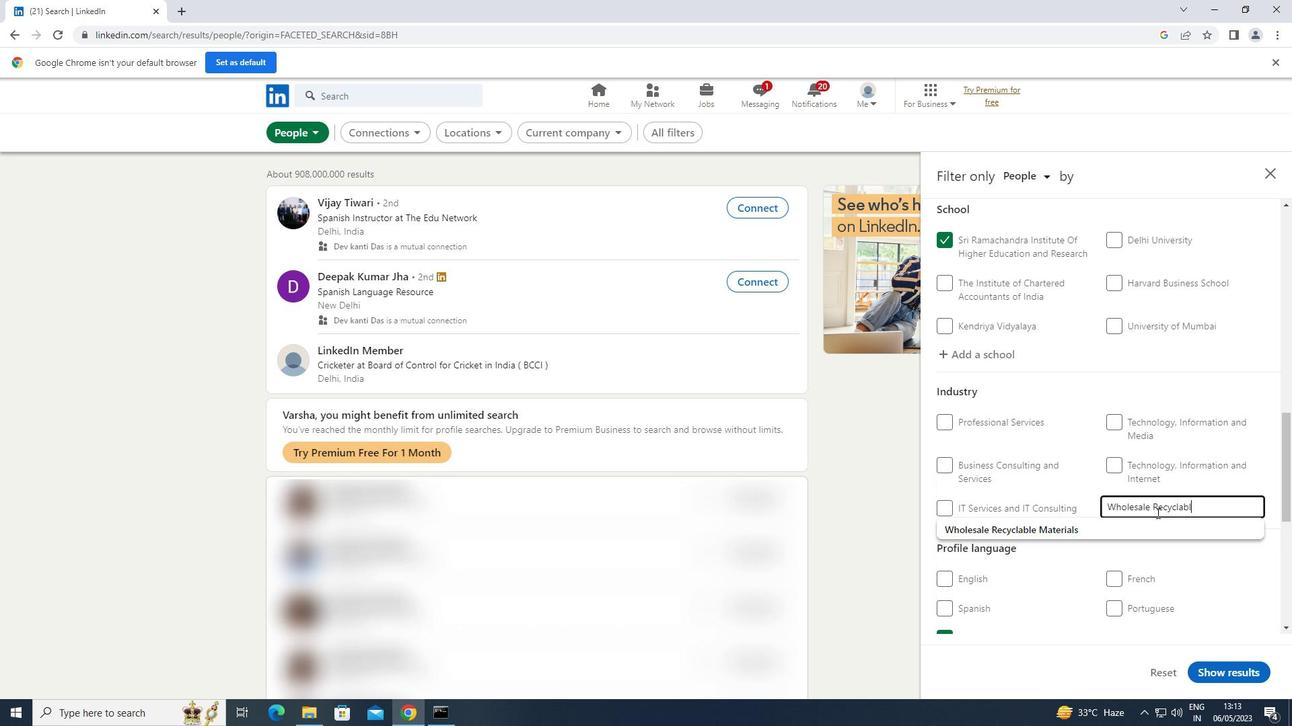 
Action: Mouse moved to (1066, 527)
Screenshot: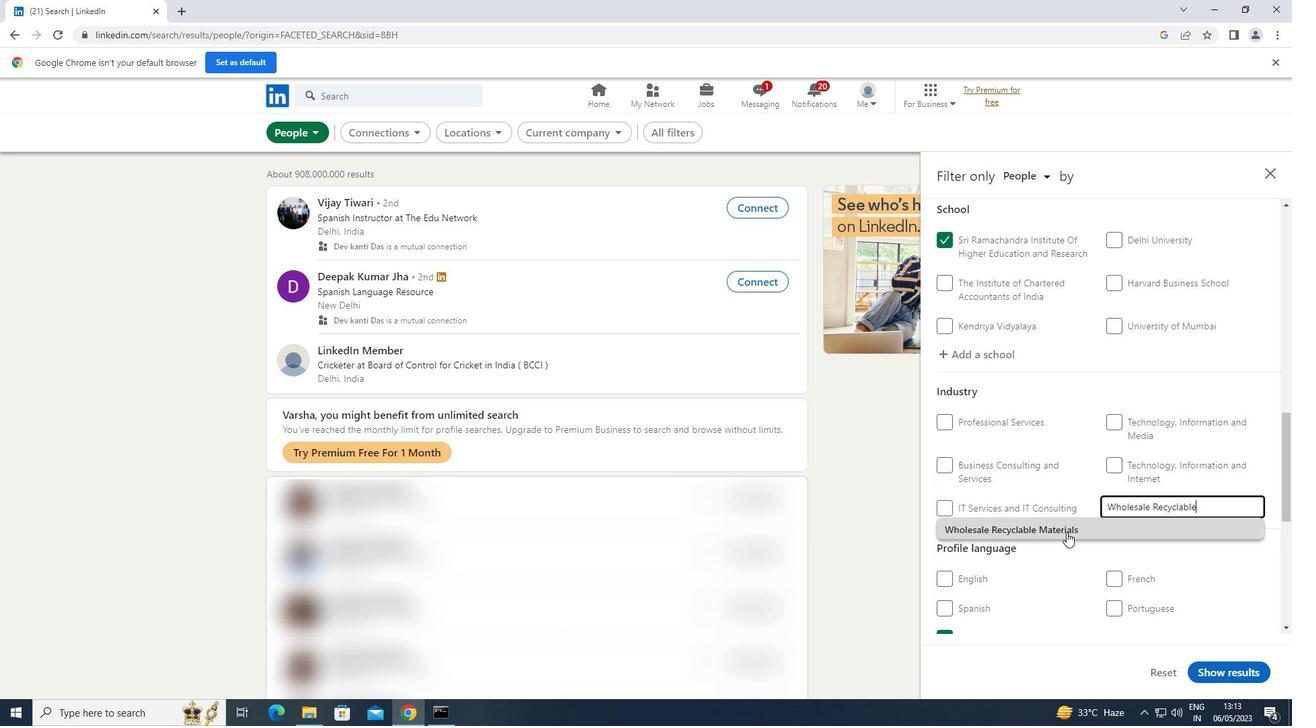 
Action: Mouse pressed left at (1066, 527)
Screenshot: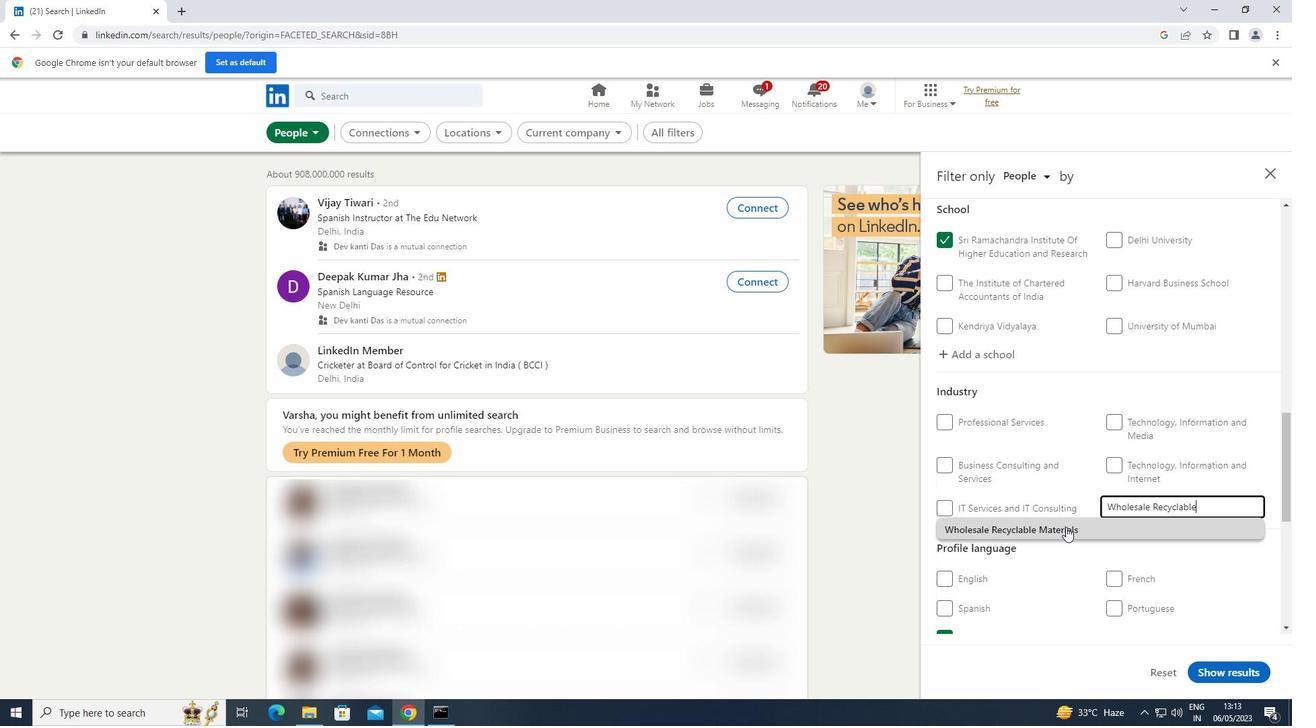 
Action: Mouse moved to (1068, 523)
Screenshot: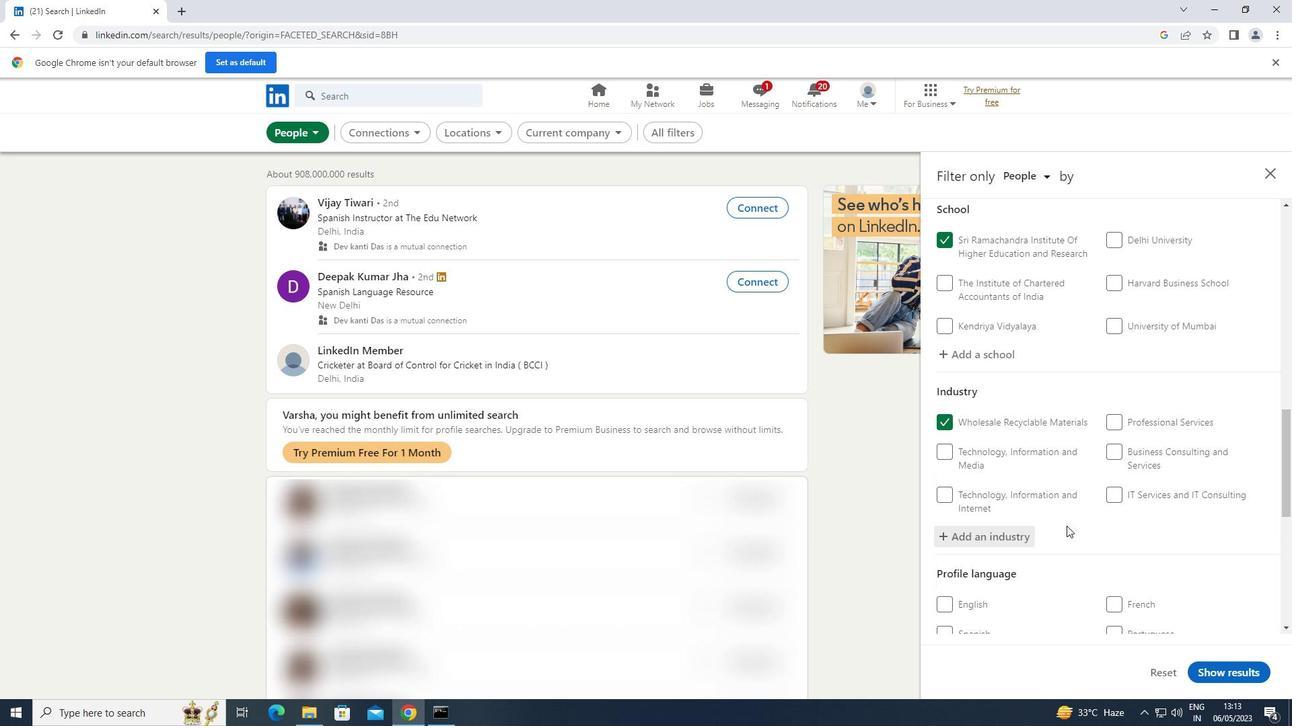 
Action: Mouse scrolled (1068, 522) with delta (0, 0)
Screenshot: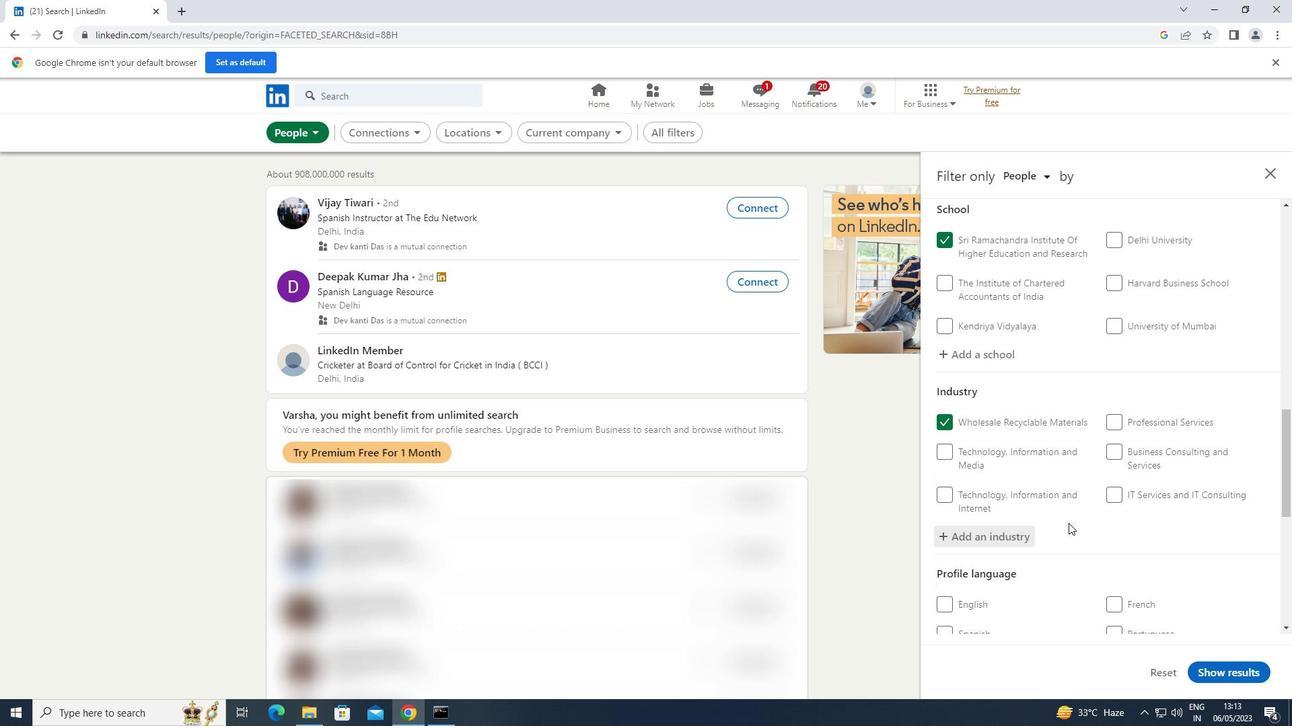 
Action: Mouse scrolled (1068, 522) with delta (0, 0)
Screenshot: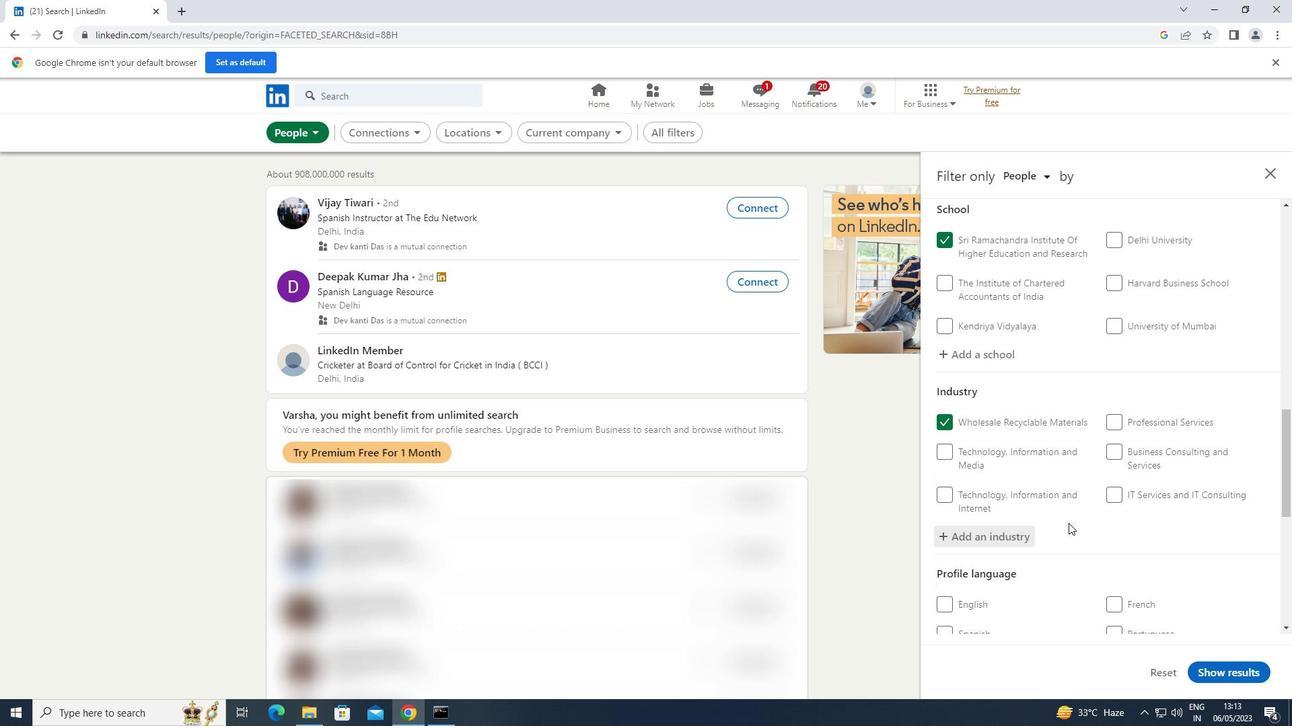 
Action: Mouse scrolled (1068, 522) with delta (0, 0)
Screenshot: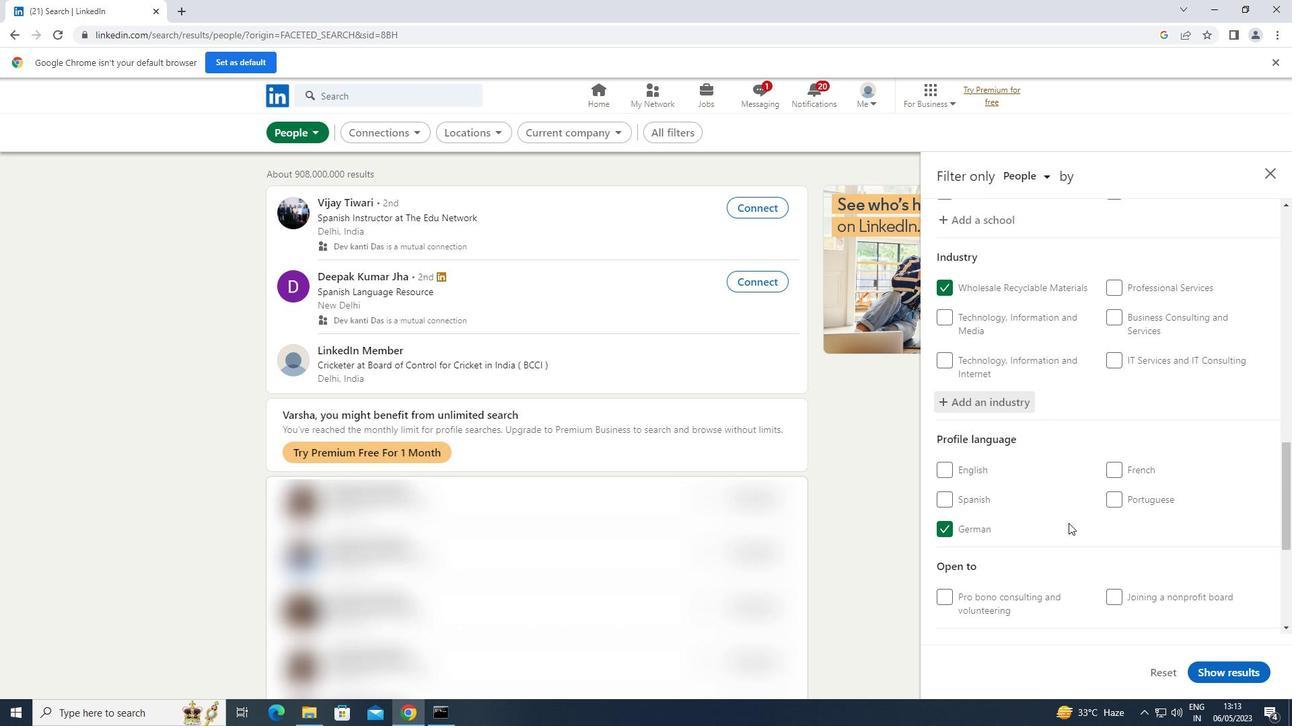 
Action: Mouse moved to (1068, 522)
Screenshot: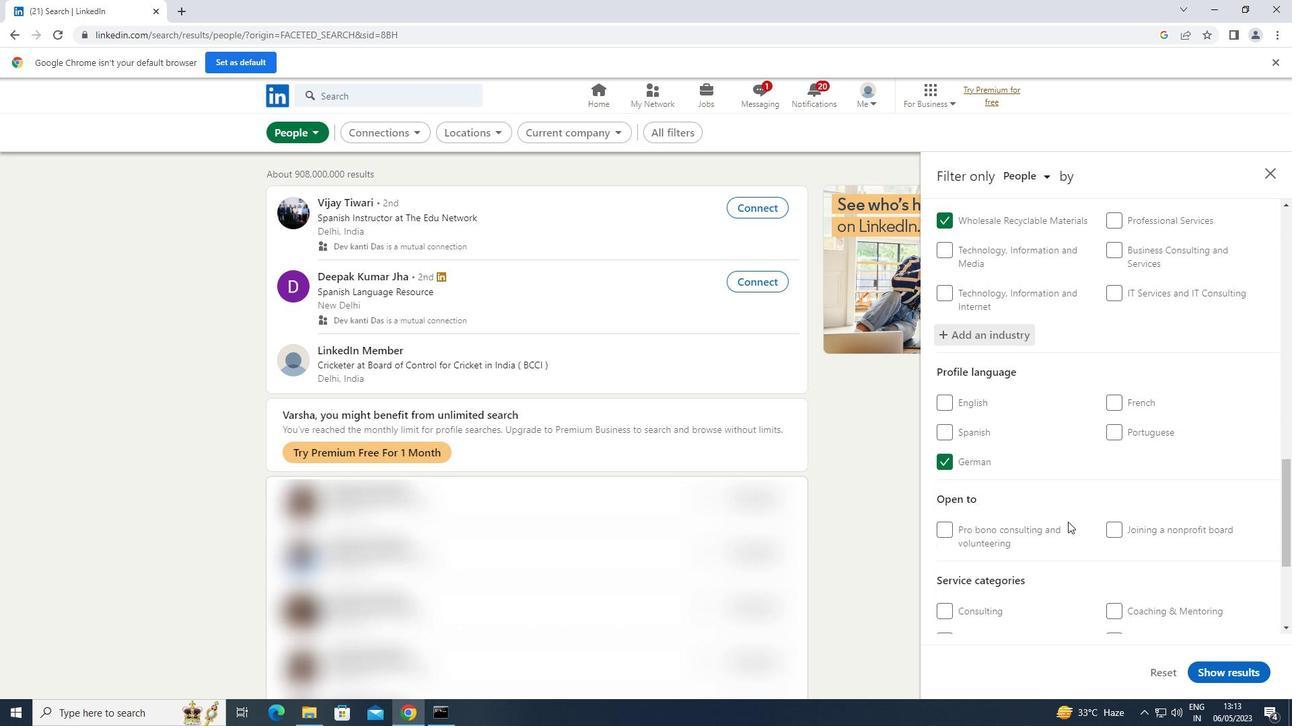 
Action: Mouse scrolled (1068, 521) with delta (0, 0)
Screenshot: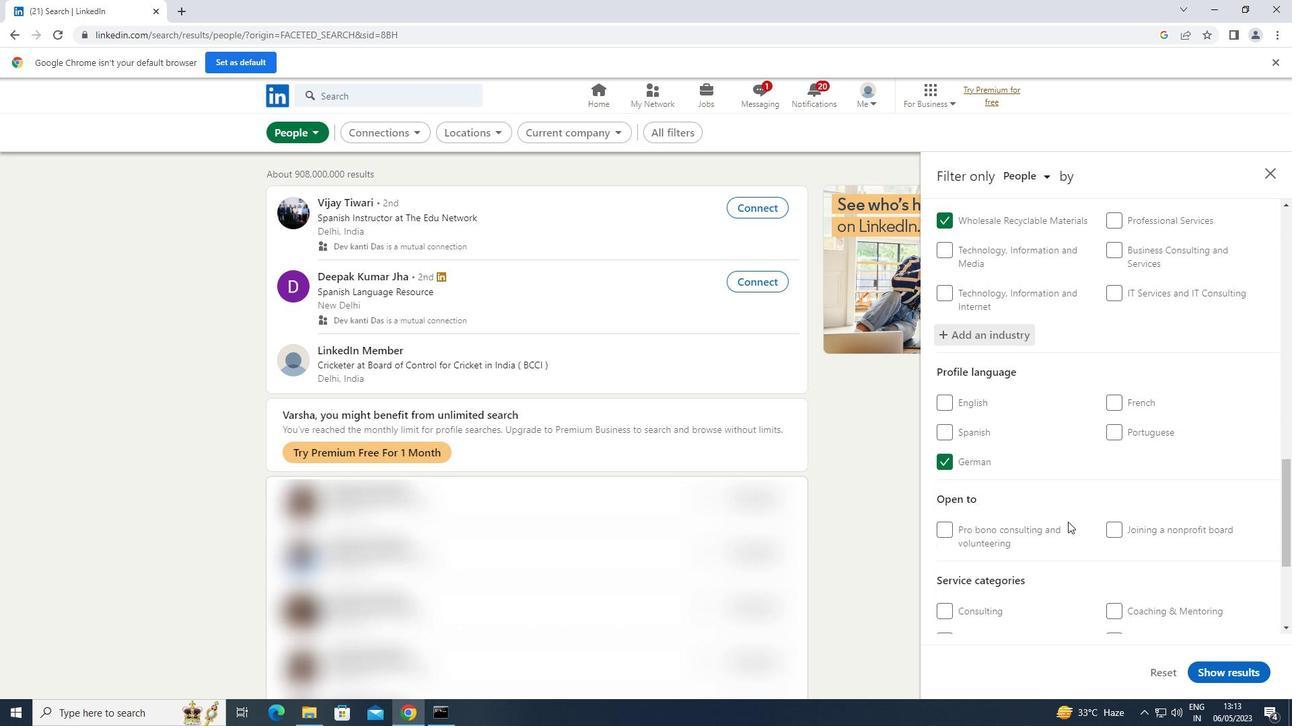 
Action: Mouse scrolled (1068, 521) with delta (0, 0)
Screenshot: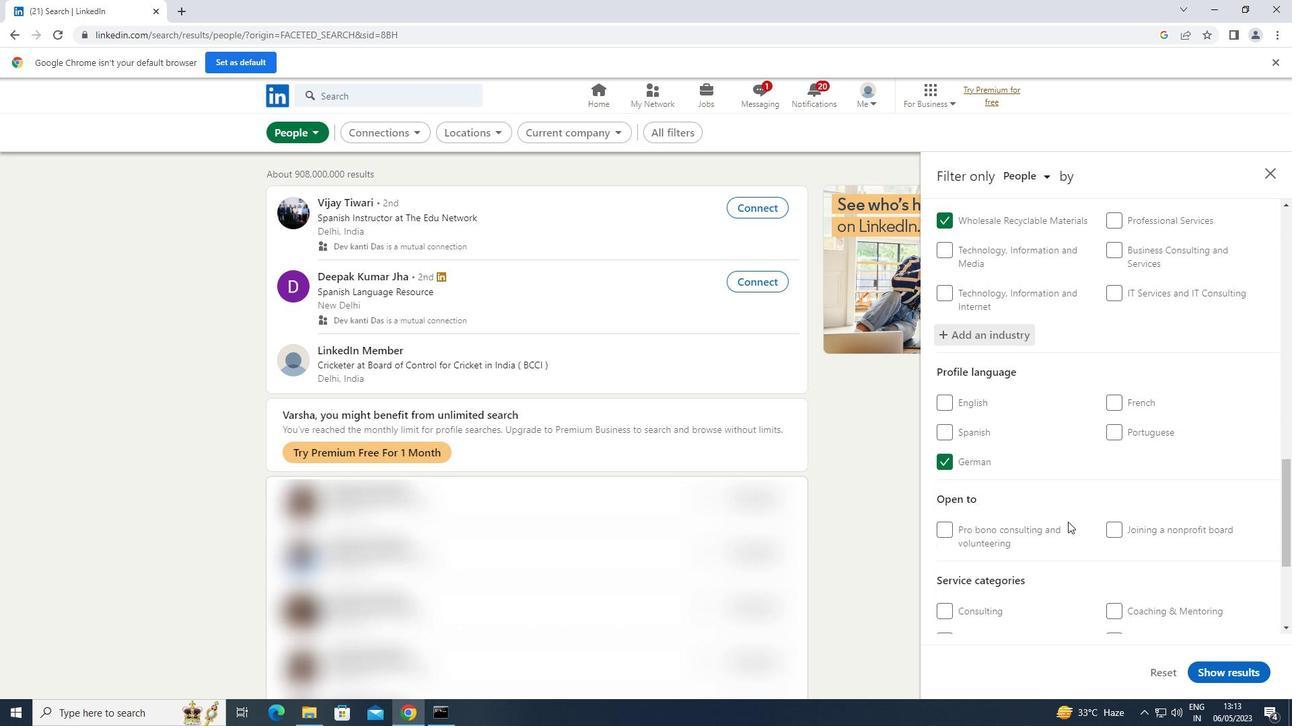 
Action: Mouse scrolled (1068, 521) with delta (0, 0)
Screenshot: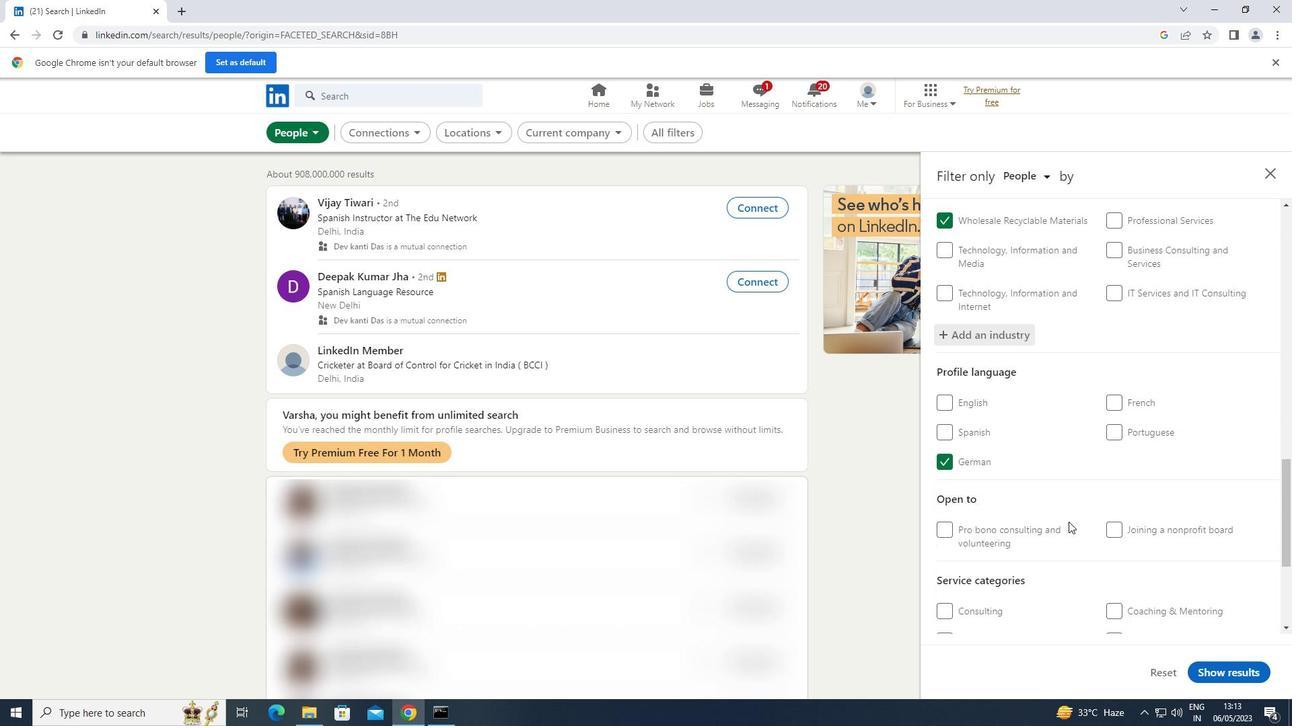 
Action: Mouse moved to (1146, 460)
Screenshot: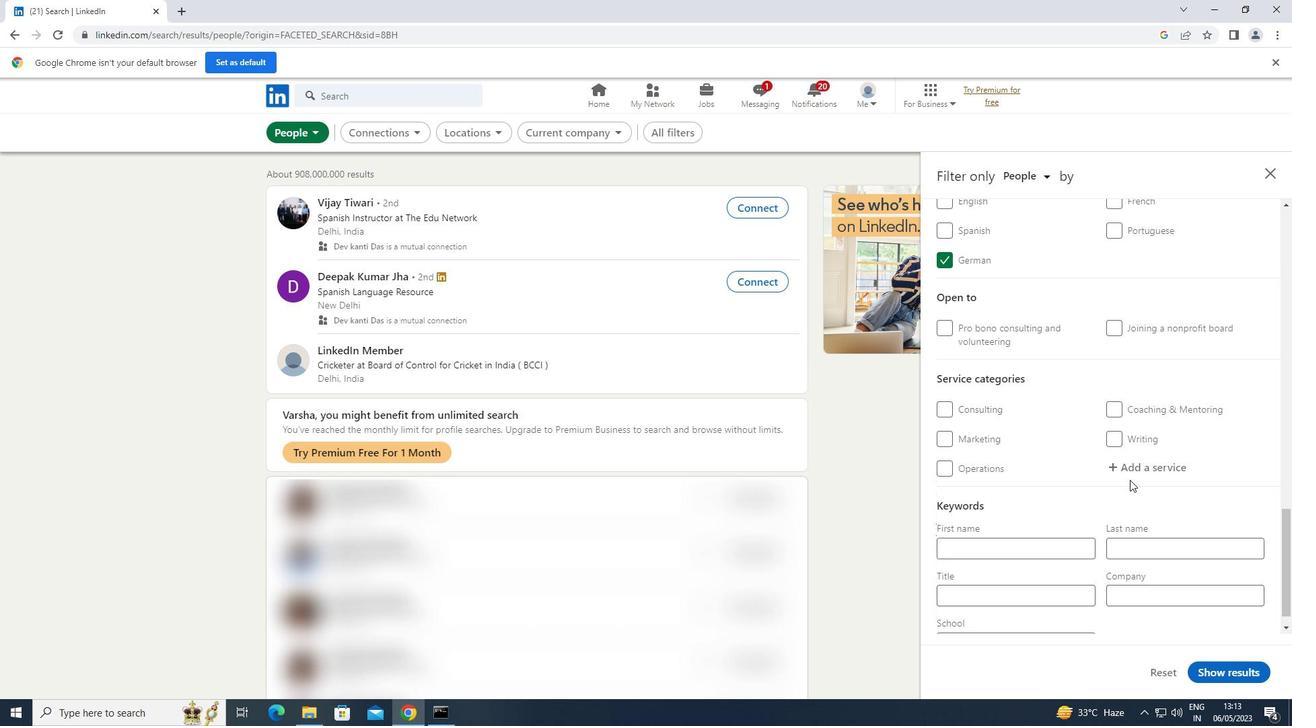 
Action: Mouse pressed left at (1146, 460)
Screenshot: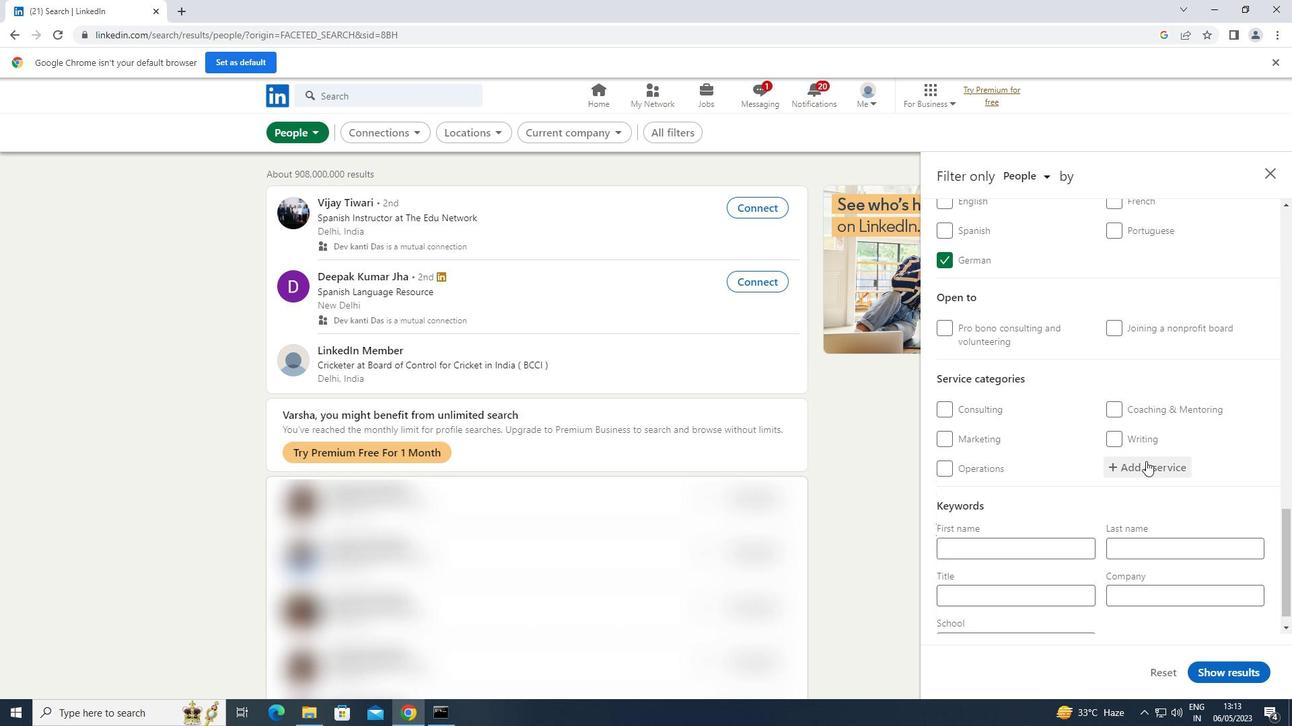 
Action: Mouse moved to (1144, 462)
Screenshot: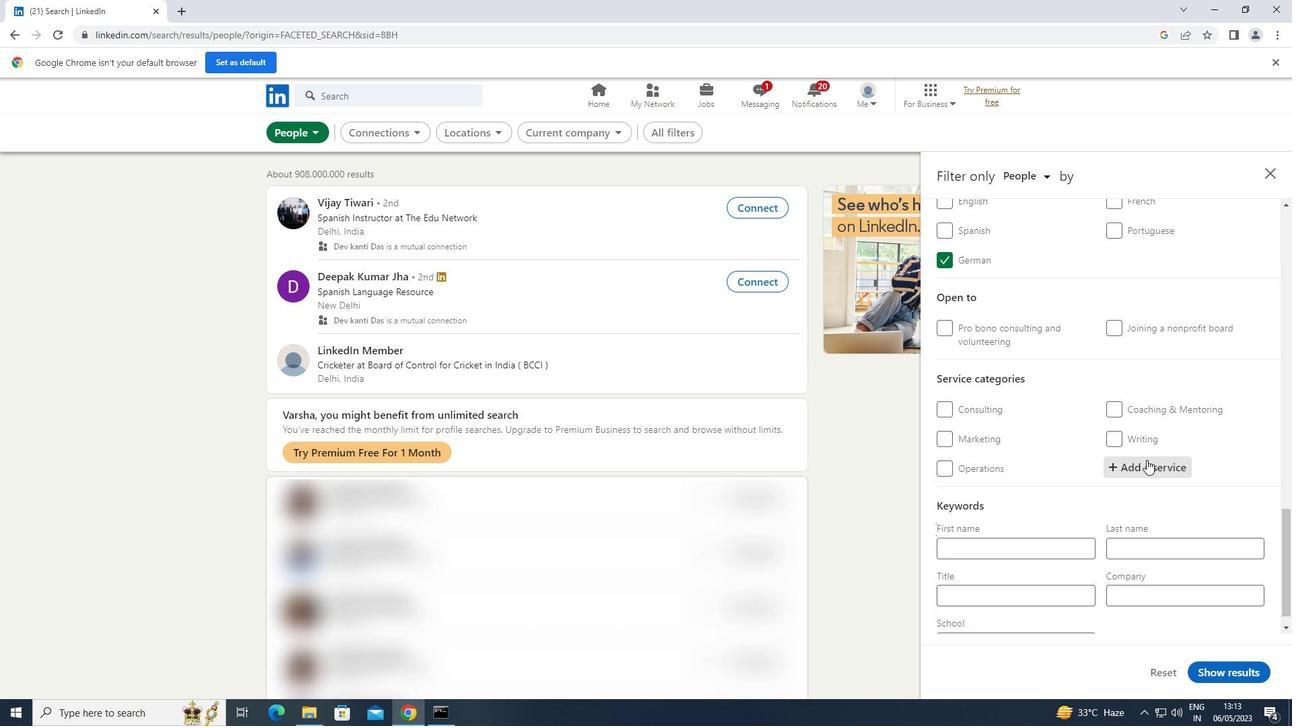 
Action: Key pressed <Key.shift>MORTGAGE
Screenshot: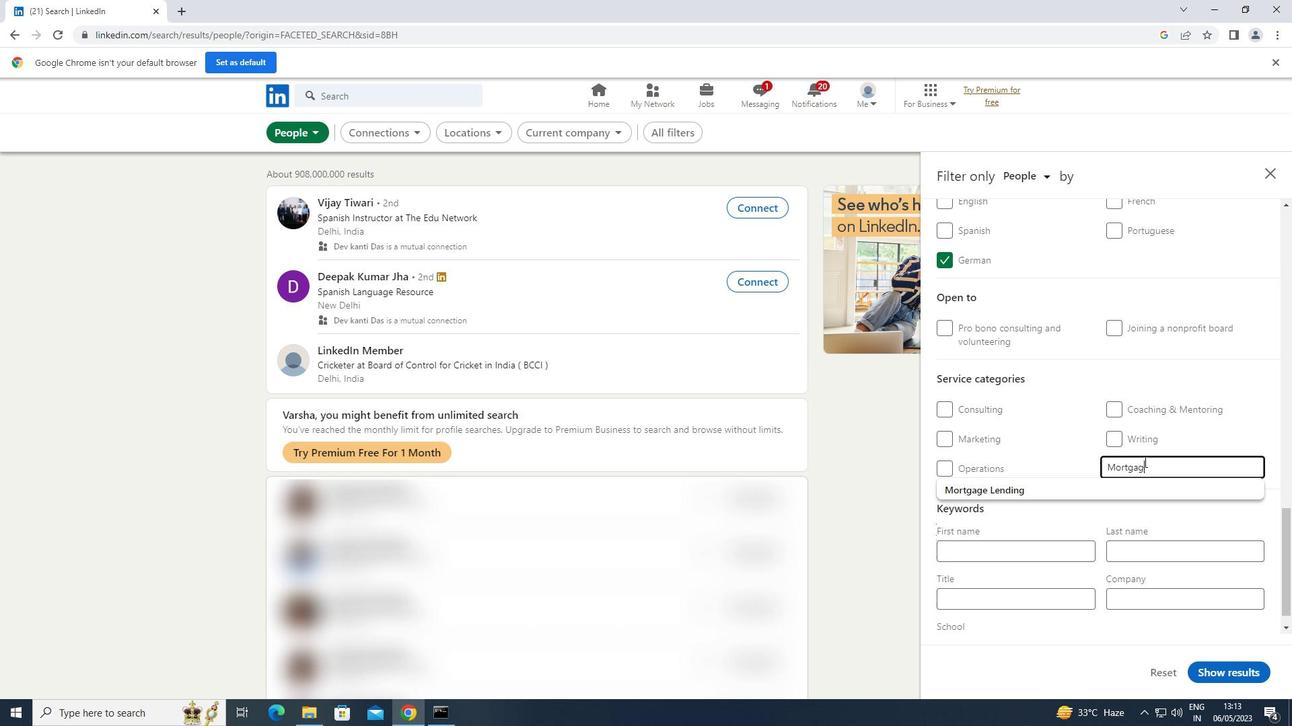 
Action: Mouse moved to (1080, 487)
Screenshot: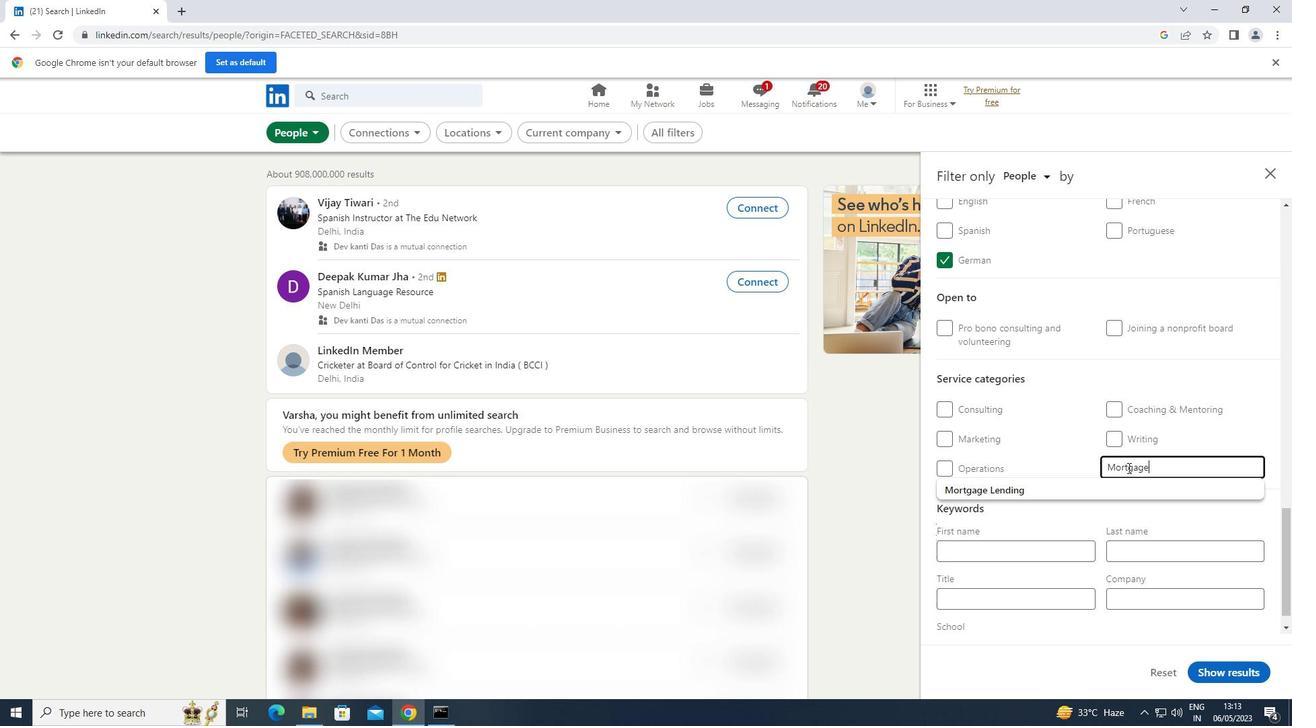 
Action: Mouse pressed left at (1080, 487)
Screenshot: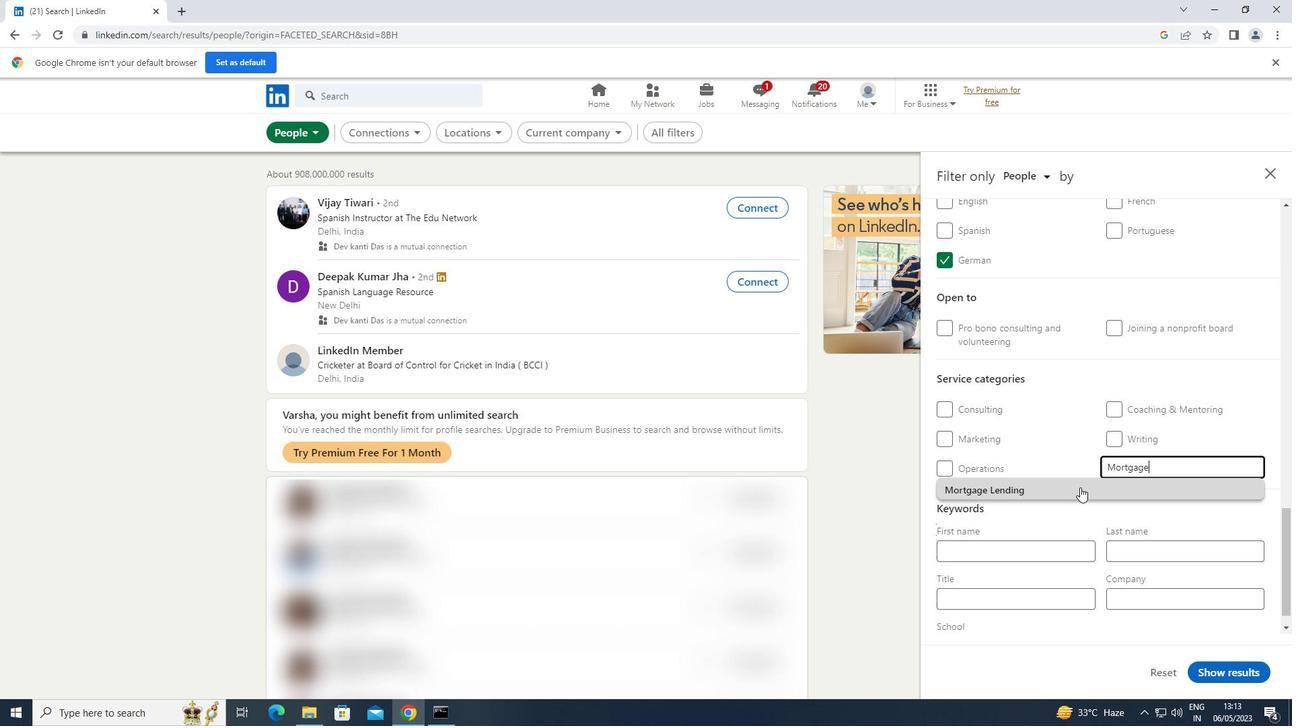 
Action: Mouse moved to (1080, 487)
Screenshot: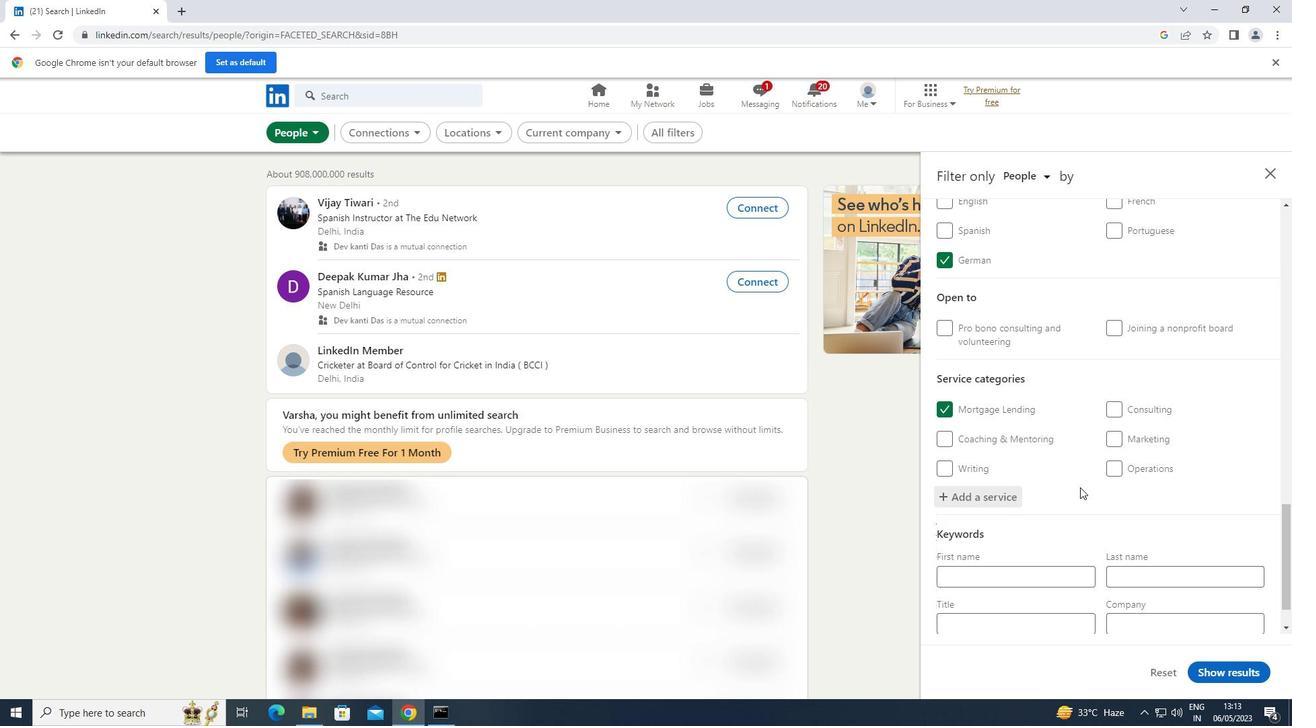 
Action: Mouse scrolled (1080, 486) with delta (0, 0)
Screenshot: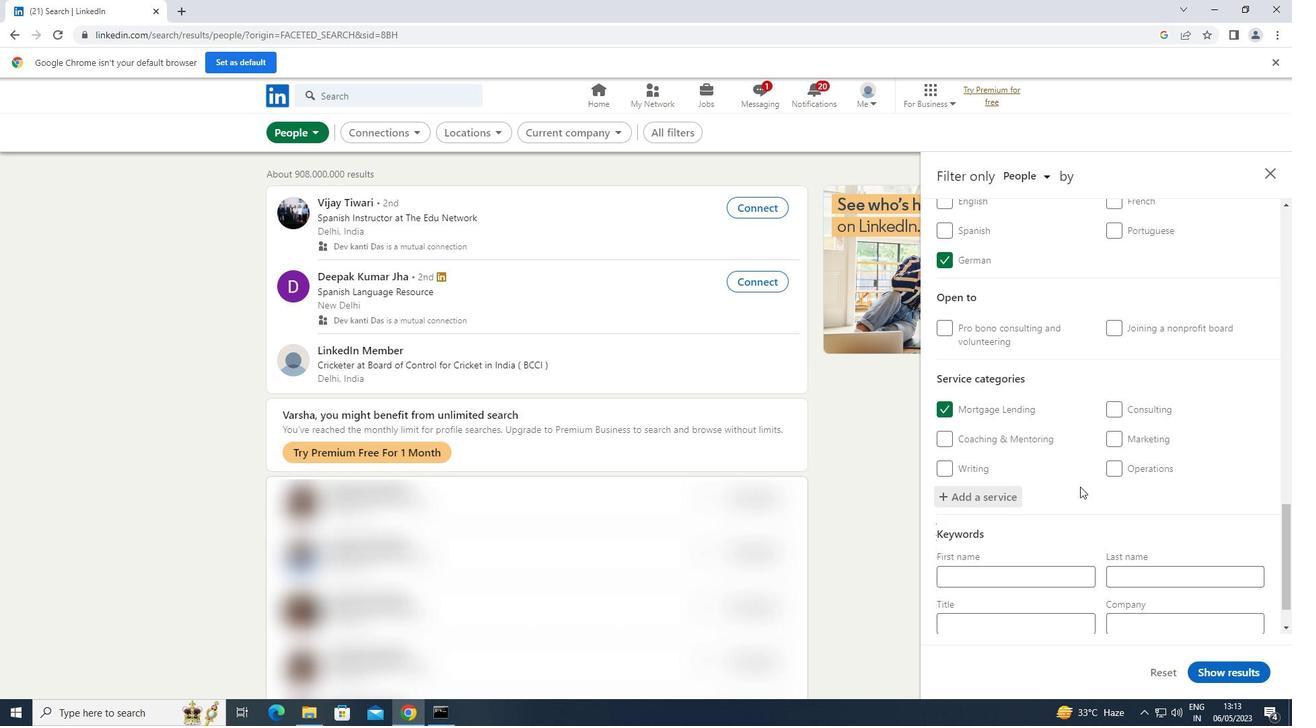 
Action: Mouse moved to (1080, 487)
Screenshot: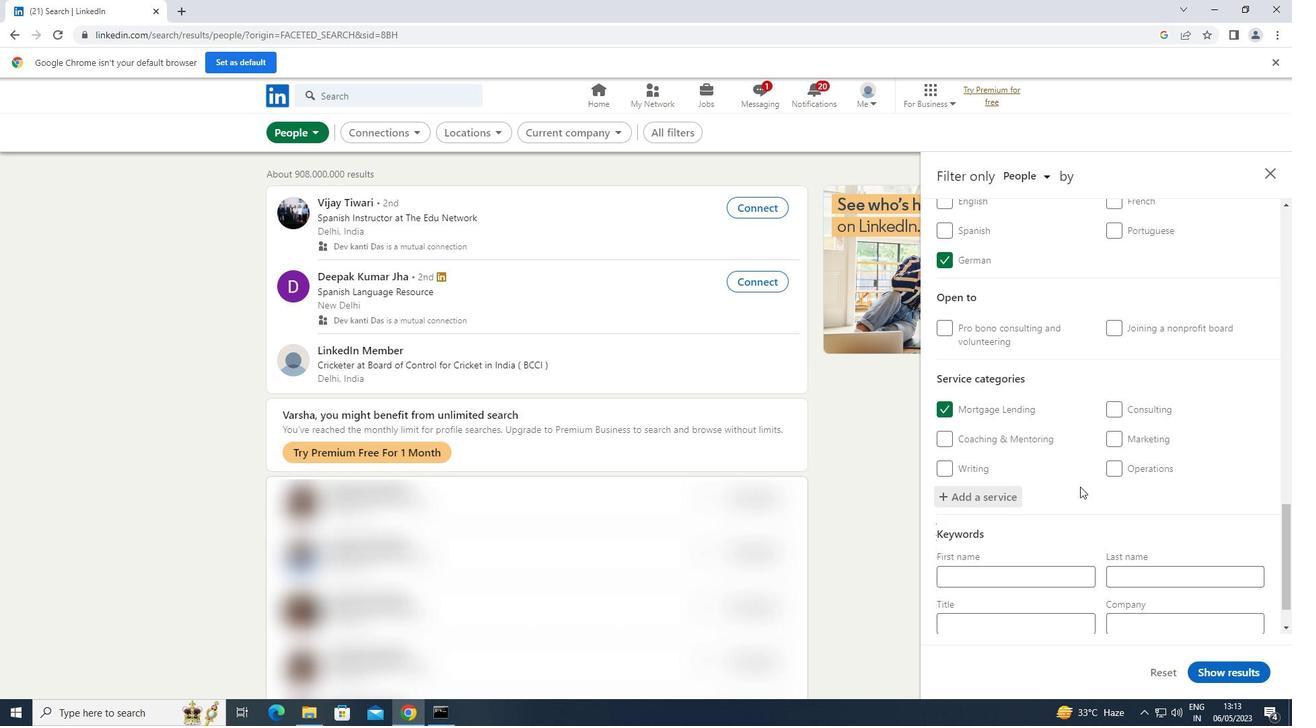 
Action: Mouse scrolled (1080, 486) with delta (0, 0)
Screenshot: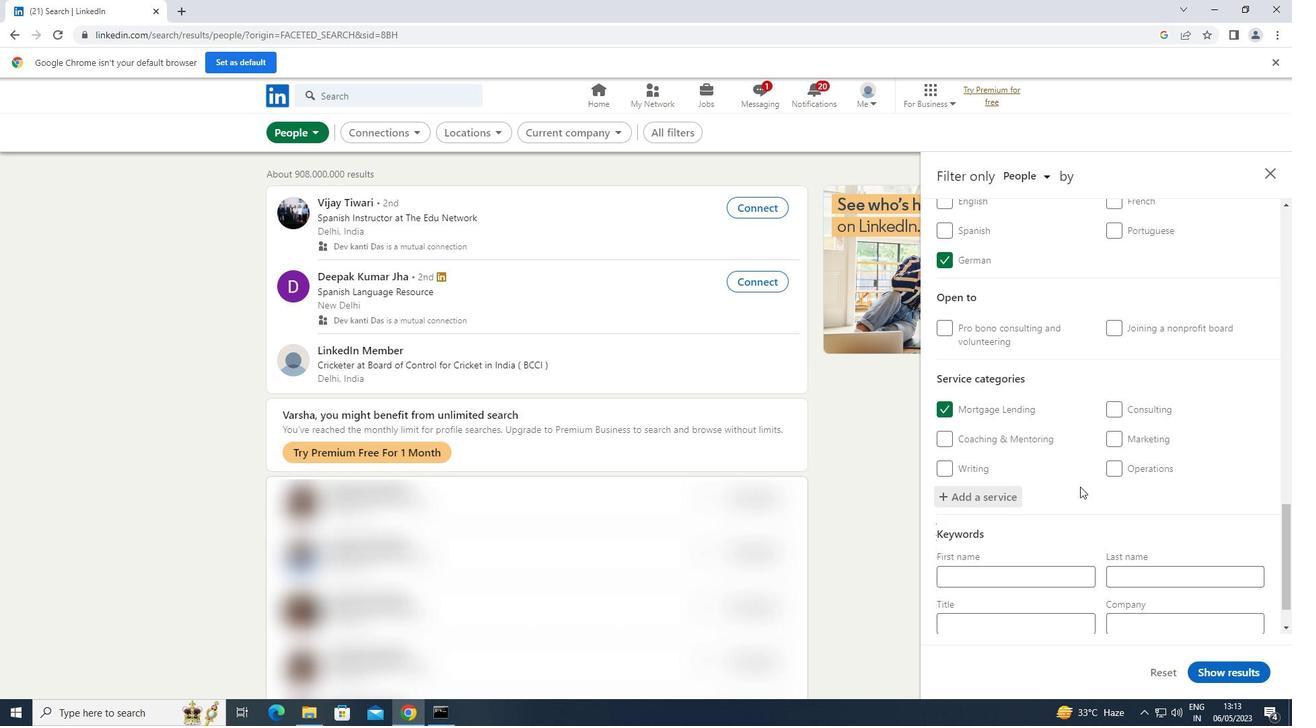 
Action: Mouse scrolled (1080, 486) with delta (0, 0)
Screenshot: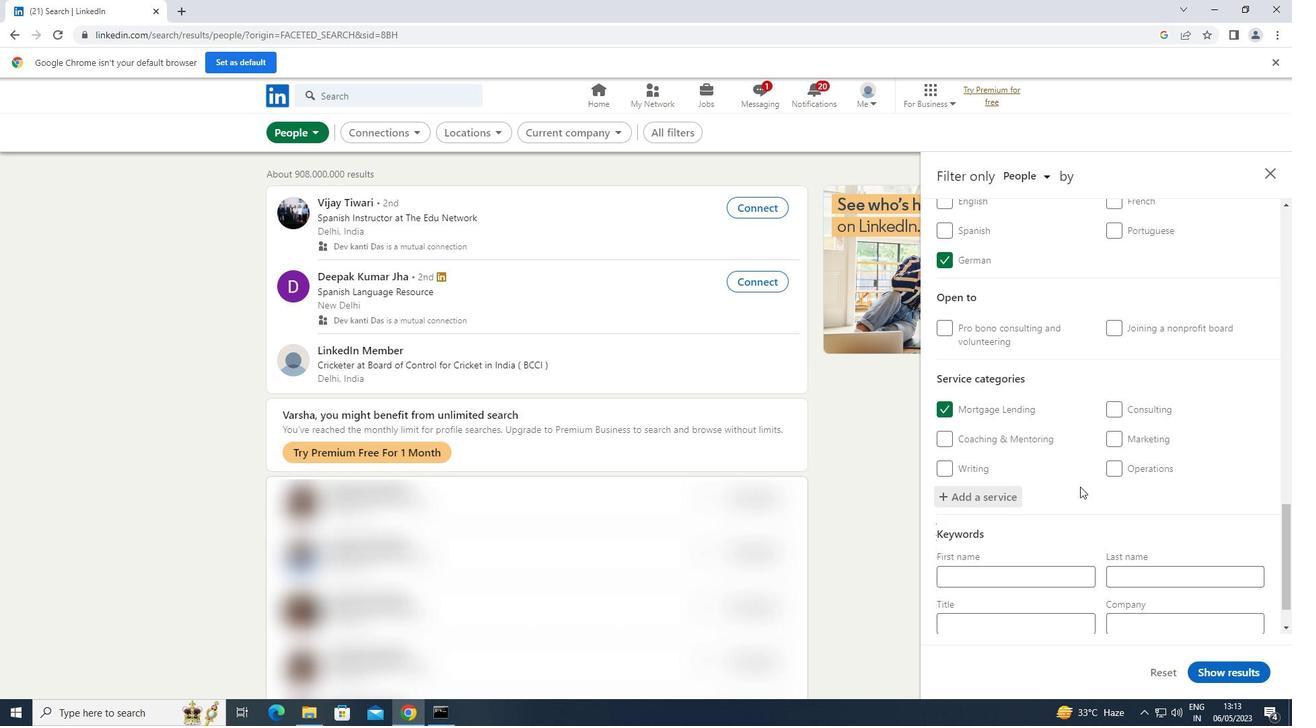 
Action: Mouse scrolled (1080, 486) with delta (0, 0)
Screenshot: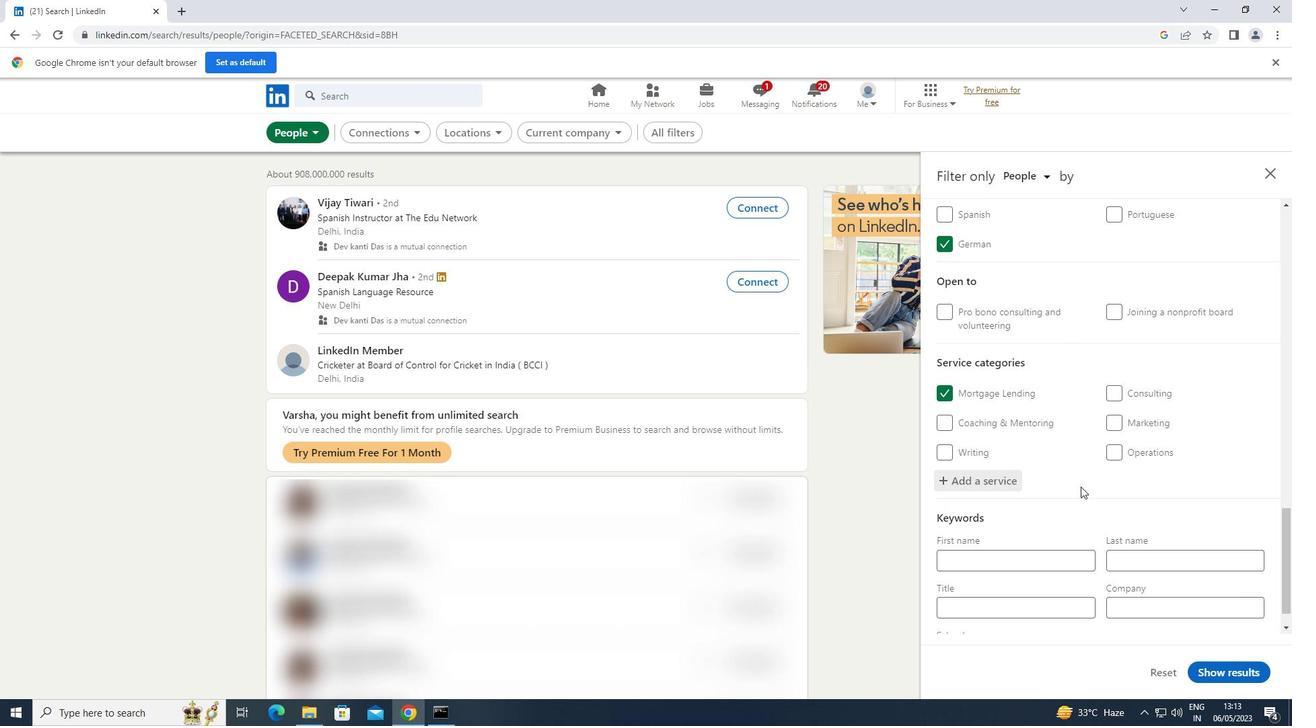 
Action: Mouse scrolled (1080, 486) with delta (0, 0)
Screenshot: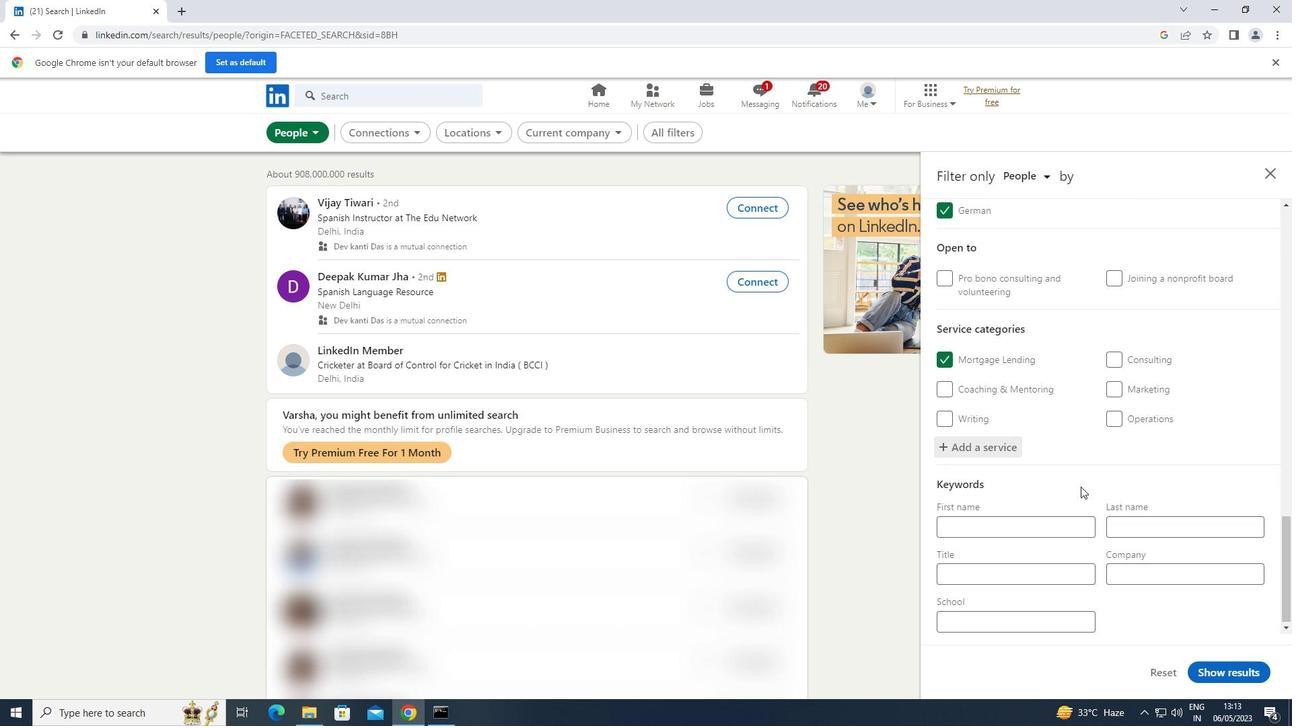 
Action: Mouse moved to (1036, 578)
Screenshot: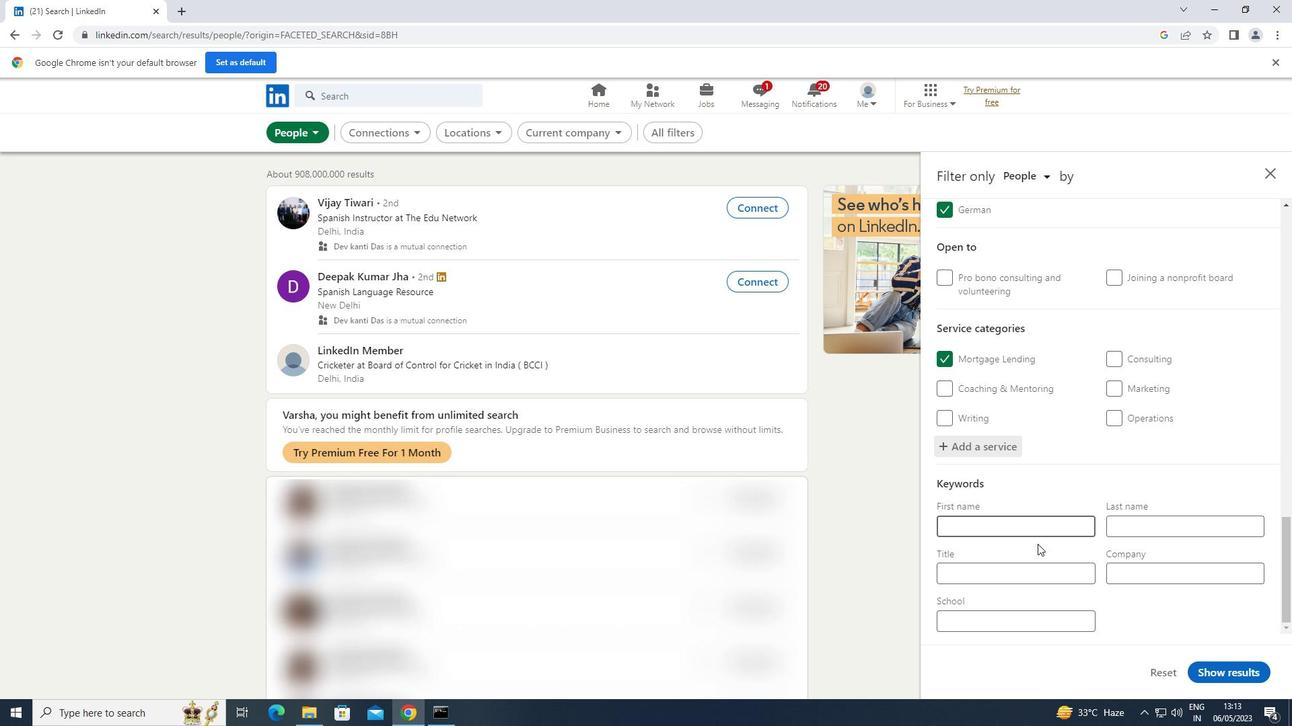 
Action: Mouse pressed left at (1036, 578)
Screenshot: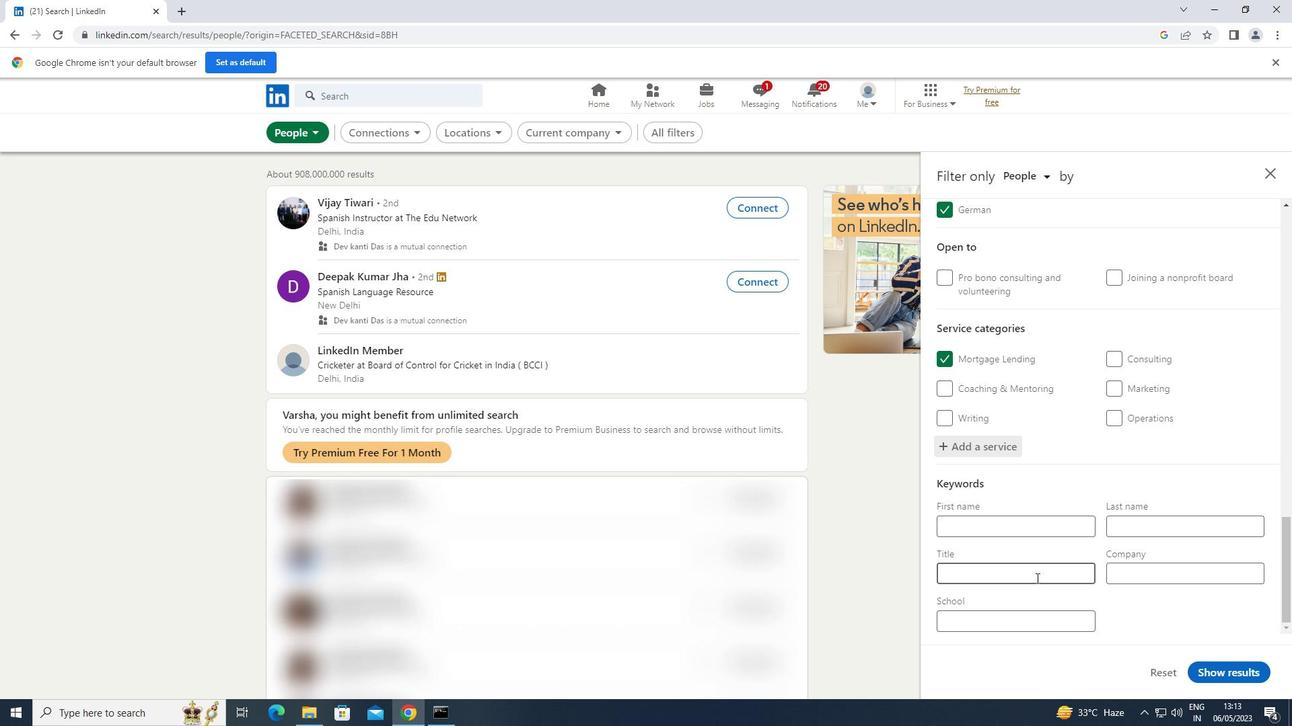 
Action: Mouse moved to (1035, 578)
Screenshot: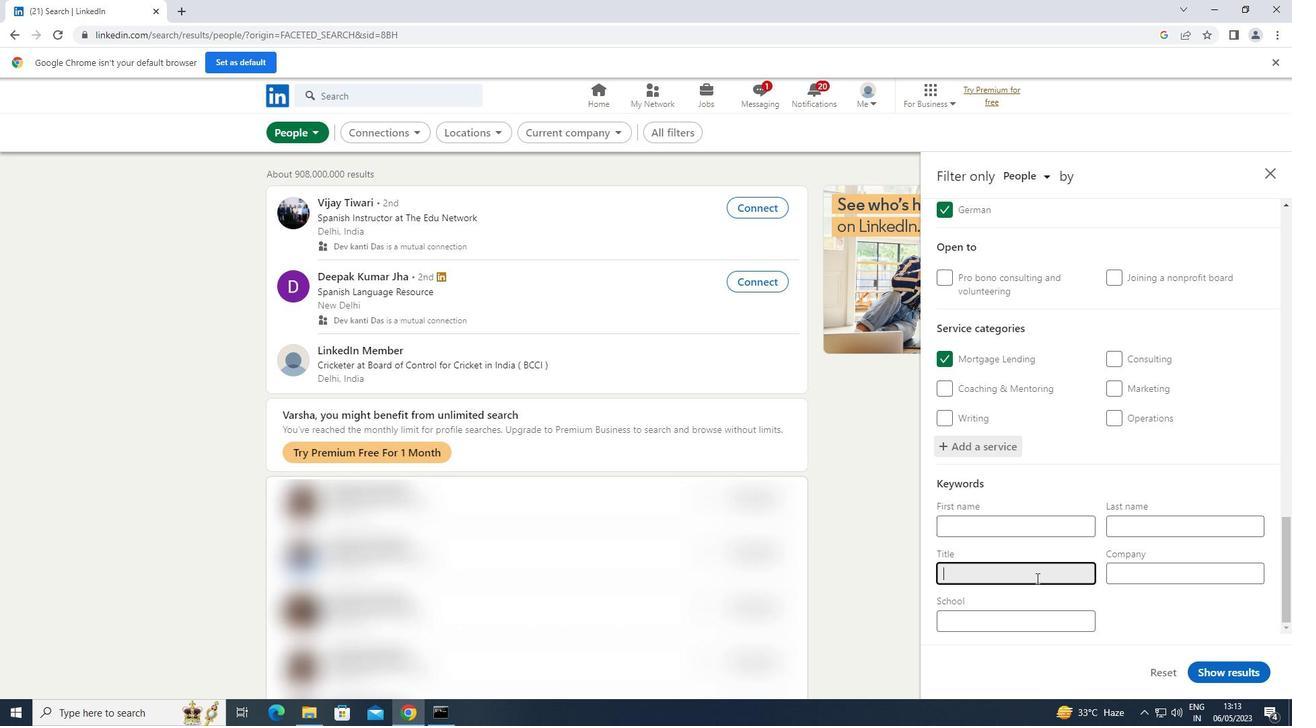 
Action: Key pressed <Key.shift>TRUCK<Key.space><Key.shift>DRIVER
Screenshot: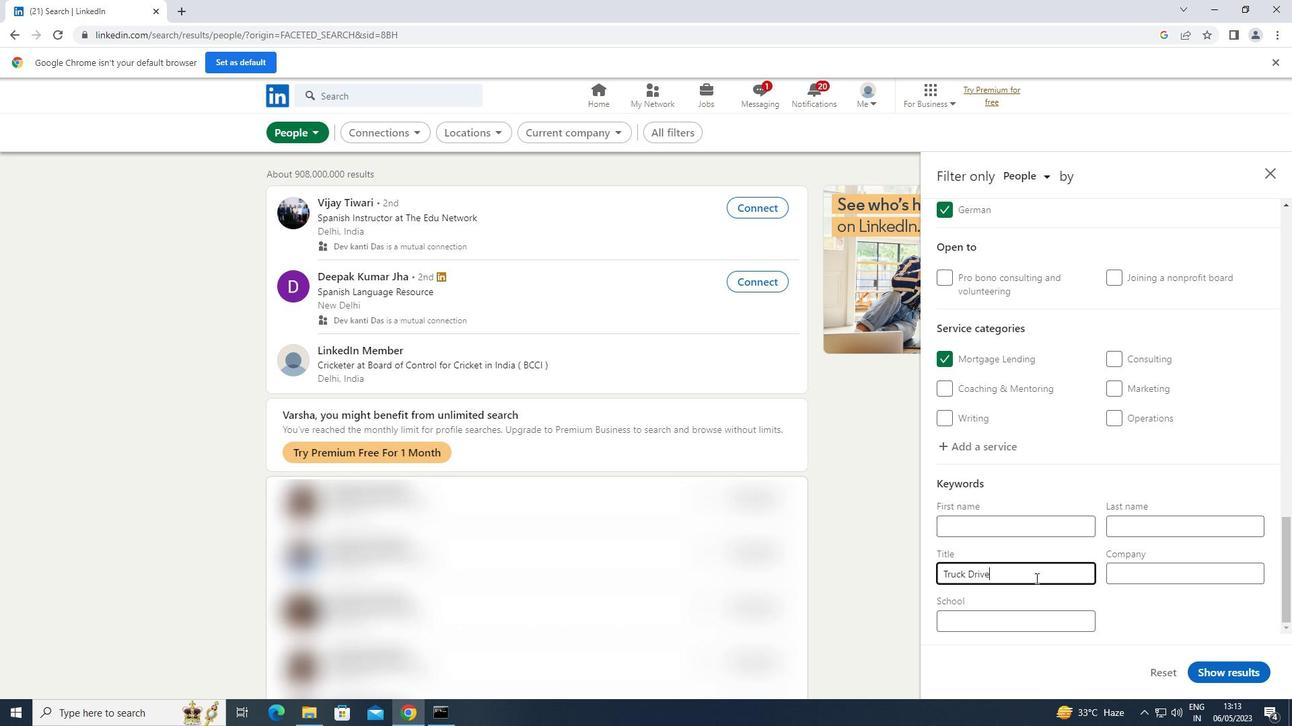 
Action: Mouse moved to (1211, 672)
Screenshot: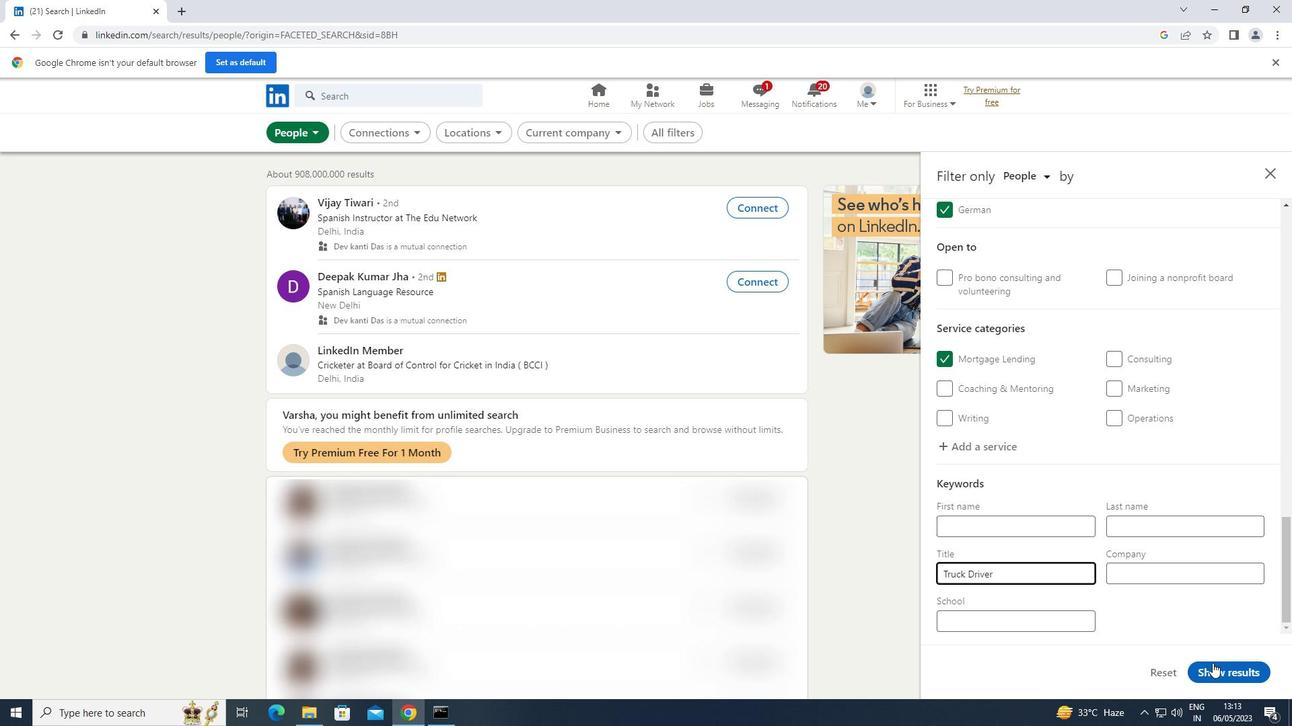 
Action: Mouse pressed left at (1211, 672)
Screenshot: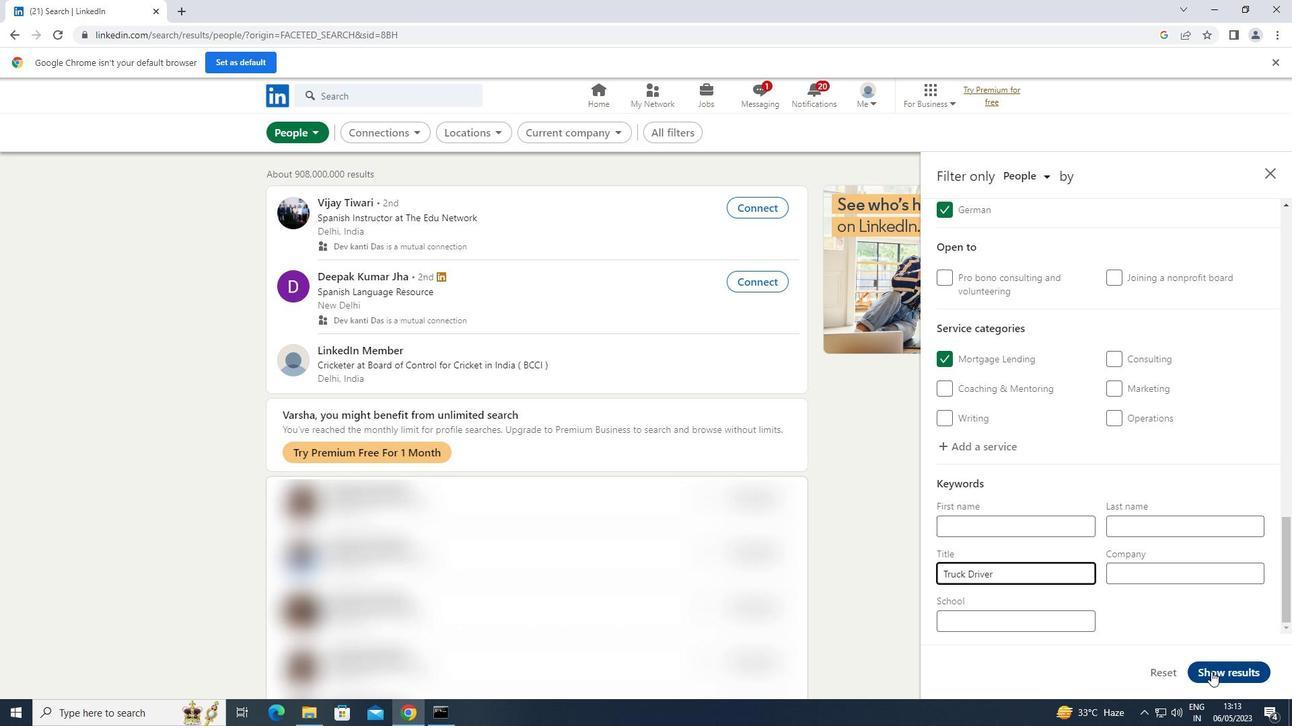 
